 Task: Forward email with the signature Edward Wright with the subject Request for a pay raise from softage.1@softage.net to softage.2@softage.net with the message Could you provide me with a list of the projects constraints and assumptions?, select first word, change the font color from current to blue and background color to purple Send the email
Action: Mouse moved to (983, 85)
Screenshot: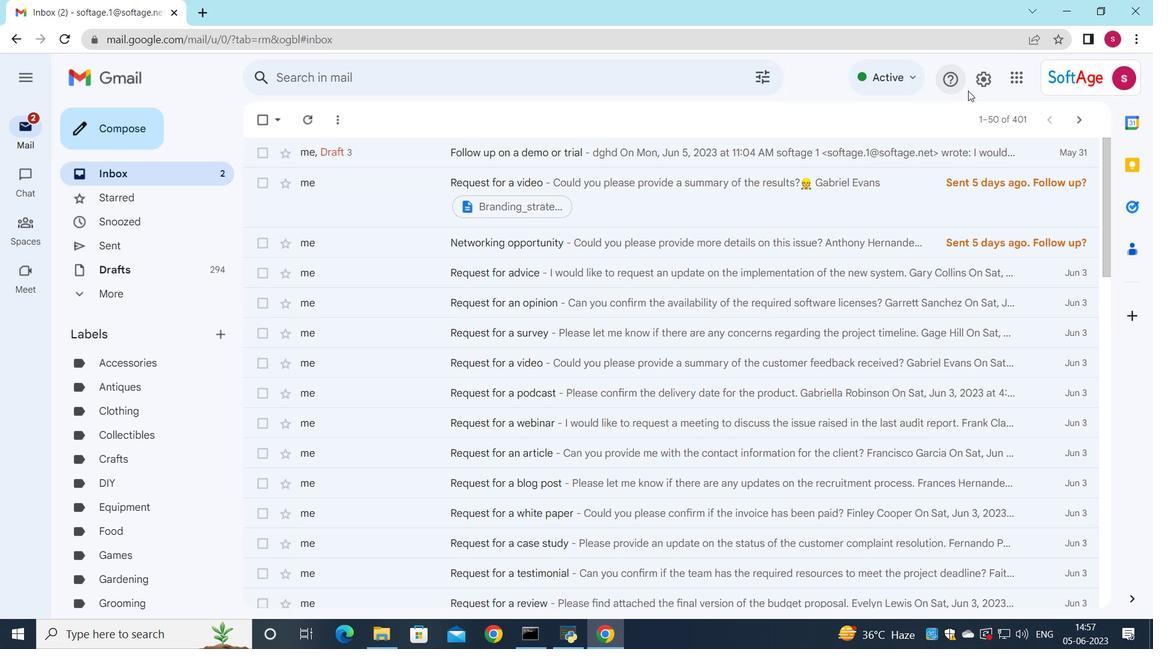 
Action: Mouse pressed left at (983, 85)
Screenshot: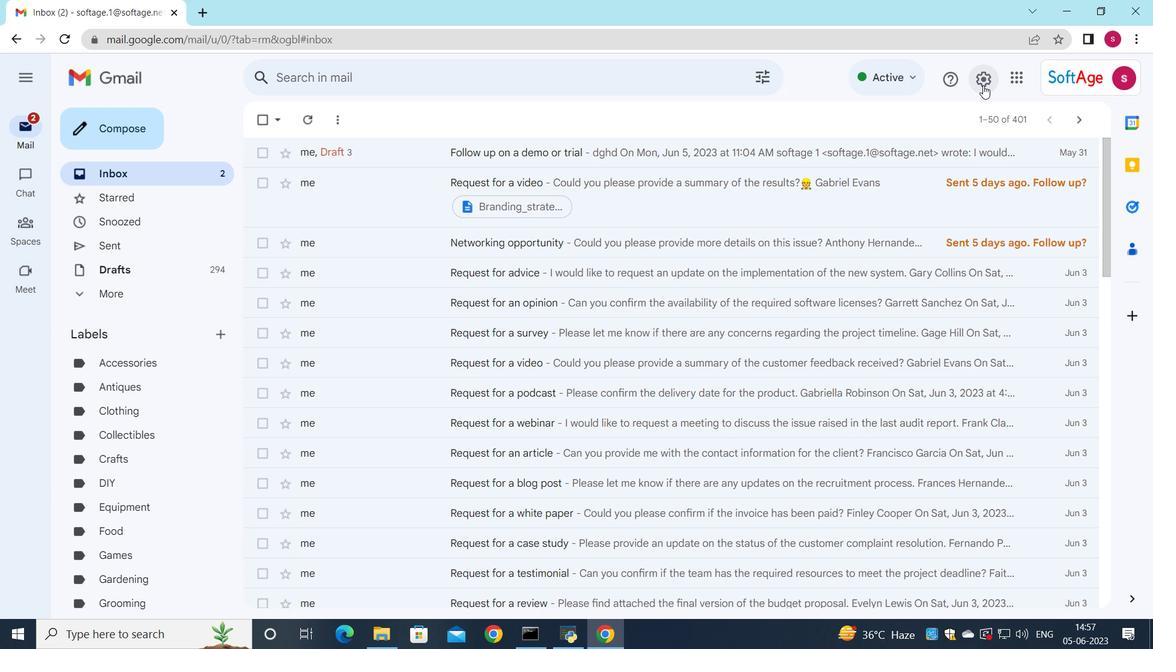 
Action: Mouse moved to (1001, 150)
Screenshot: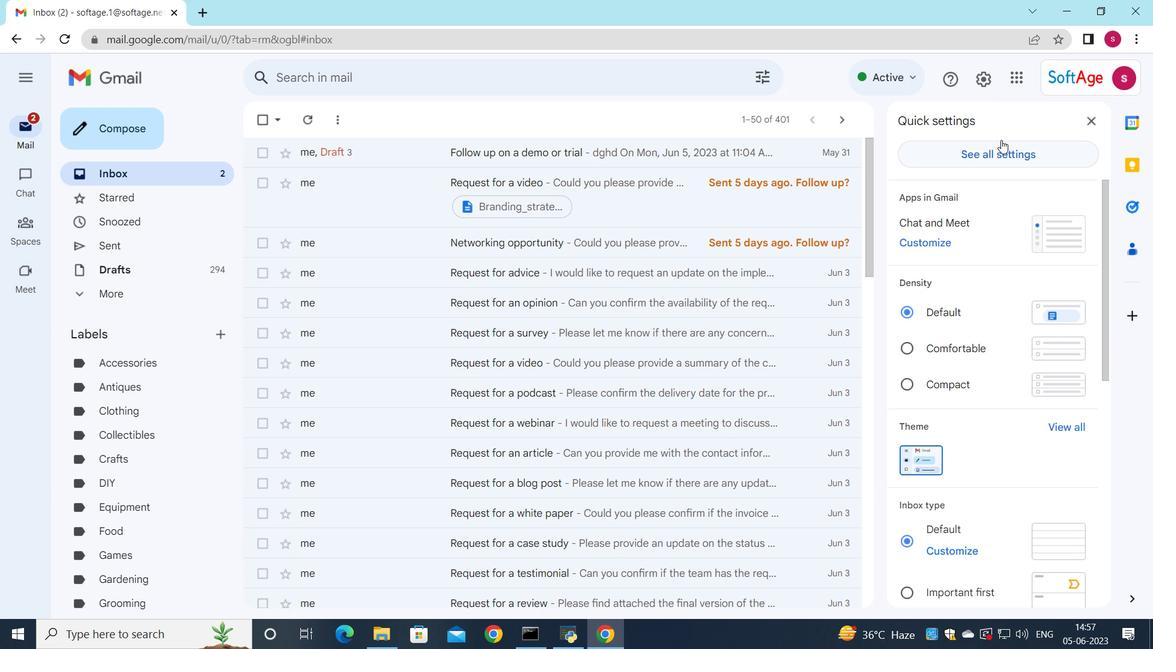 
Action: Mouse pressed left at (1001, 150)
Screenshot: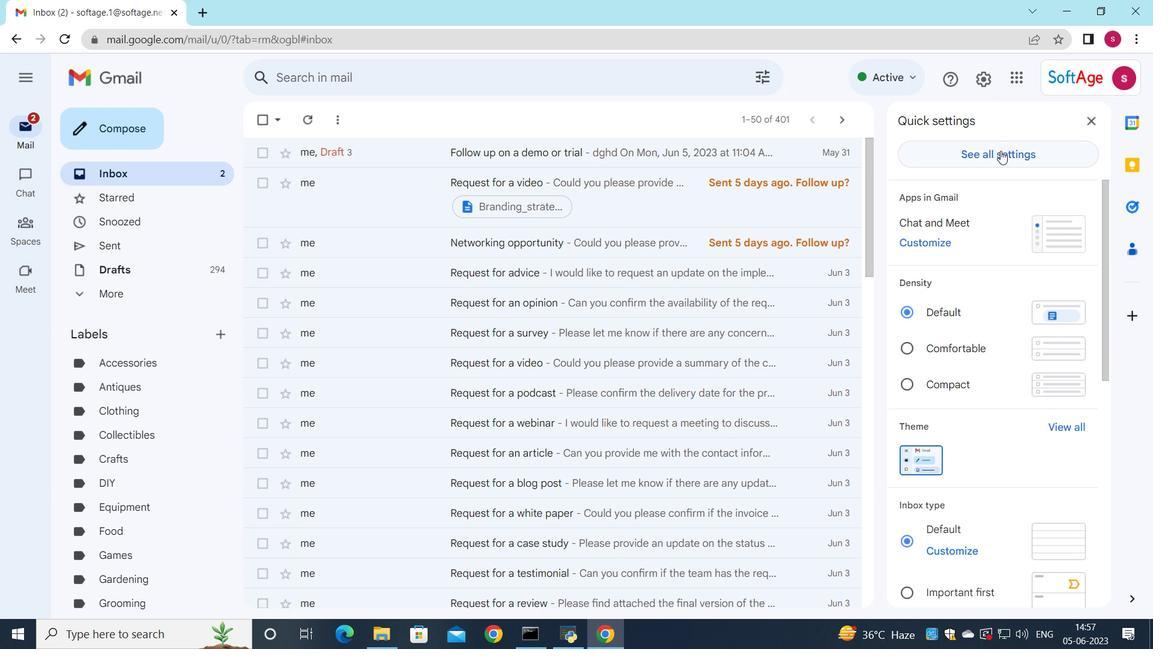 
Action: Mouse moved to (881, 308)
Screenshot: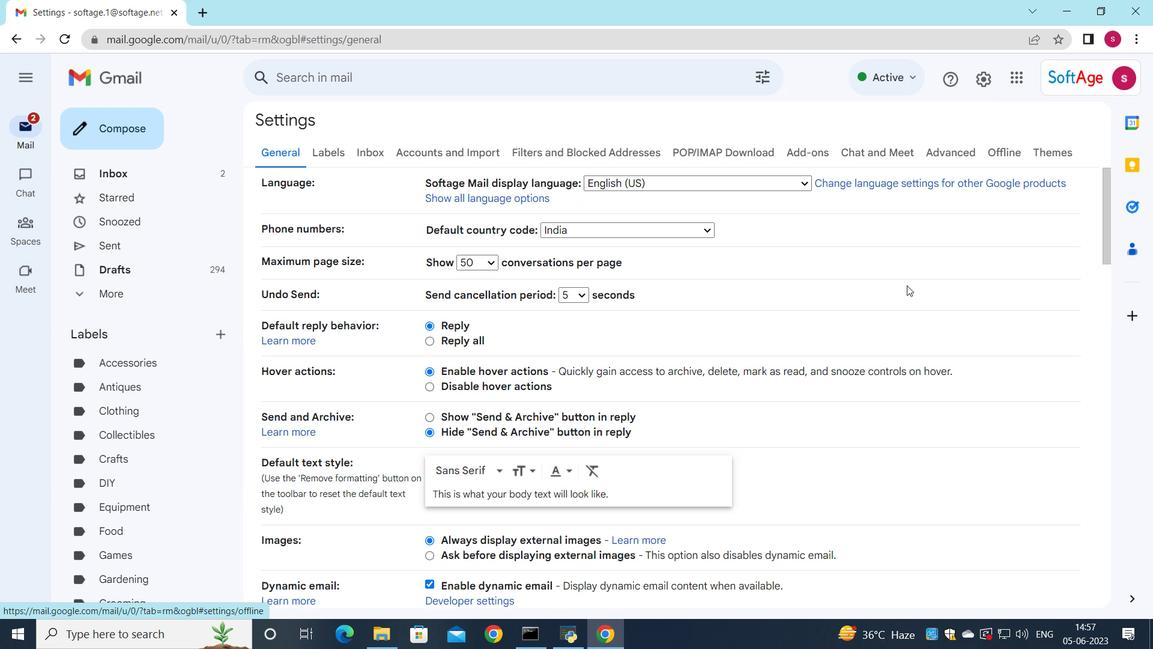 
Action: Mouse scrolled (881, 307) with delta (0, 0)
Screenshot: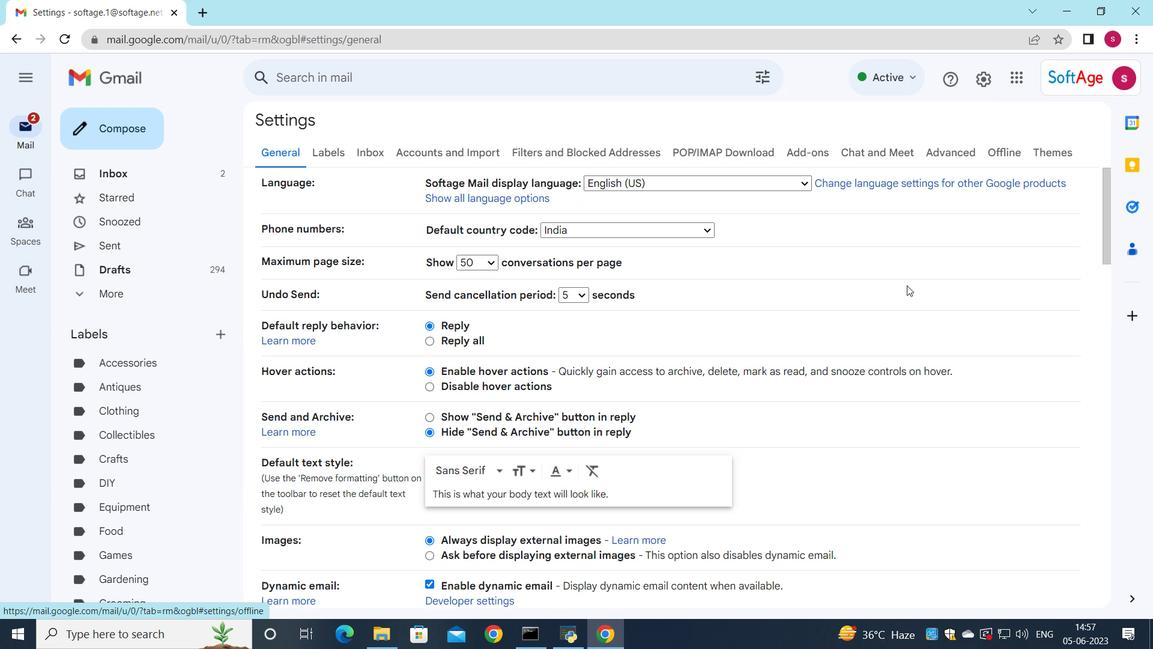 
Action: Mouse moved to (878, 309)
Screenshot: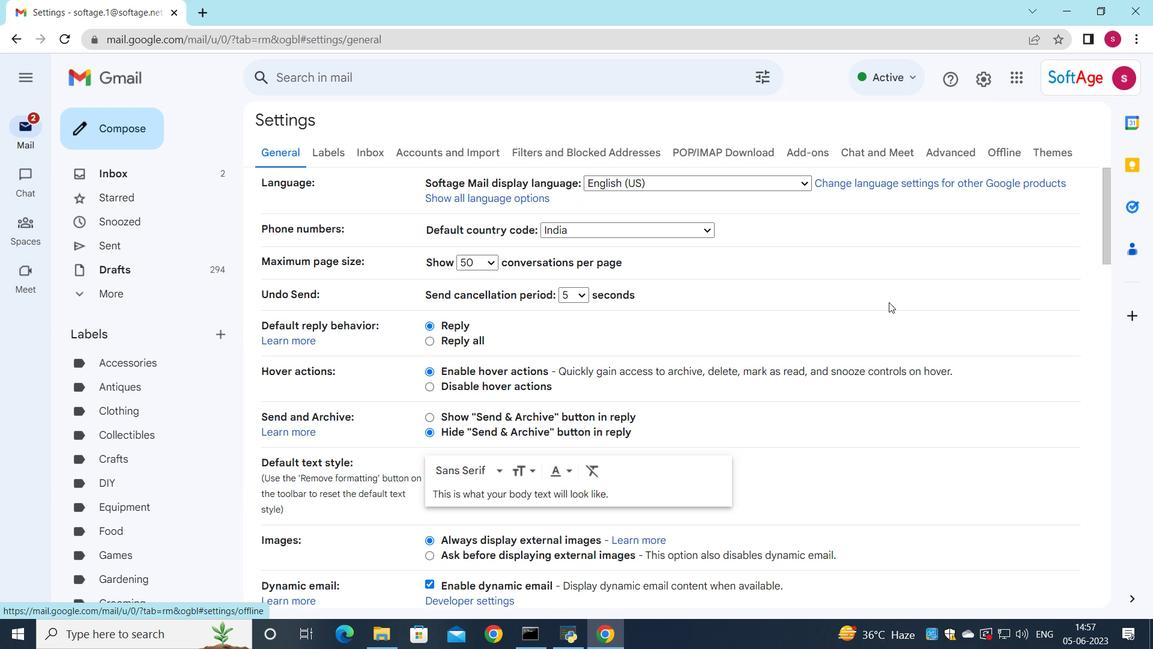 
Action: Mouse scrolled (878, 308) with delta (0, 0)
Screenshot: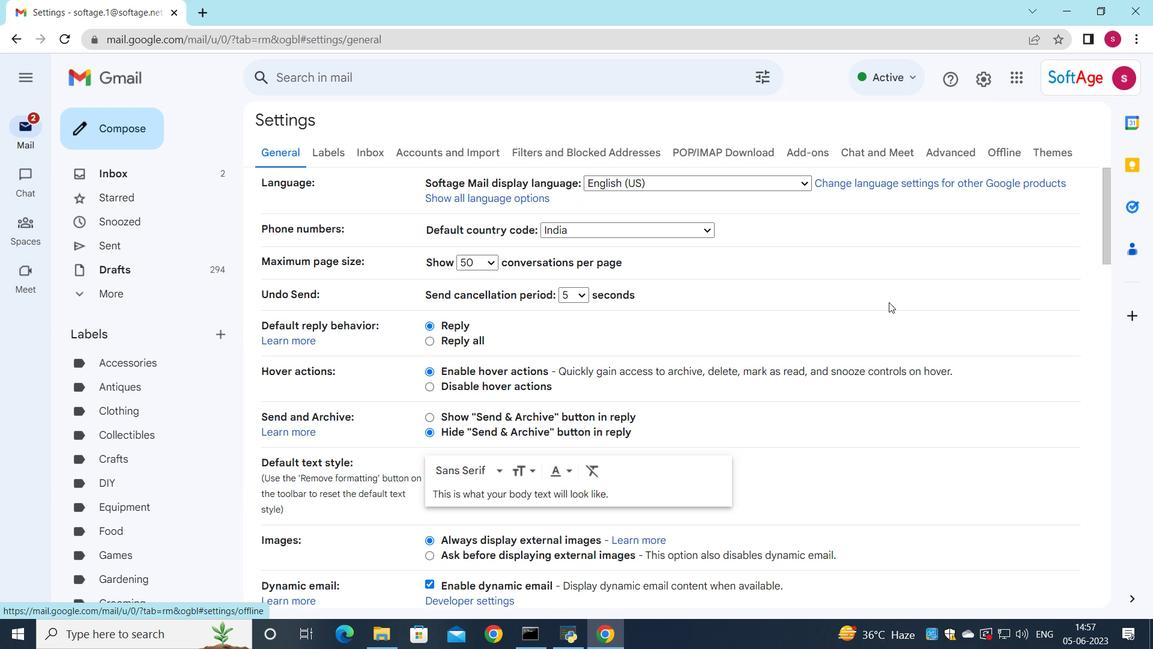 
Action: Mouse moved to (875, 312)
Screenshot: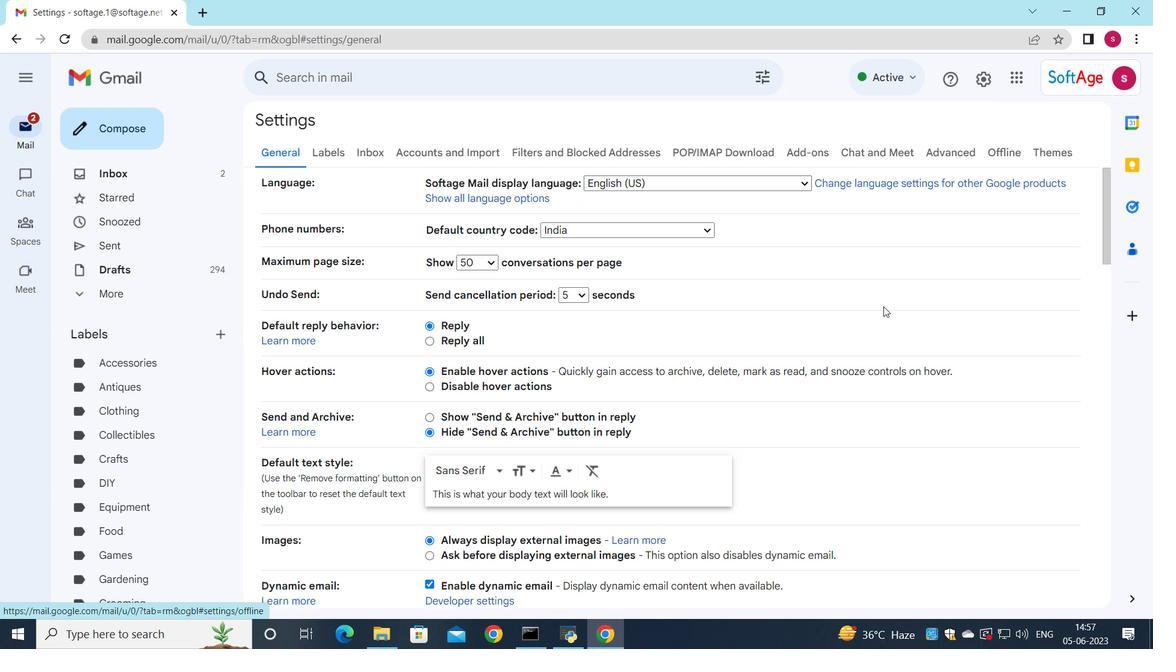 
Action: Mouse scrolled (875, 311) with delta (0, 0)
Screenshot: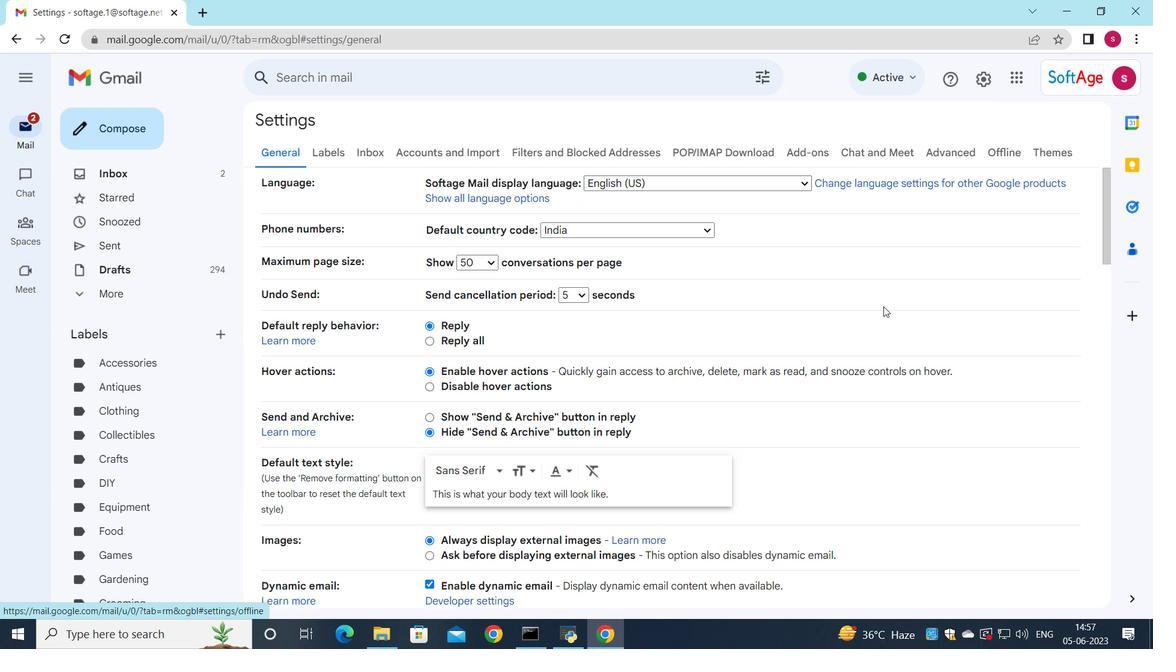 
Action: Mouse moved to (858, 305)
Screenshot: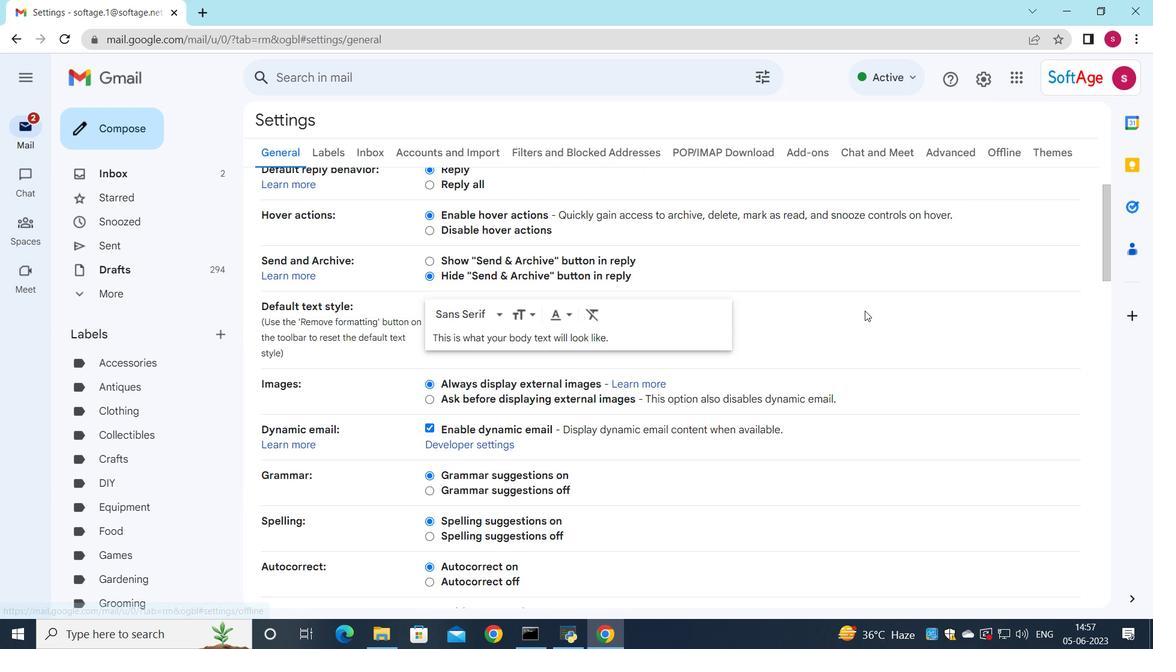 
Action: Mouse scrolled (858, 305) with delta (0, 0)
Screenshot: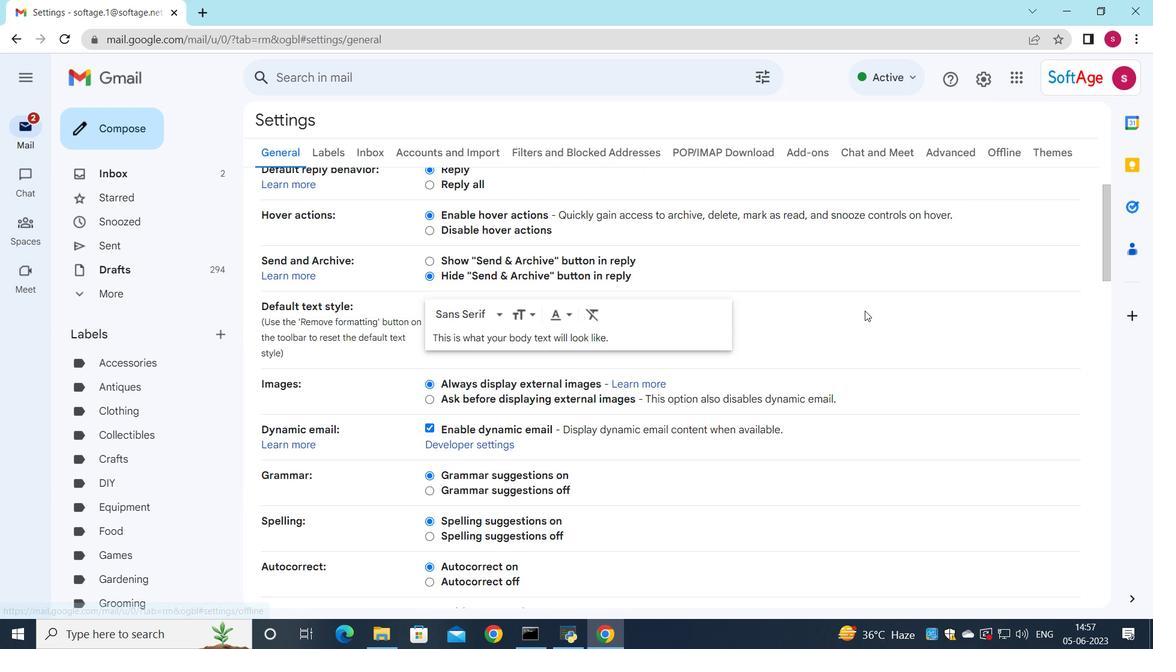 
Action: Mouse moved to (857, 305)
Screenshot: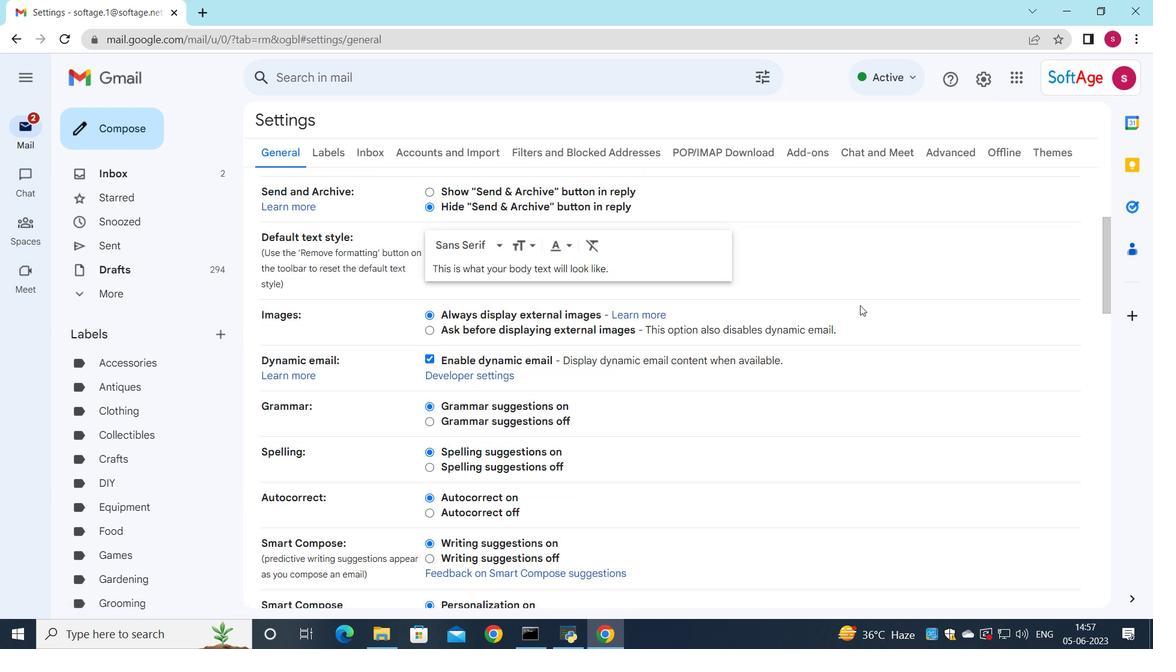 
Action: Mouse scrolled (857, 305) with delta (0, 0)
Screenshot: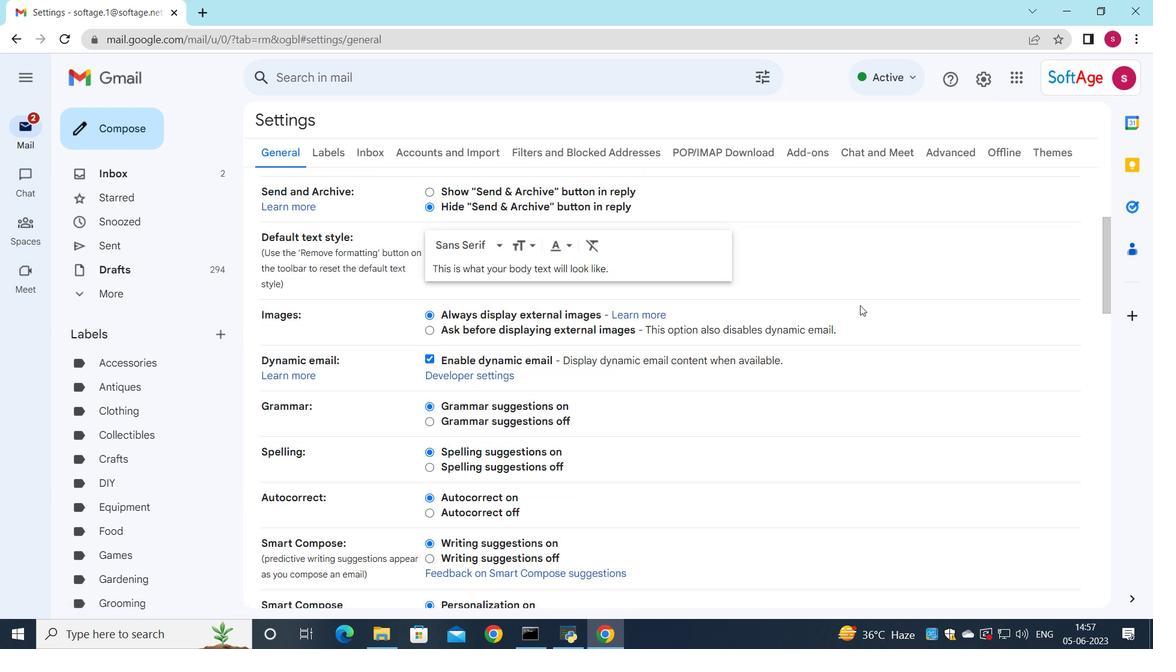 
Action: Mouse moved to (741, 285)
Screenshot: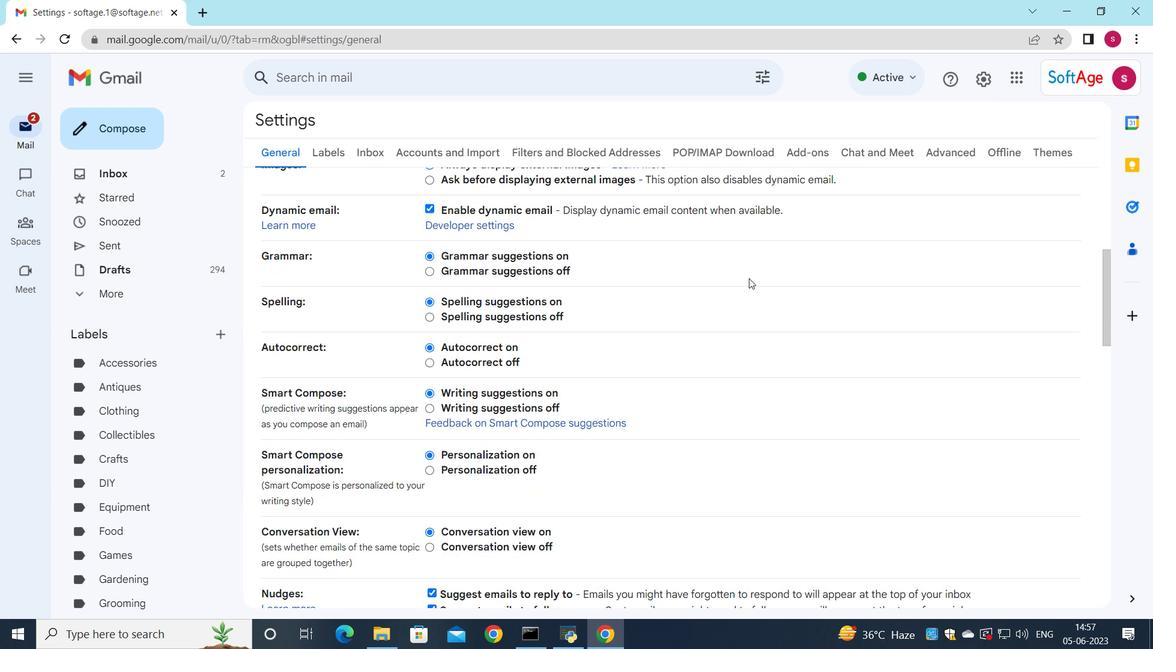 
Action: Mouse scrolled (741, 284) with delta (0, 0)
Screenshot: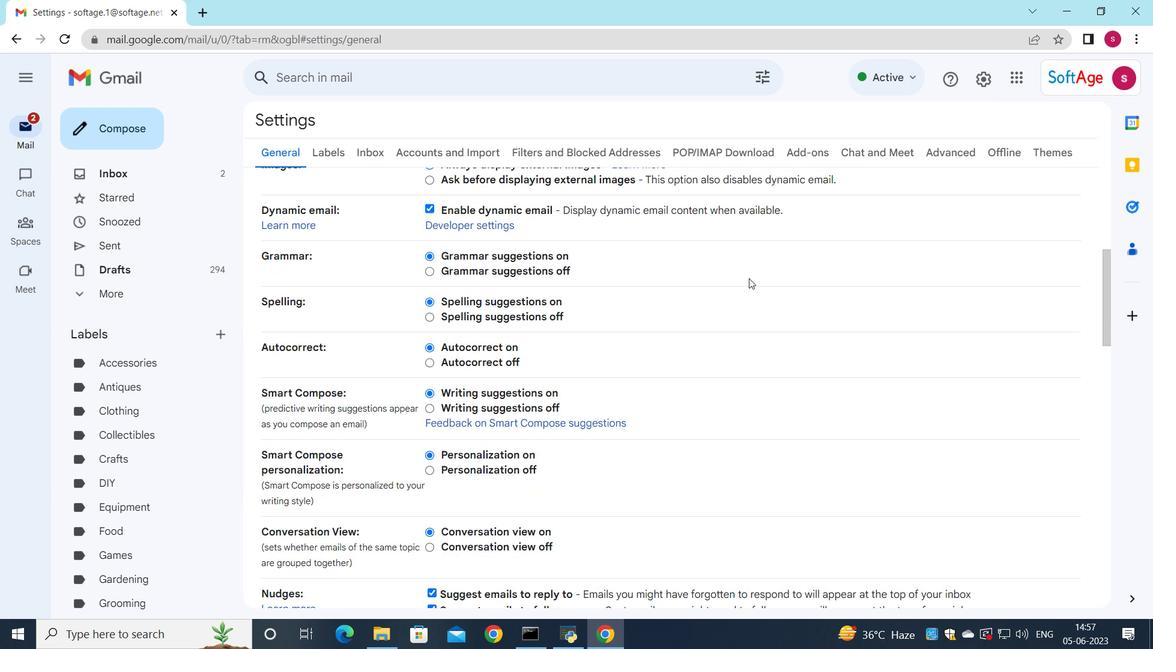 
Action: Mouse moved to (739, 288)
Screenshot: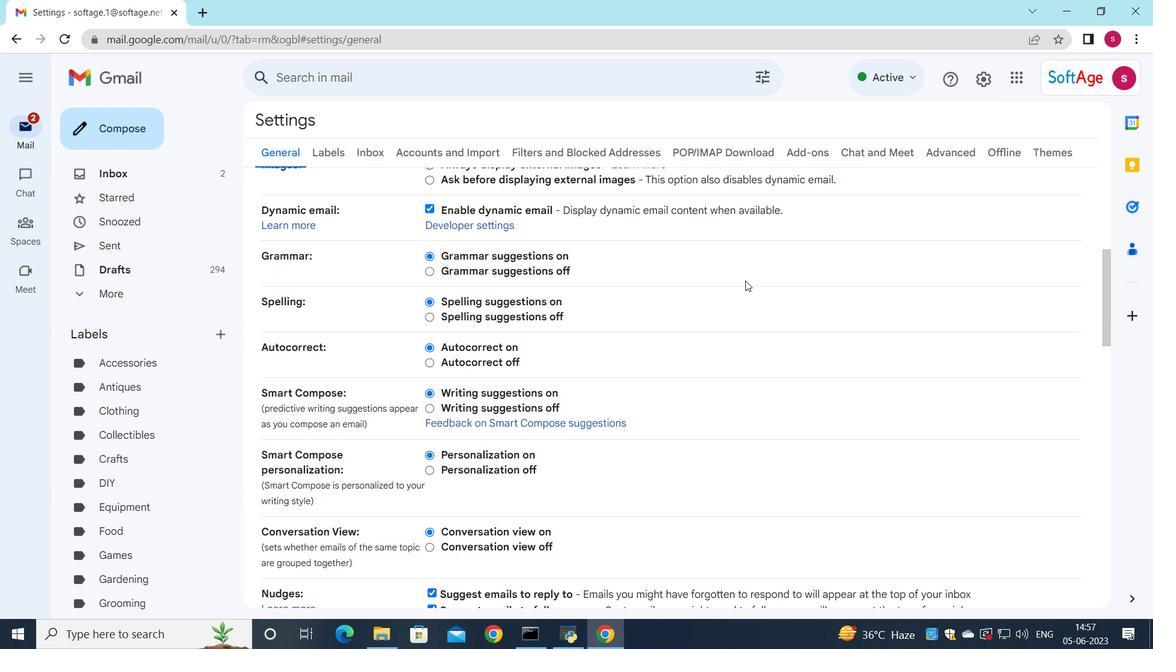 
Action: Mouse scrolled (739, 287) with delta (0, 0)
Screenshot: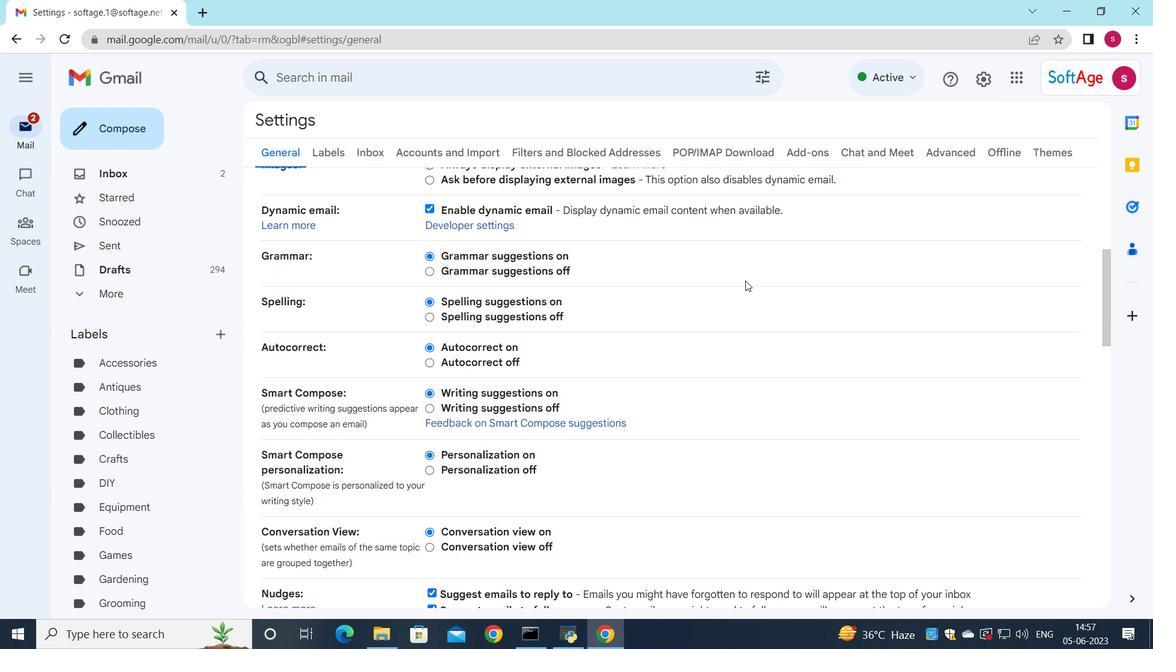 
Action: Mouse moved to (697, 272)
Screenshot: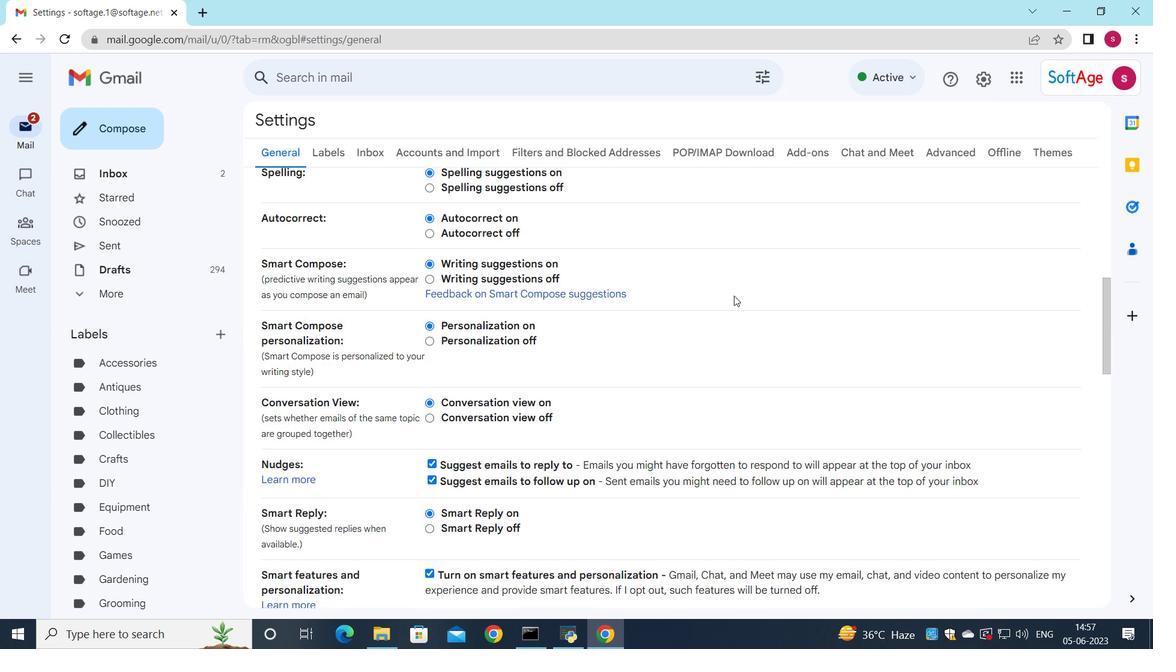 
Action: Mouse scrolled (697, 272) with delta (0, 0)
Screenshot: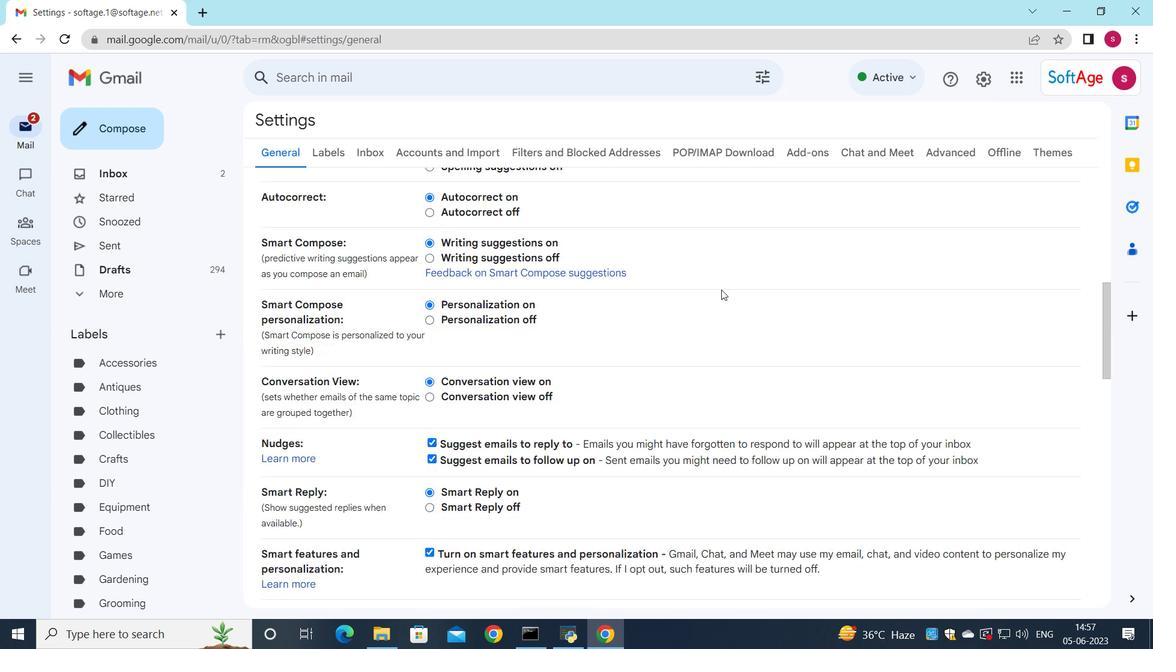 
Action: Mouse moved to (622, 397)
Screenshot: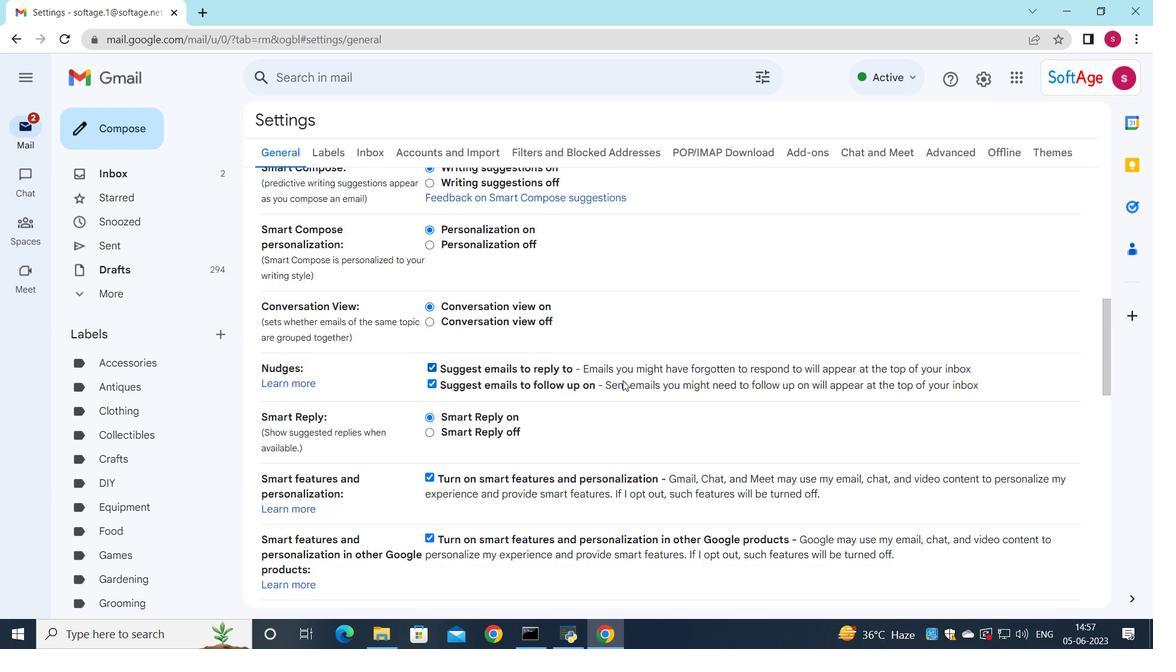 
Action: Mouse scrolled (622, 397) with delta (0, 0)
Screenshot: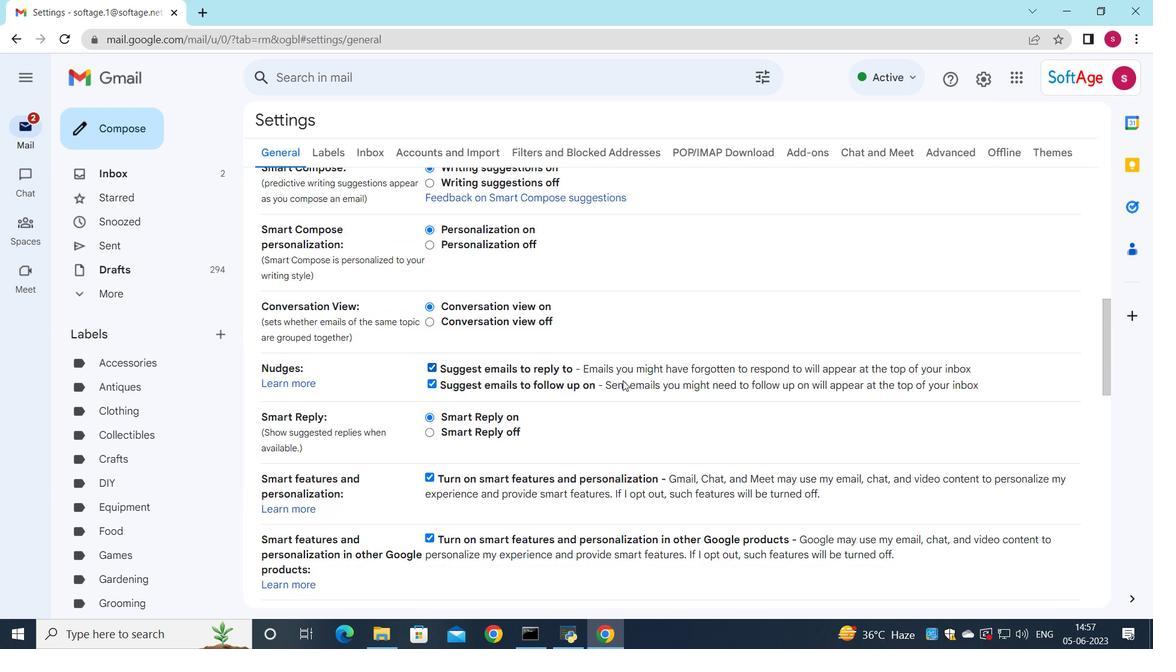 
Action: Mouse scrolled (622, 397) with delta (0, 0)
Screenshot: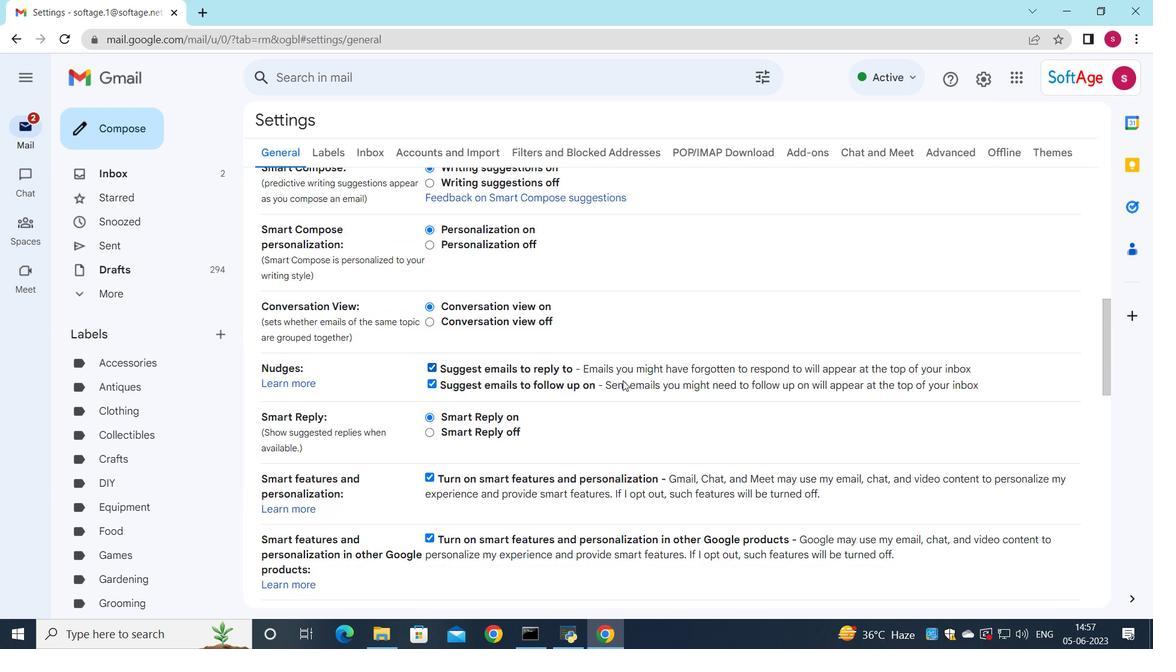 
Action: Mouse scrolled (622, 397) with delta (0, 0)
Screenshot: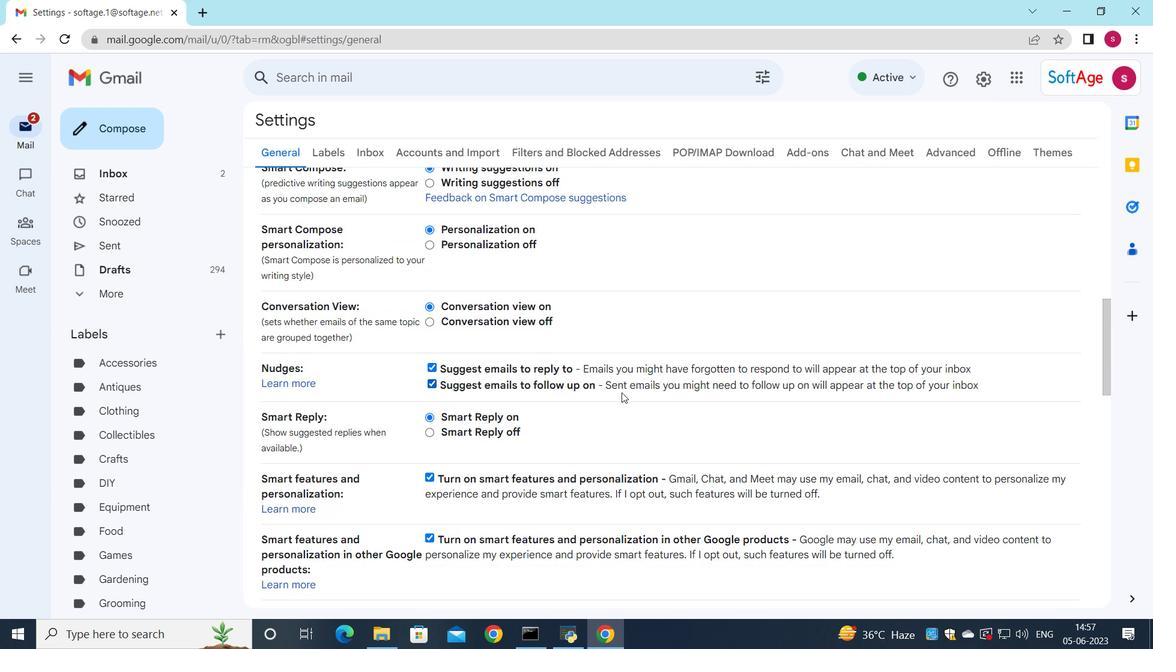 
Action: Mouse scrolled (622, 397) with delta (0, 0)
Screenshot: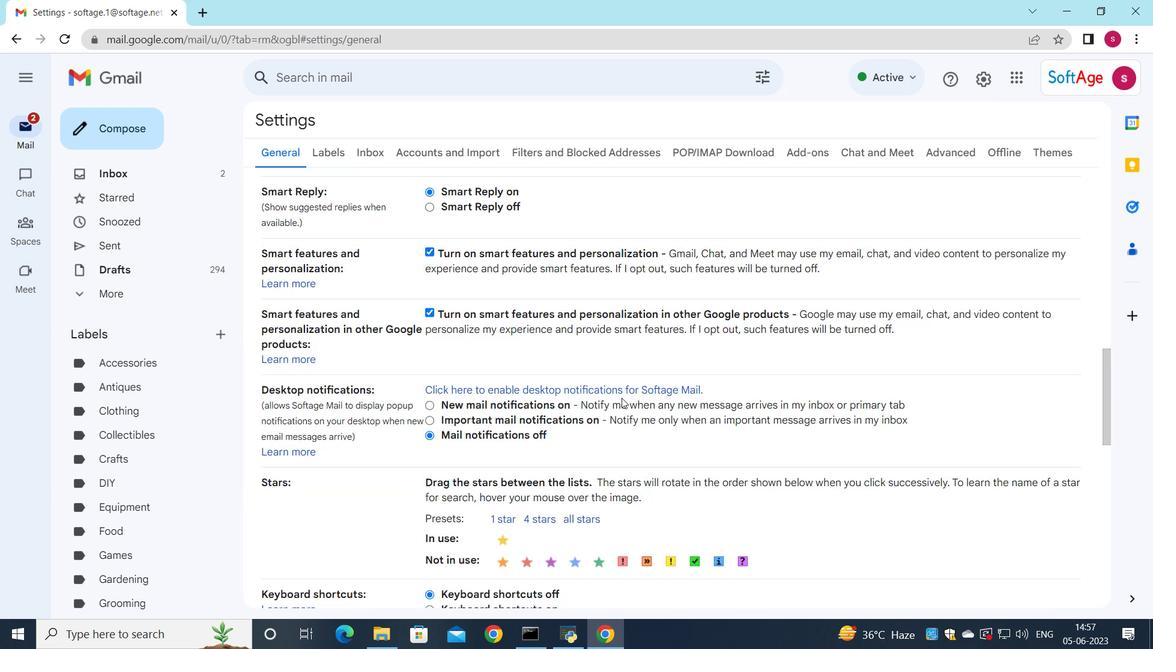 
Action: Mouse scrolled (622, 397) with delta (0, 0)
Screenshot: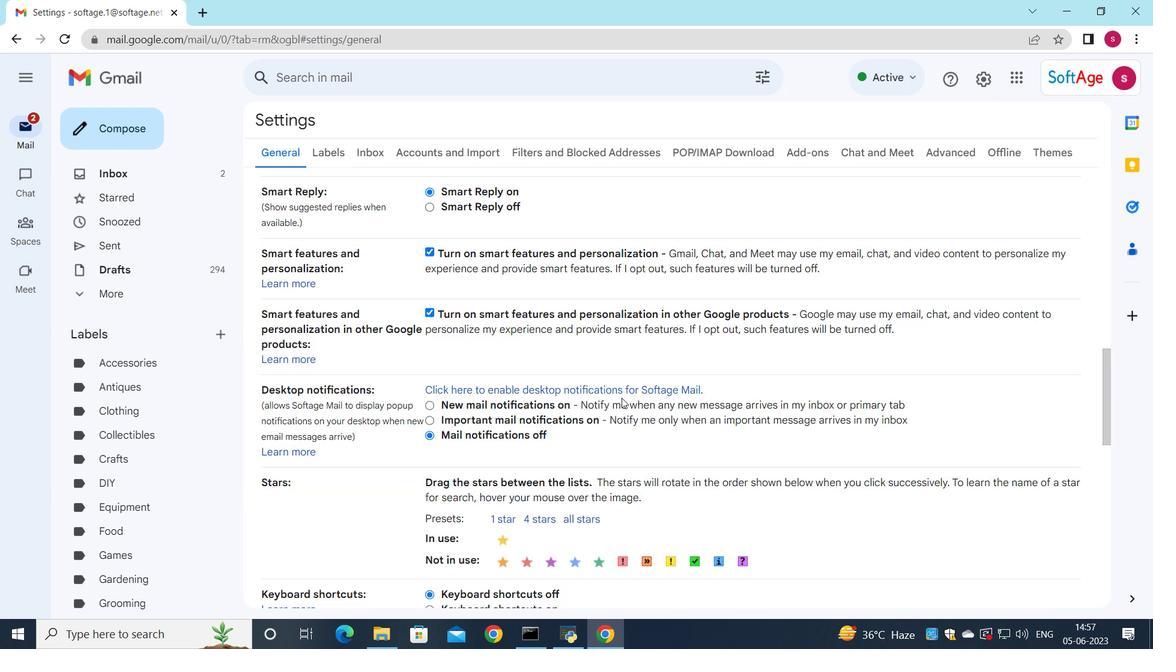 
Action: Mouse scrolled (622, 397) with delta (0, 0)
Screenshot: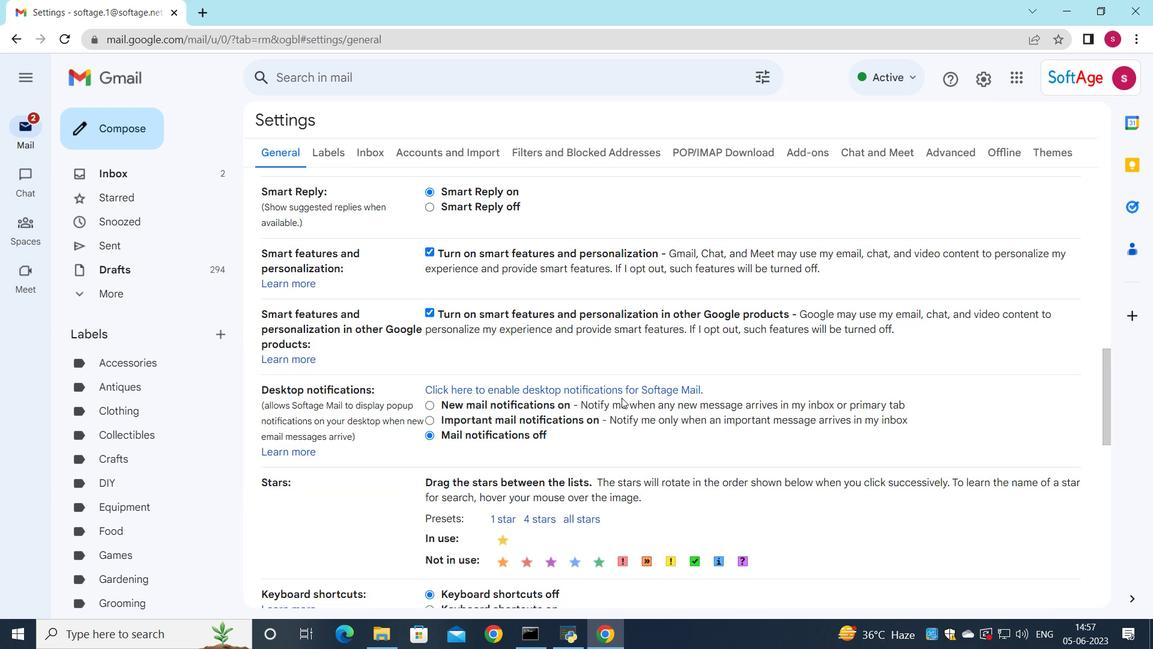 
Action: Mouse scrolled (622, 397) with delta (0, 0)
Screenshot: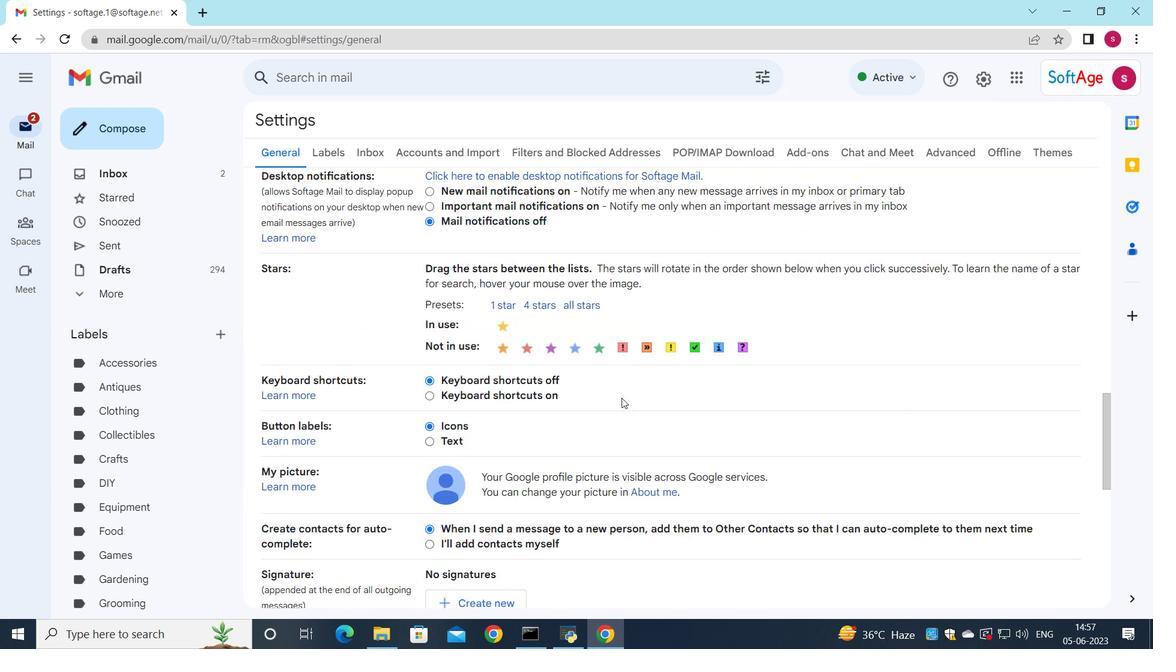 
Action: Mouse scrolled (622, 397) with delta (0, 0)
Screenshot: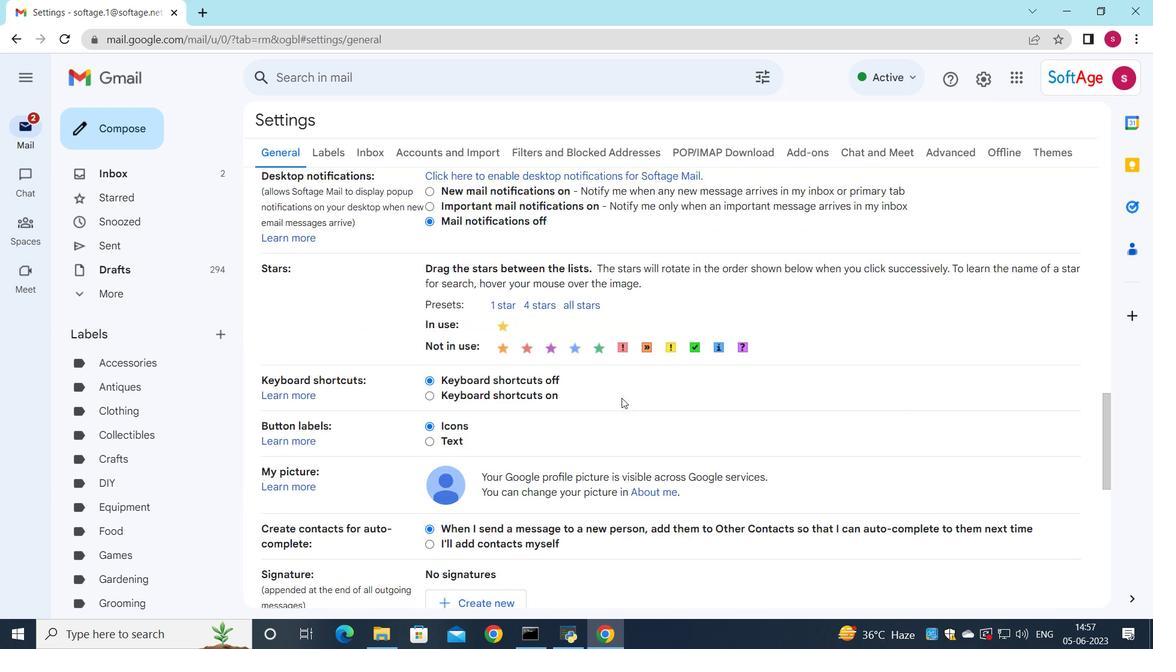 
Action: Mouse scrolled (622, 397) with delta (0, 0)
Screenshot: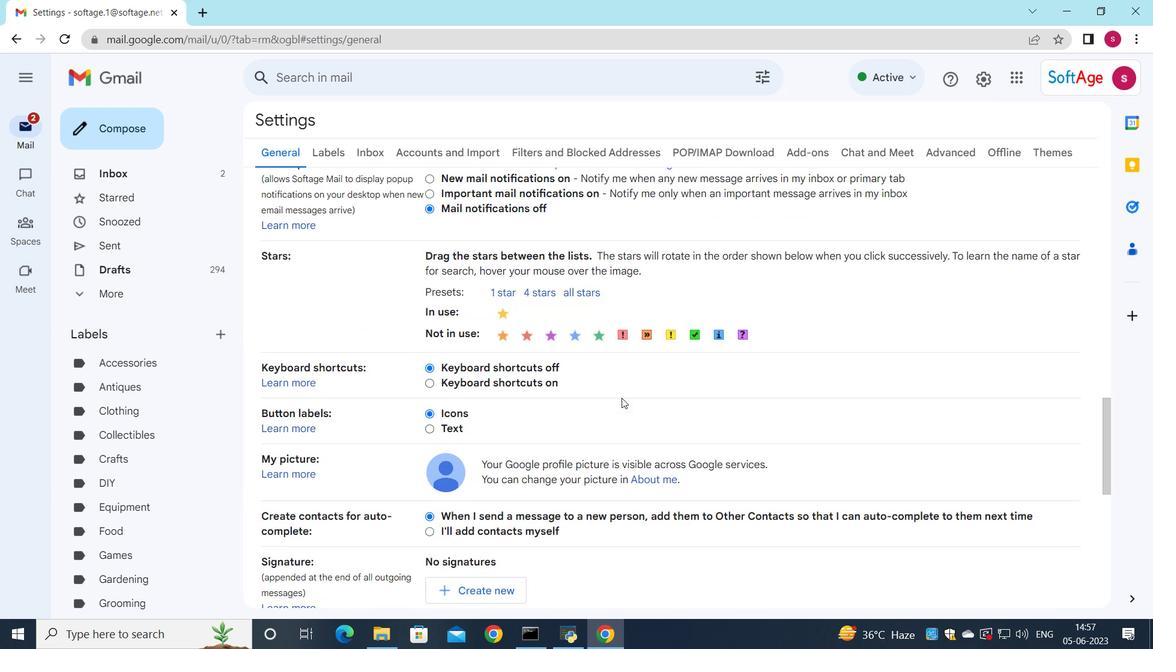 
Action: Mouse moved to (491, 360)
Screenshot: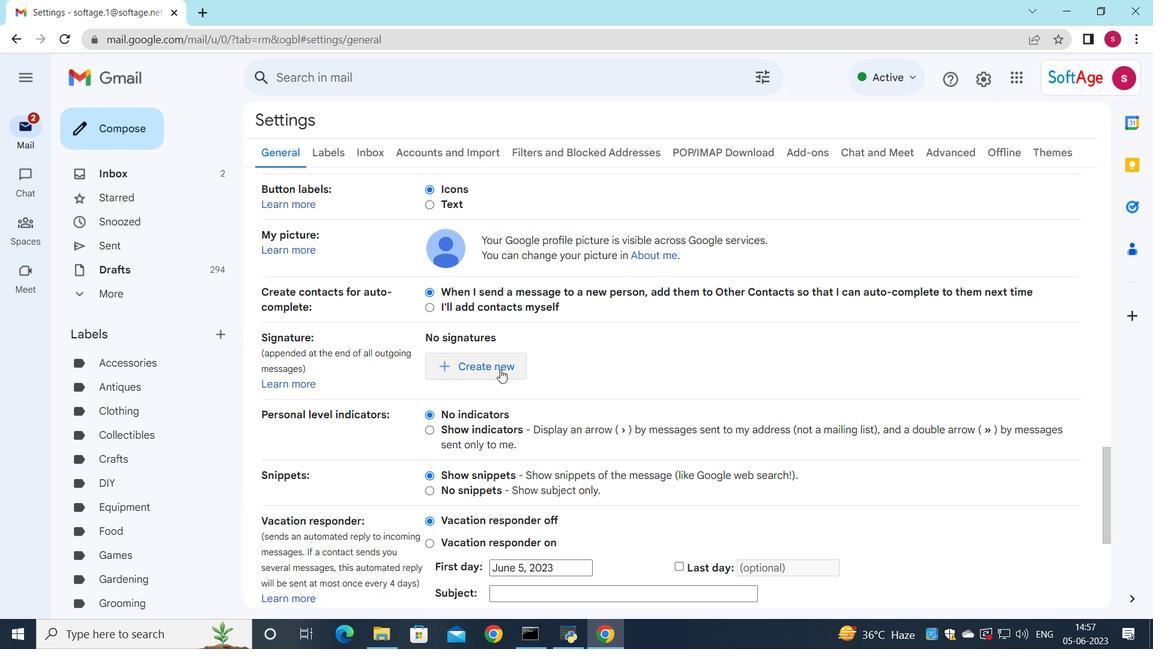 
Action: Mouse pressed left at (491, 360)
Screenshot: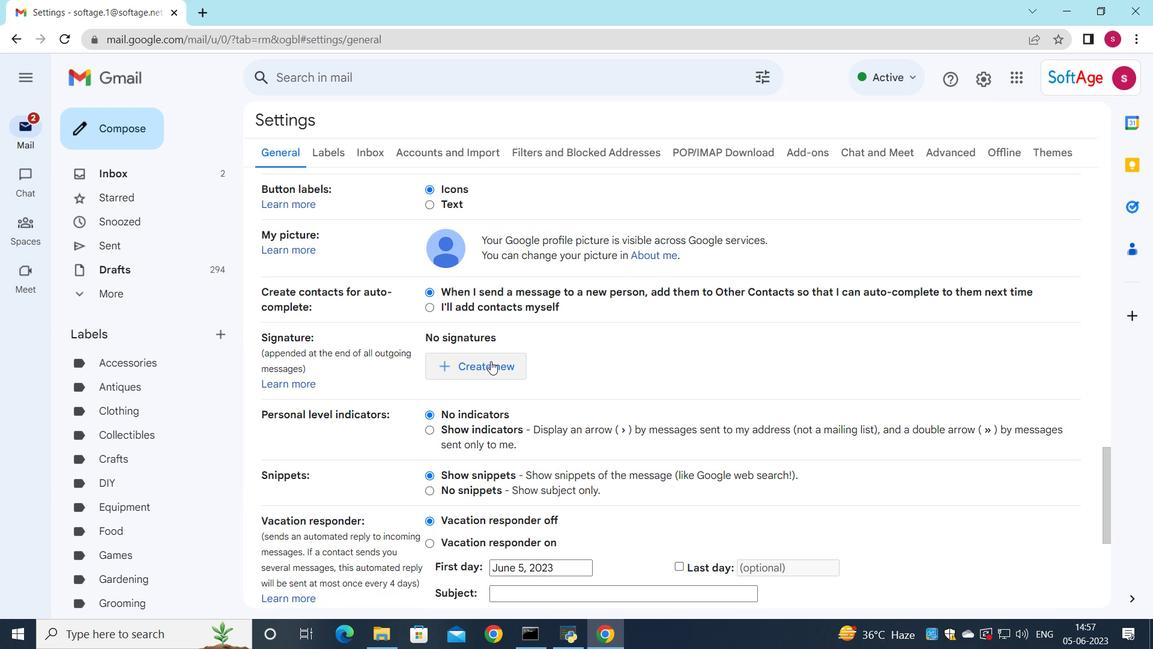 
Action: Mouse moved to (596, 294)
Screenshot: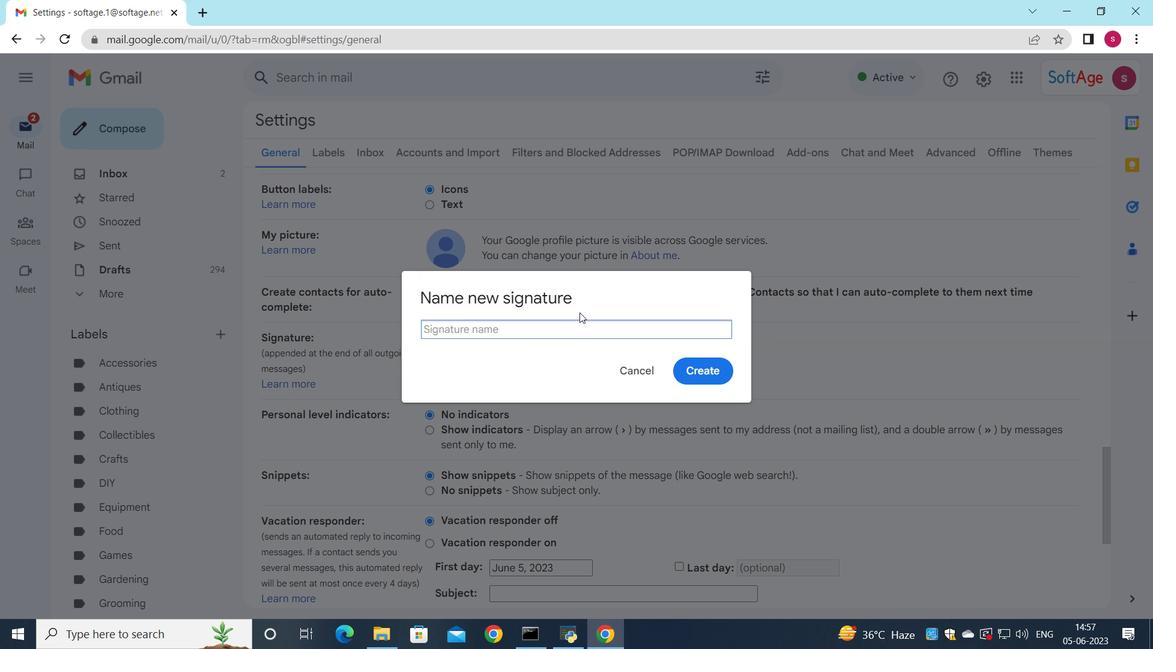 
Action: Key pressed <Key.shift><Key.shift><Key.shift><Key.shift><Key.shift>Edward<Key.space><Key.shift>Wright
Screenshot: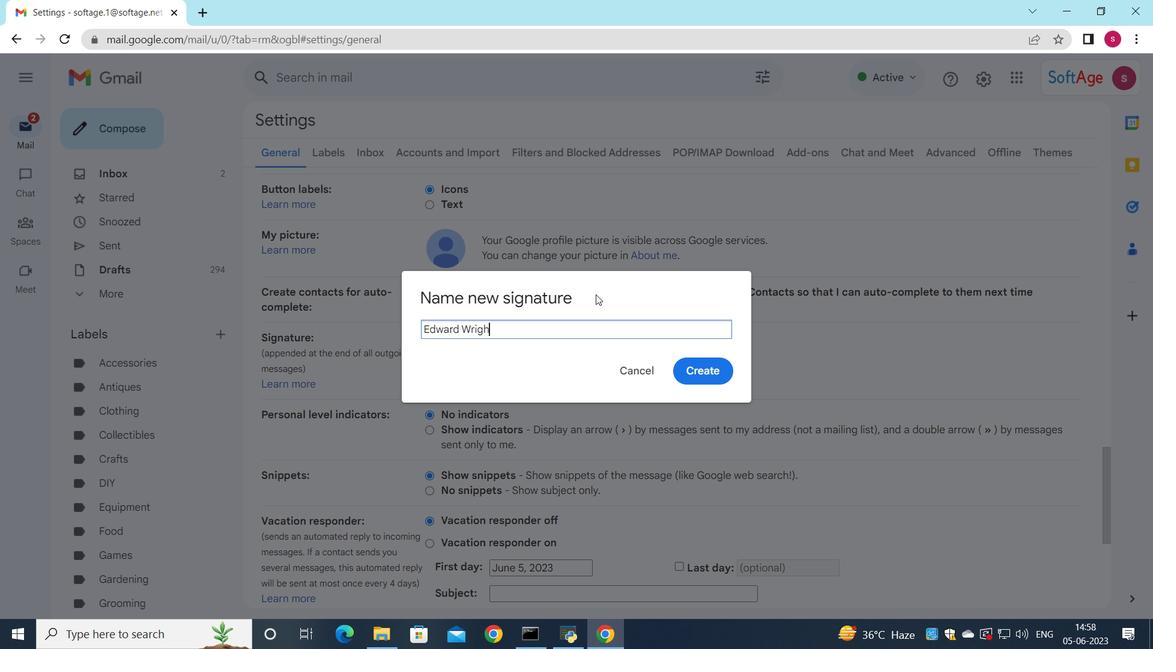 
Action: Mouse moved to (693, 381)
Screenshot: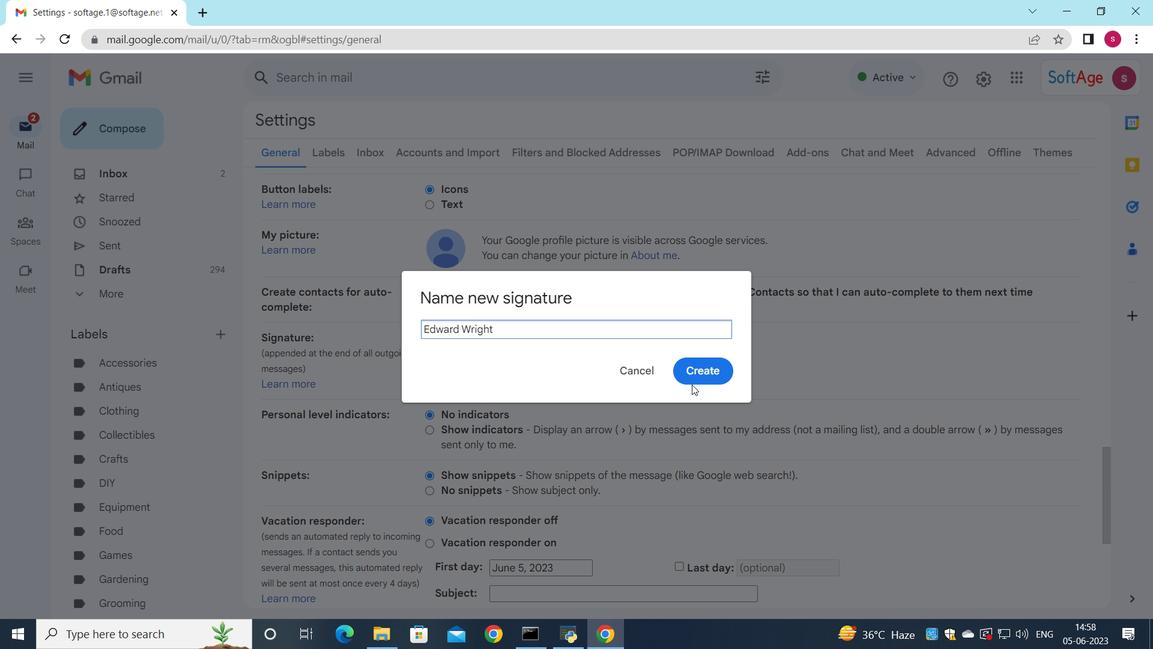 
Action: Mouse pressed left at (693, 381)
Screenshot: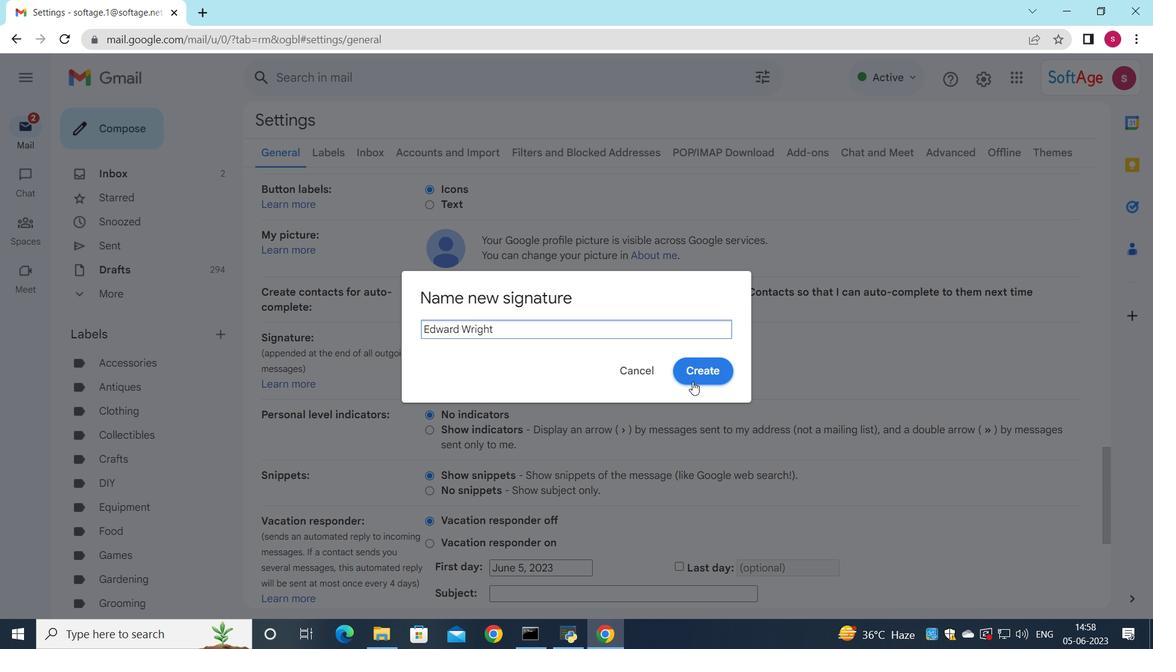 
Action: Mouse moved to (664, 378)
Screenshot: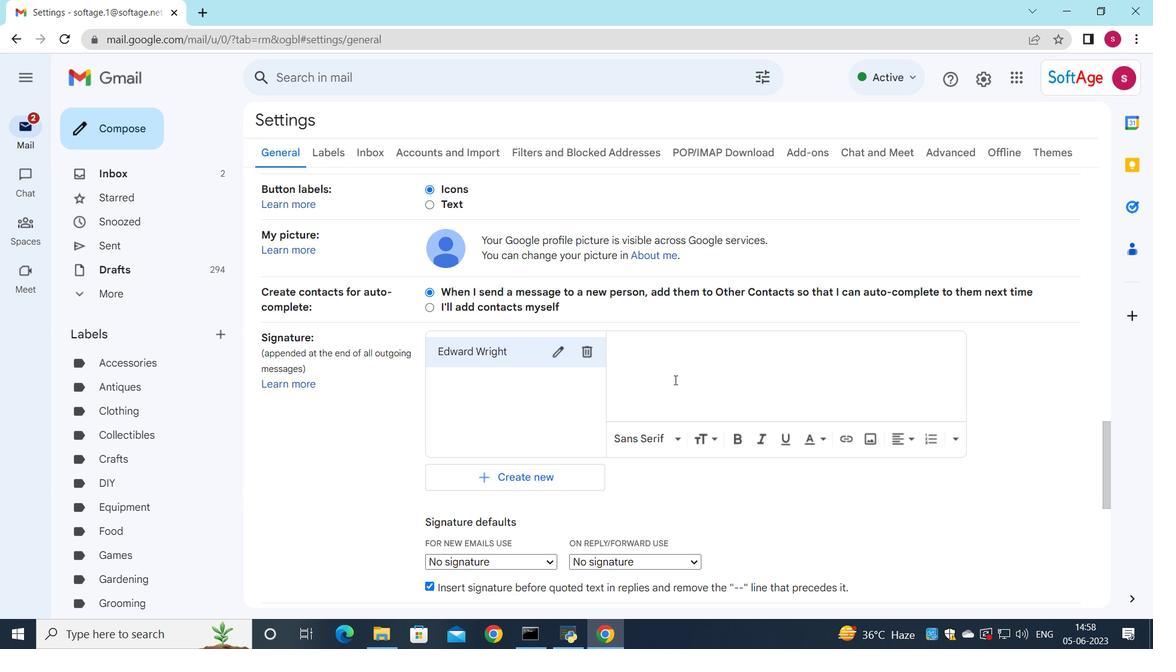
Action: Mouse pressed left at (664, 378)
Screenshot: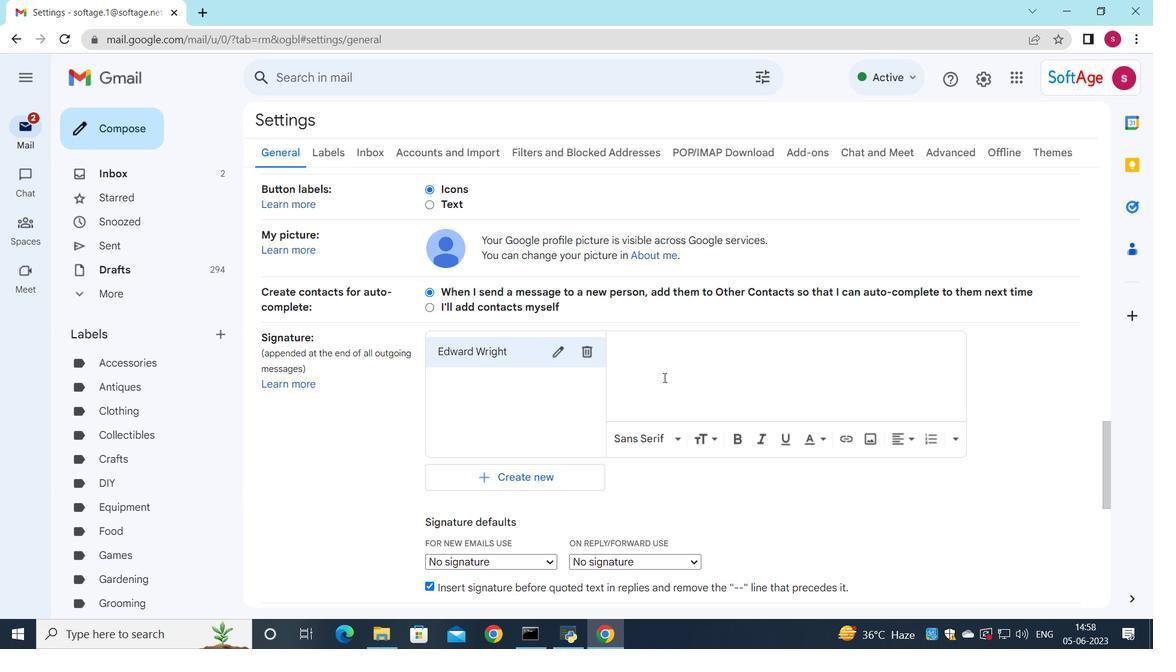 
Action: Key pressed <Key.shift>Edward<Key.space><Key.shift>Wright
Screenshot: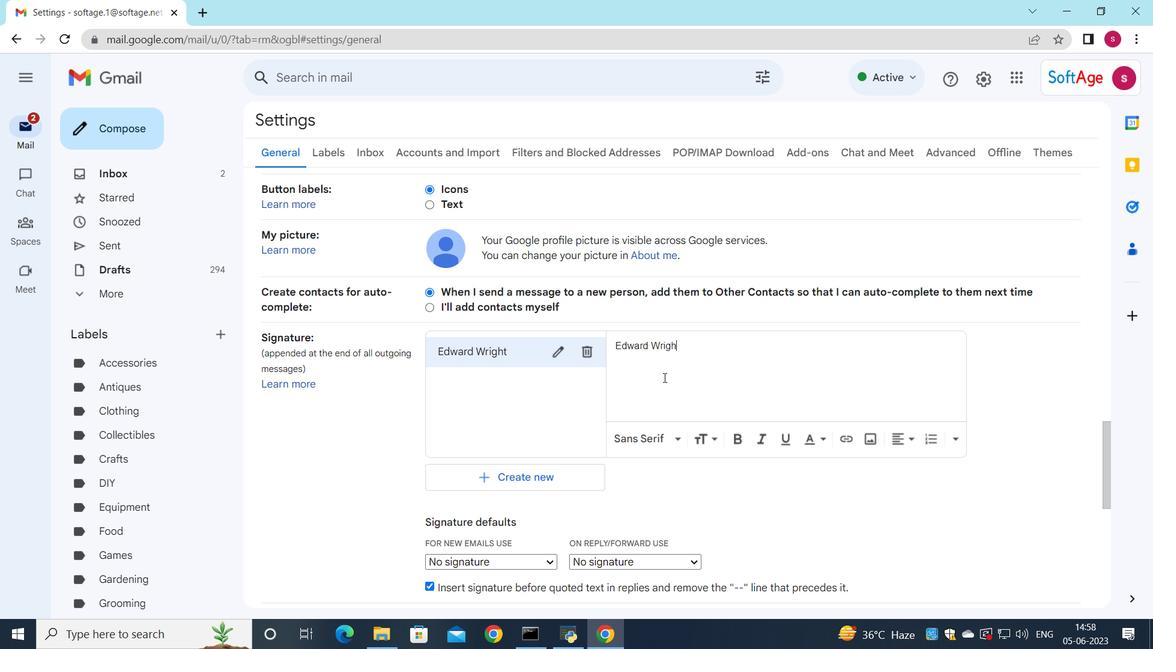 
Action: Mouse moved to (663, 375)
Screenshot: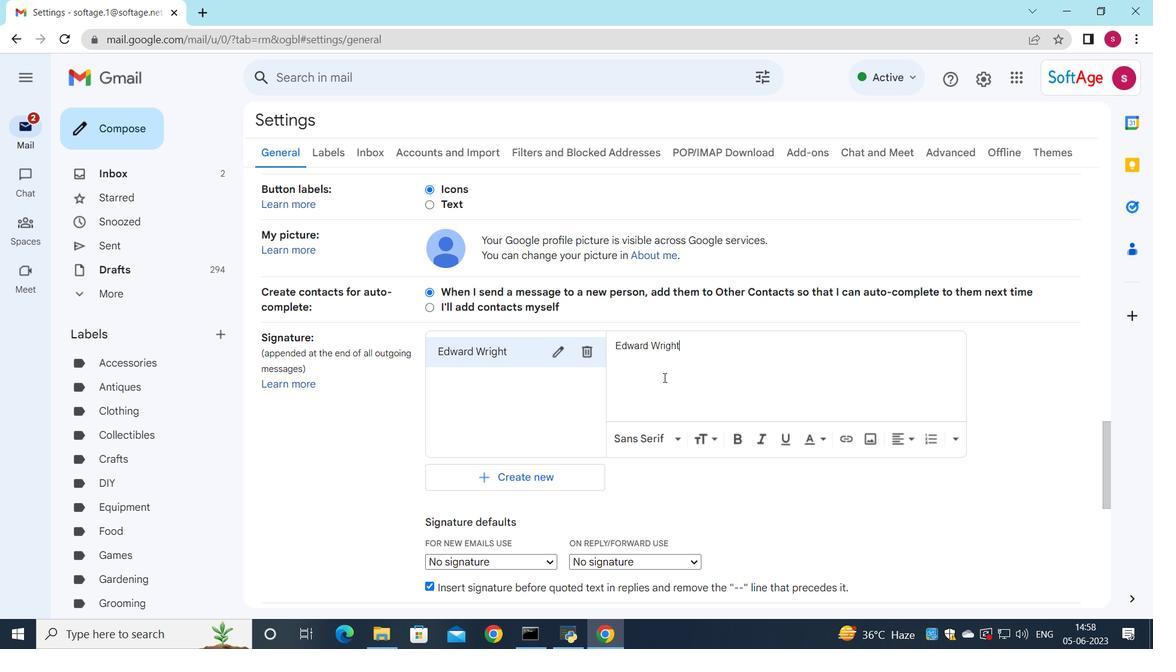 
Action: Mouse scrolled (663, 374) with delta (0, 0)
Screenshot: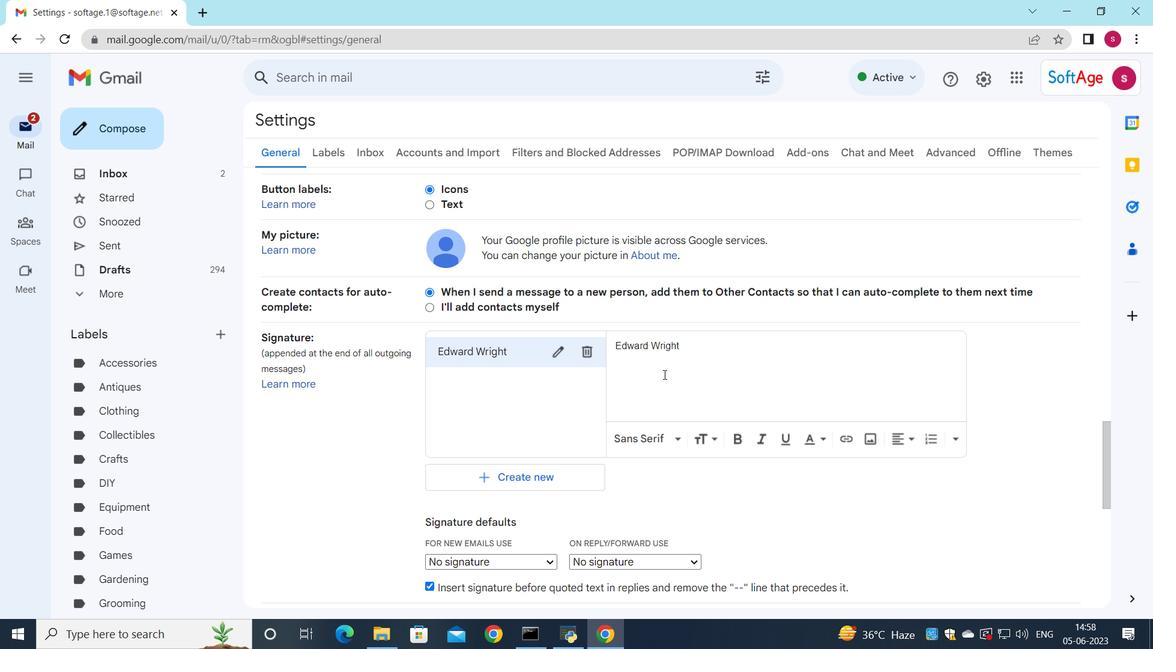 
Action: Mouse moved to (539, 488)
Screenshot: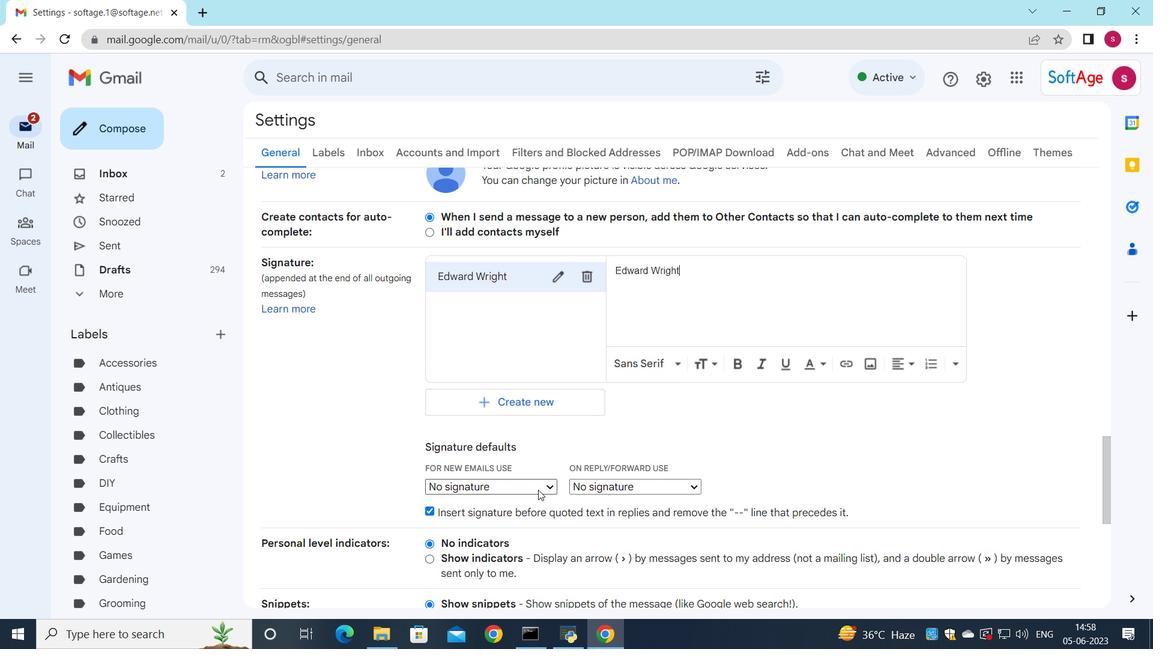 
Action: Mouse pressed left at (539, 488)
Screenshot: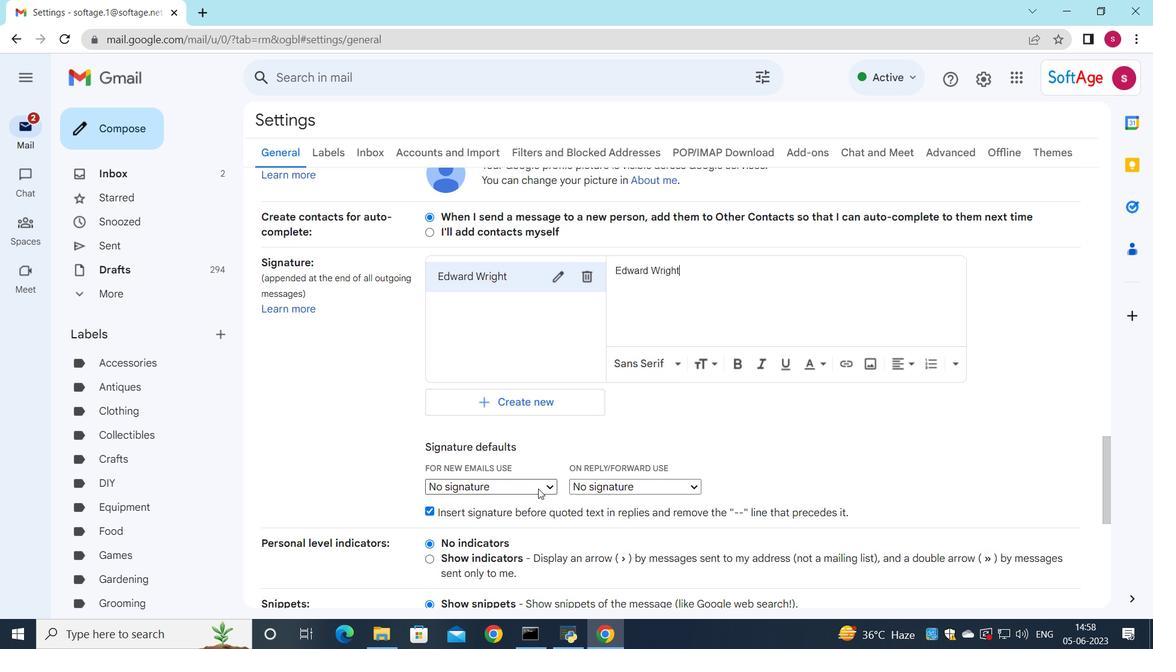 
Action: Mouse moved to (525, 512)
Screenshot: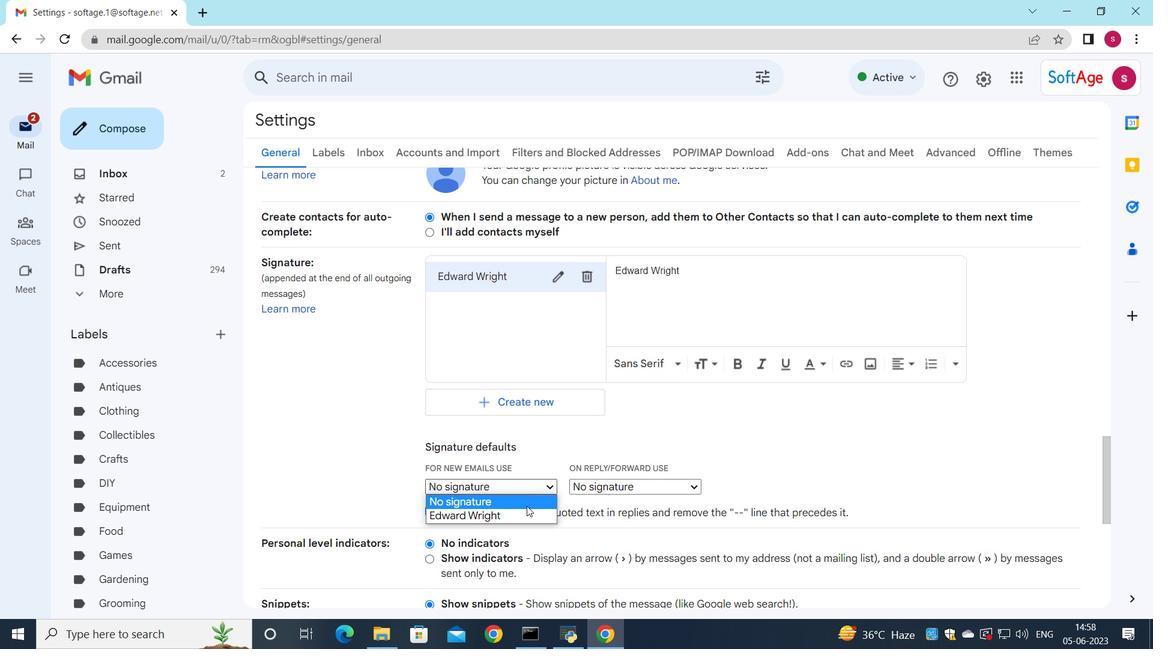 
Action: Mouse pressed left at (525, 512)
Screenshot: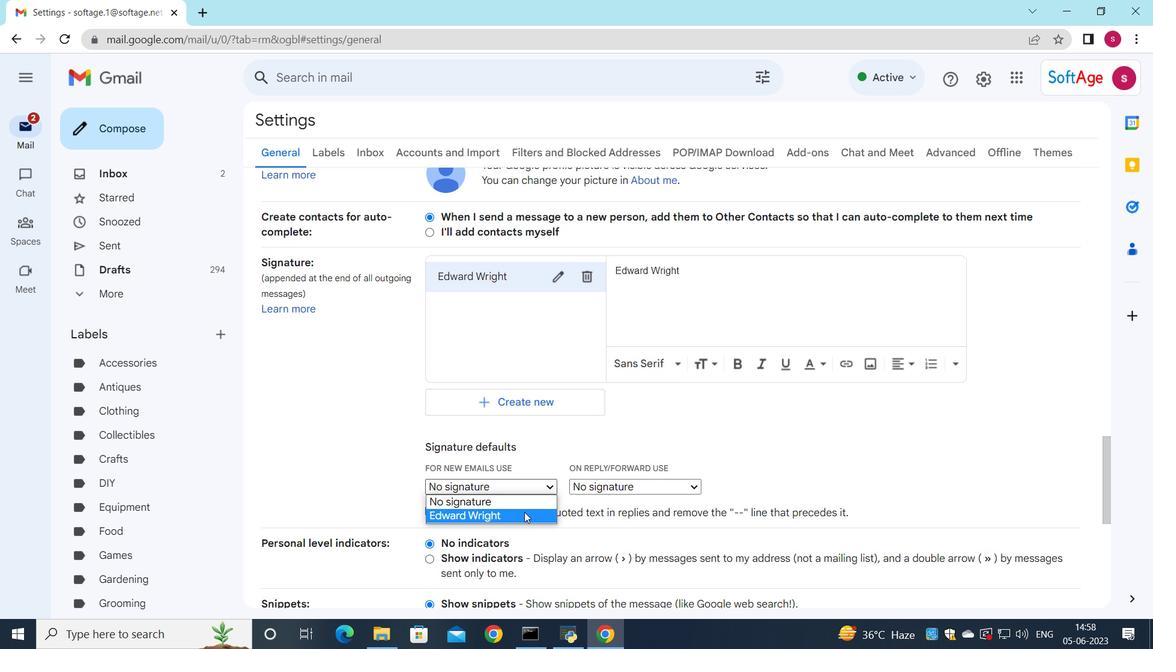 
Action: Mouse moved to (624, 493)
Screenshot: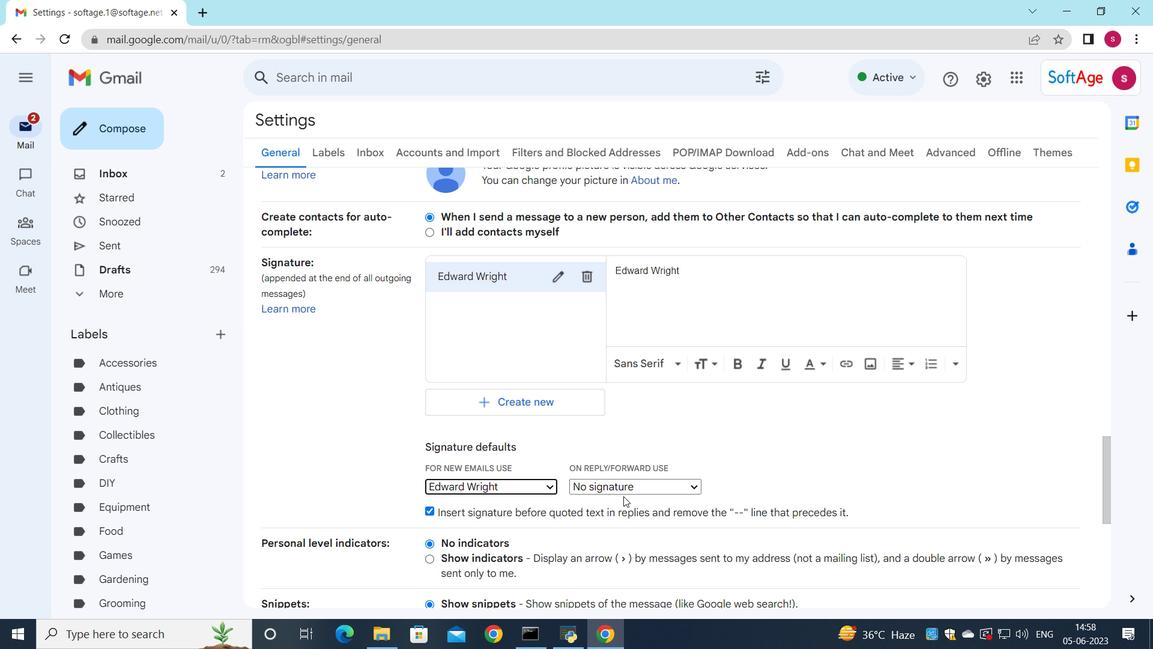 
Action: Mouse pressed left at (624, 493)
Screenshot: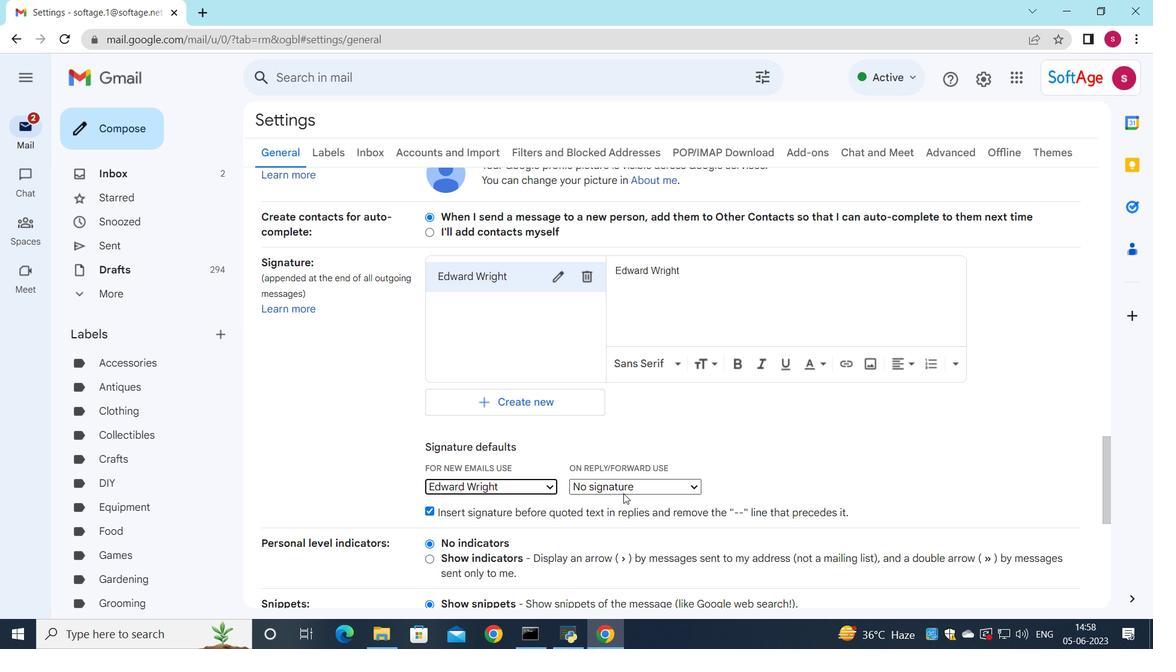 
Action: Mouse moved to (630, 513)
Screenshot: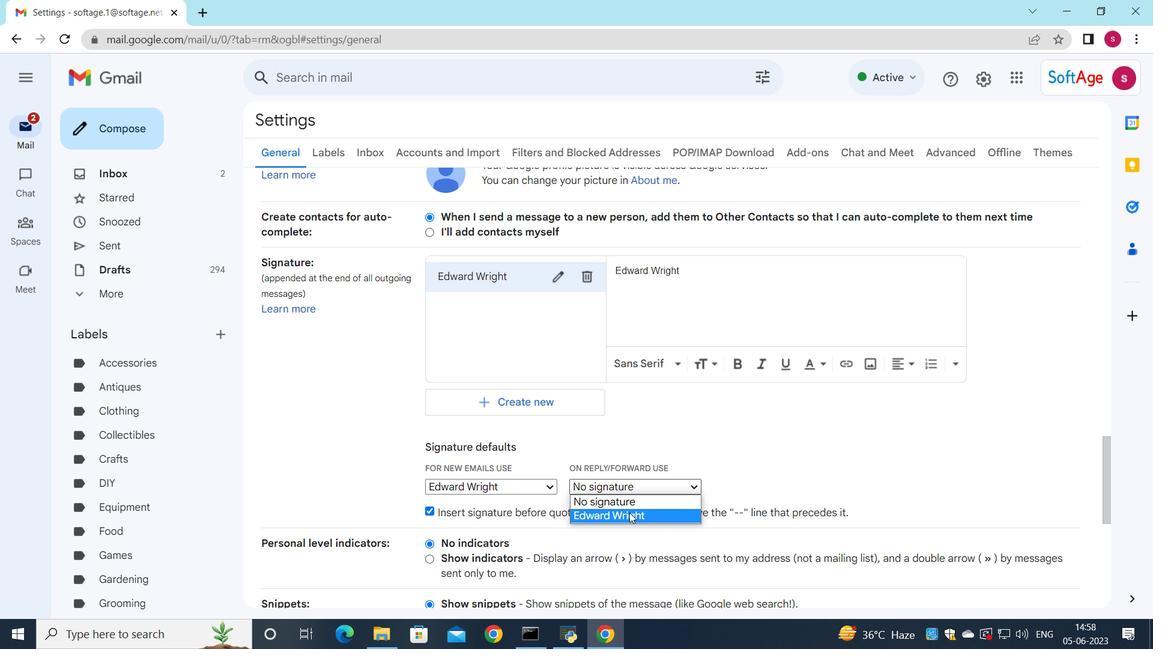 
Action: Mouse pressed left at (630, 513)
Screenshot: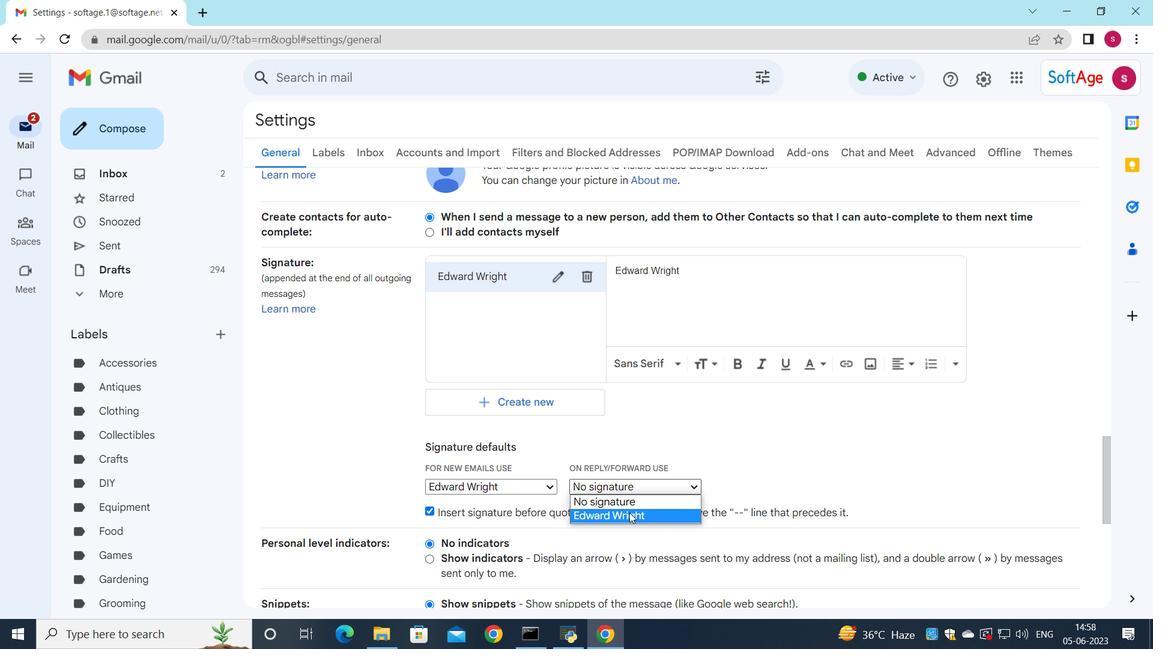 
Action: Mouse moved to (645, 497)
Screenshot: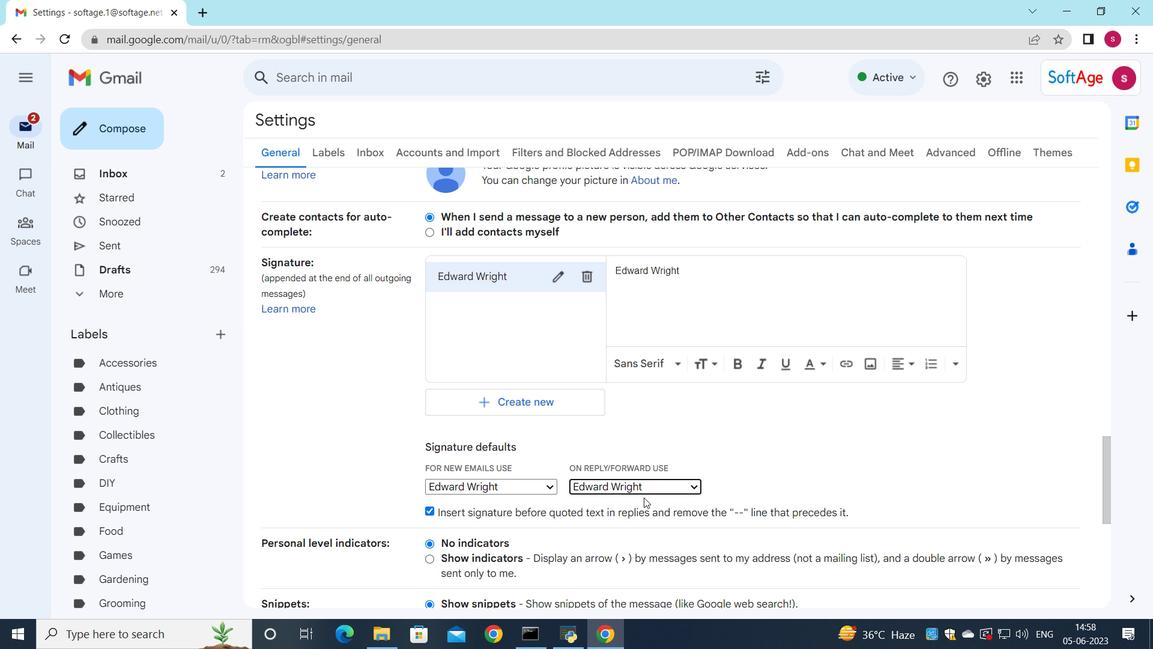 
Action: Mouse scrolled (645, 496) with delta (0, 0)
Screenshot: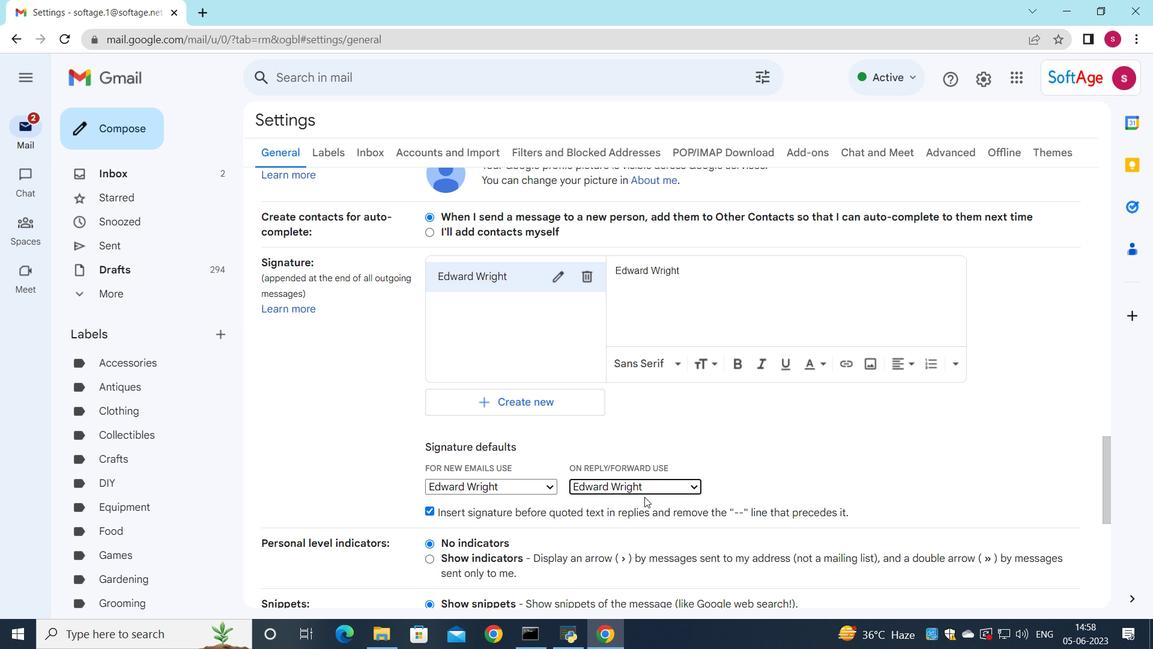 
Action: Mouse scrolled (645, 496) with delta (0, 0)
Screenshot: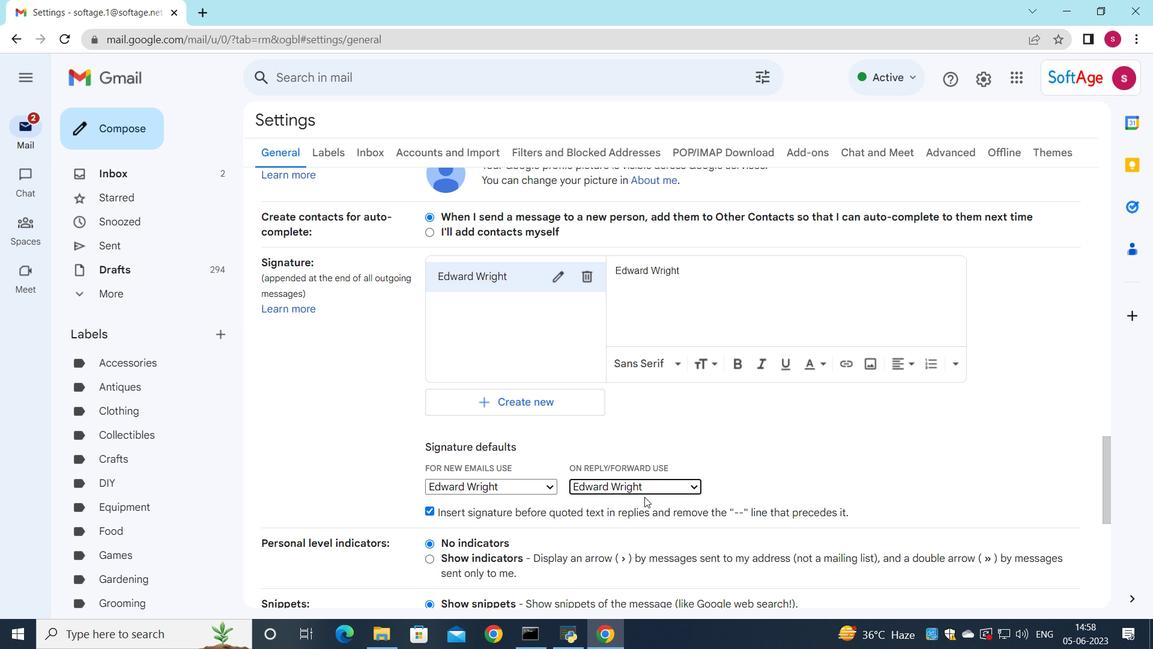 
Action: Mouse moved to (645, 497)
Screenshot: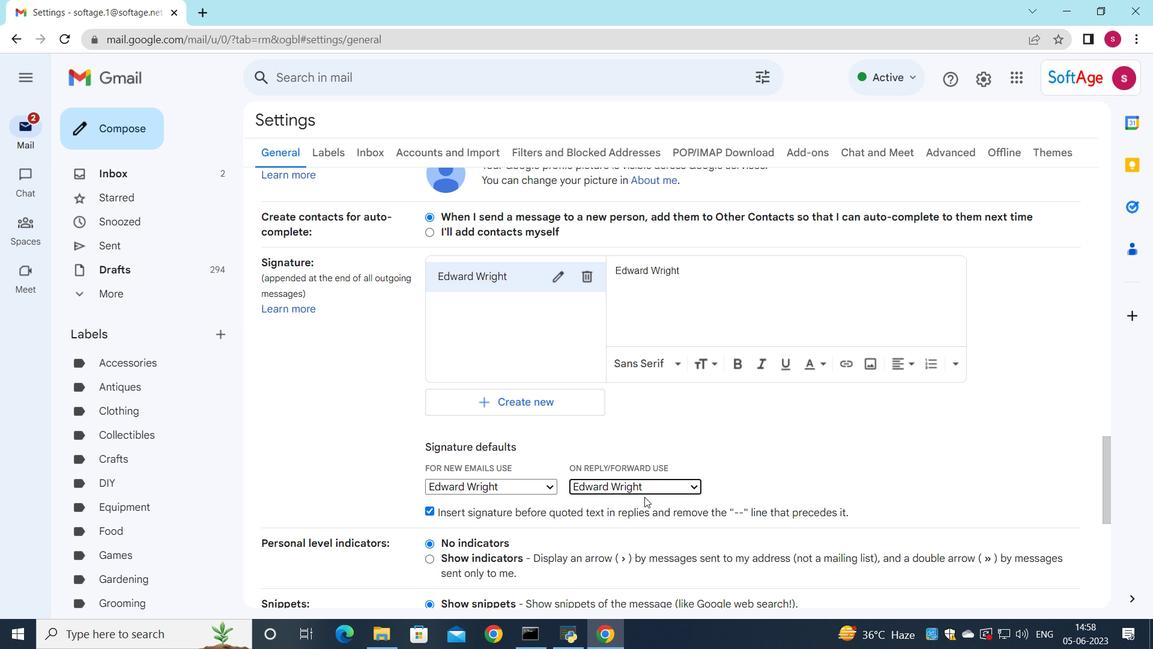 
Action: Mouse scrolled (645, 496) with delta (0, 0)
Screenshot: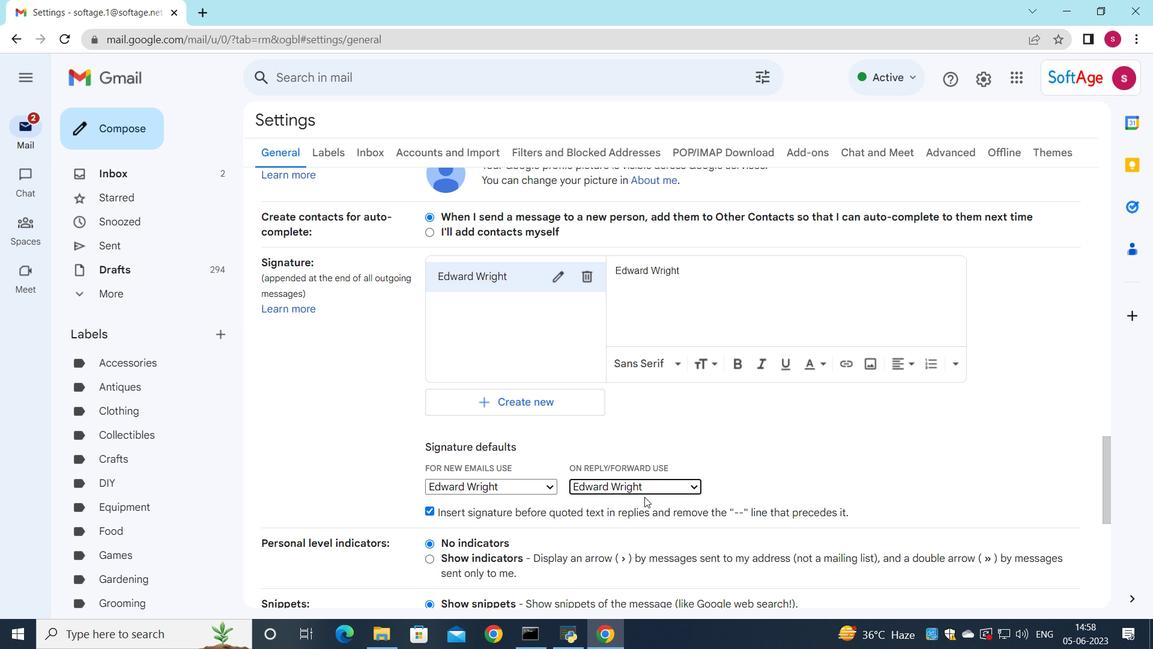 
Action: Mouse moved to (642, 498)
Screenshot: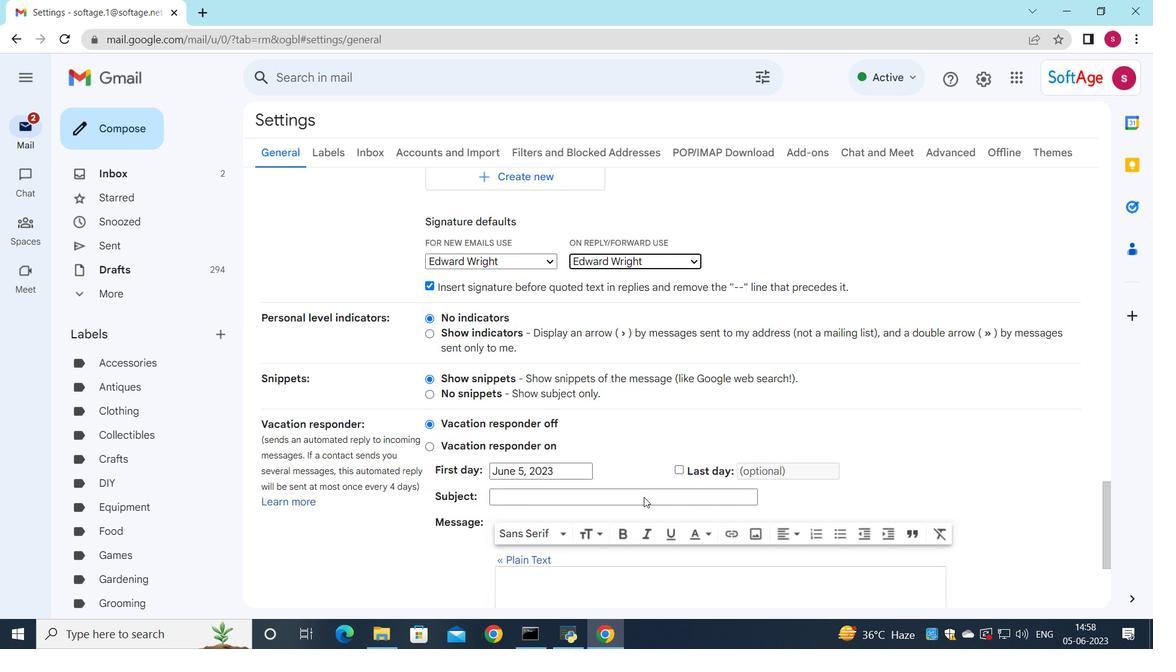 
Action: Mouse scrolled (642, 497) with delta (0, 0)
Screenshot: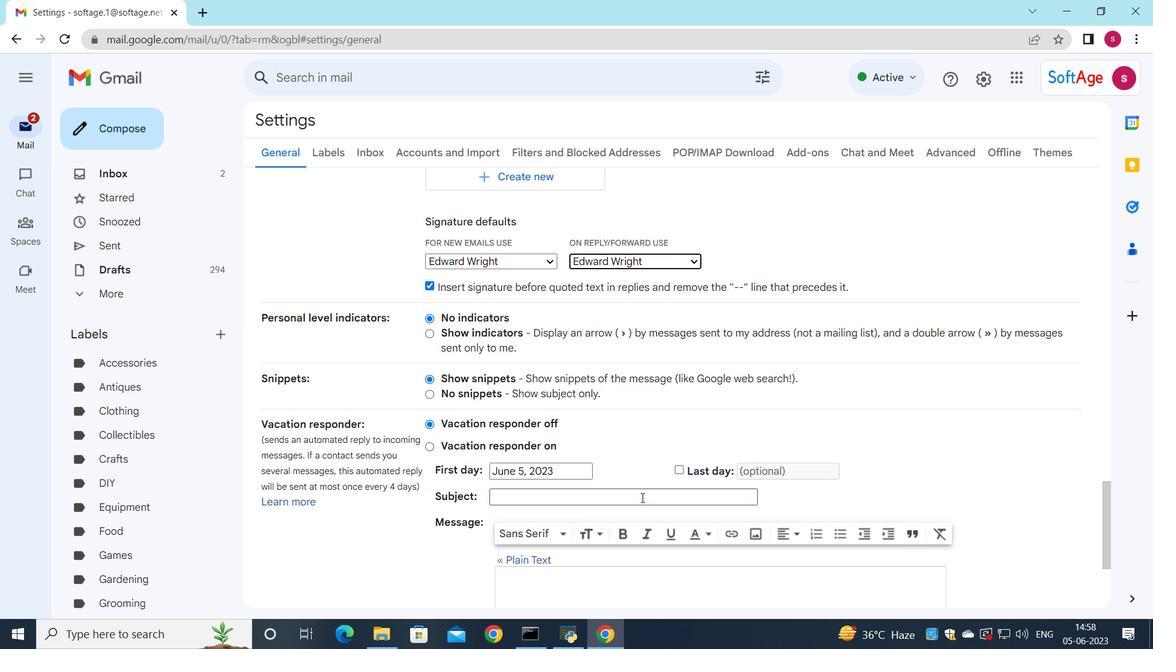 
Action: Mouse scrolled (642, 497) with delta (0, 0)
Screenshot: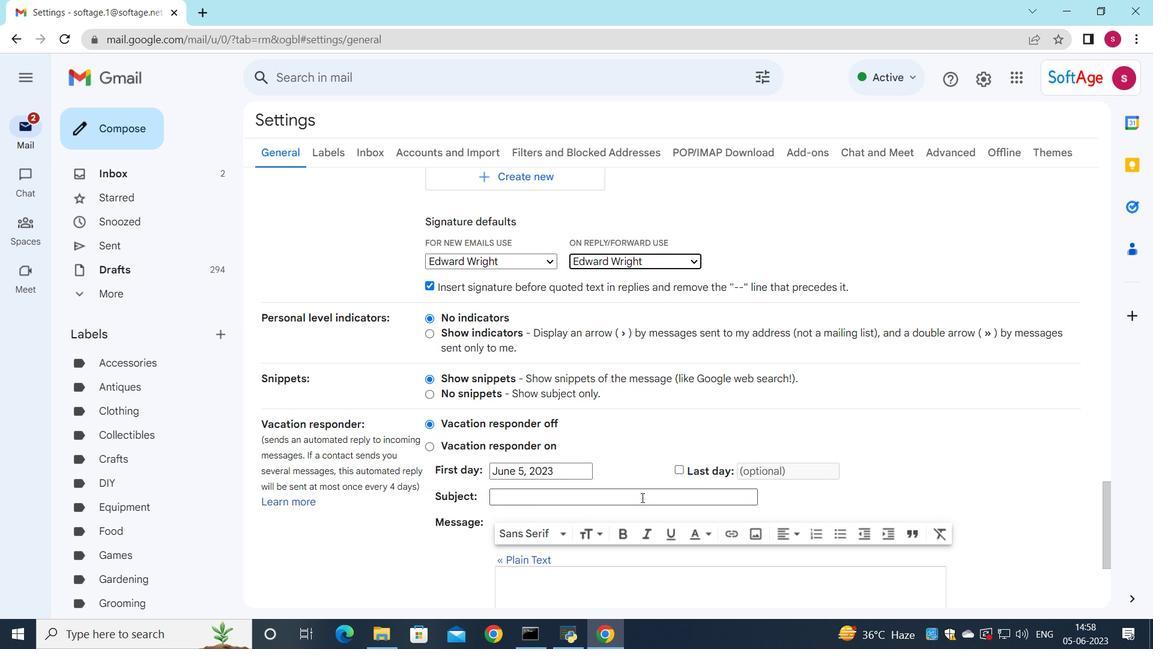 
Action: Mouse moved to (620, 566)
Screenshot: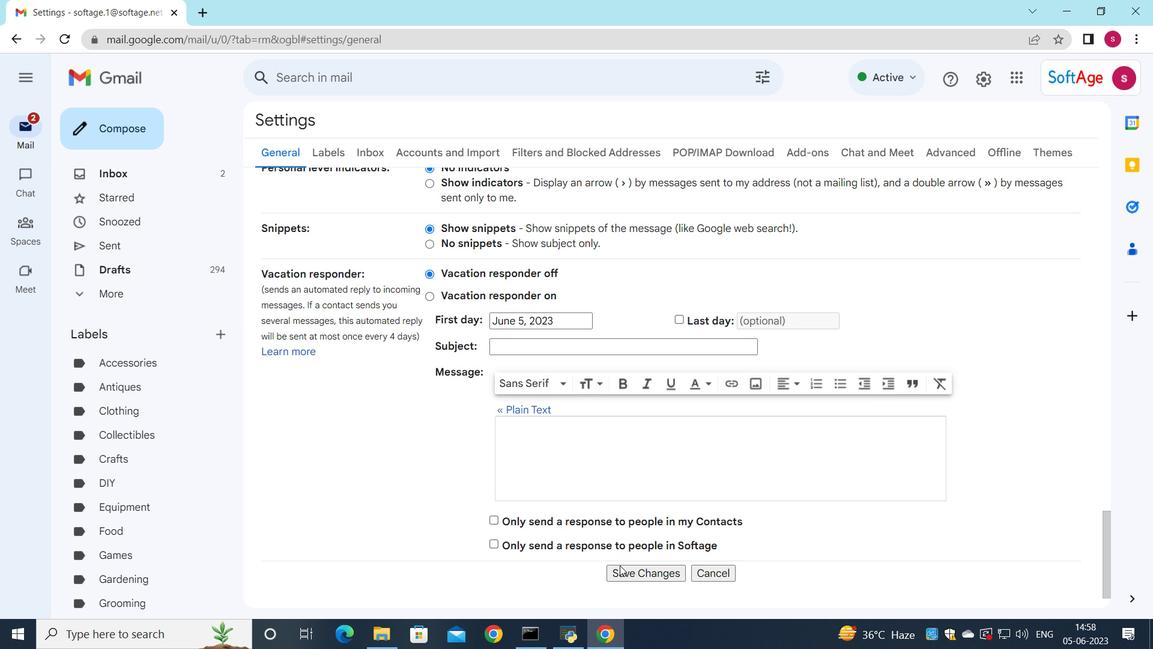 
Action: Mouse pressed left at (620, 566)
Screenshot: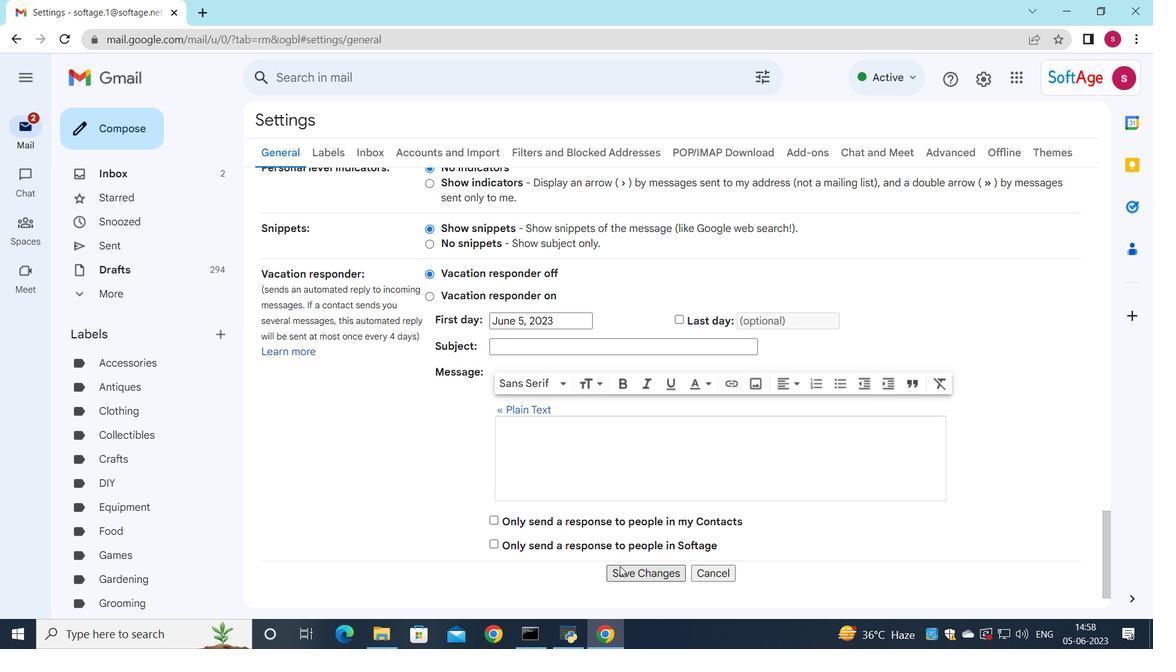 
Action: Mouse moved to (701, 206)
Screenshot: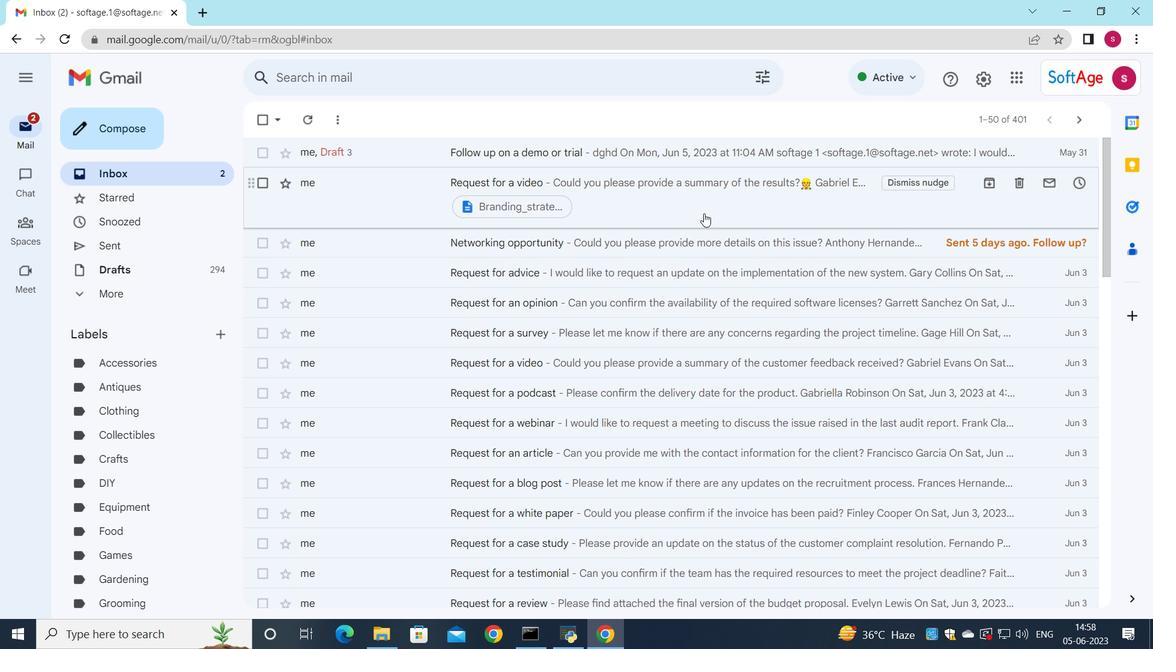 
Action: Mouse pressed left at (701, 206)
Screenshot: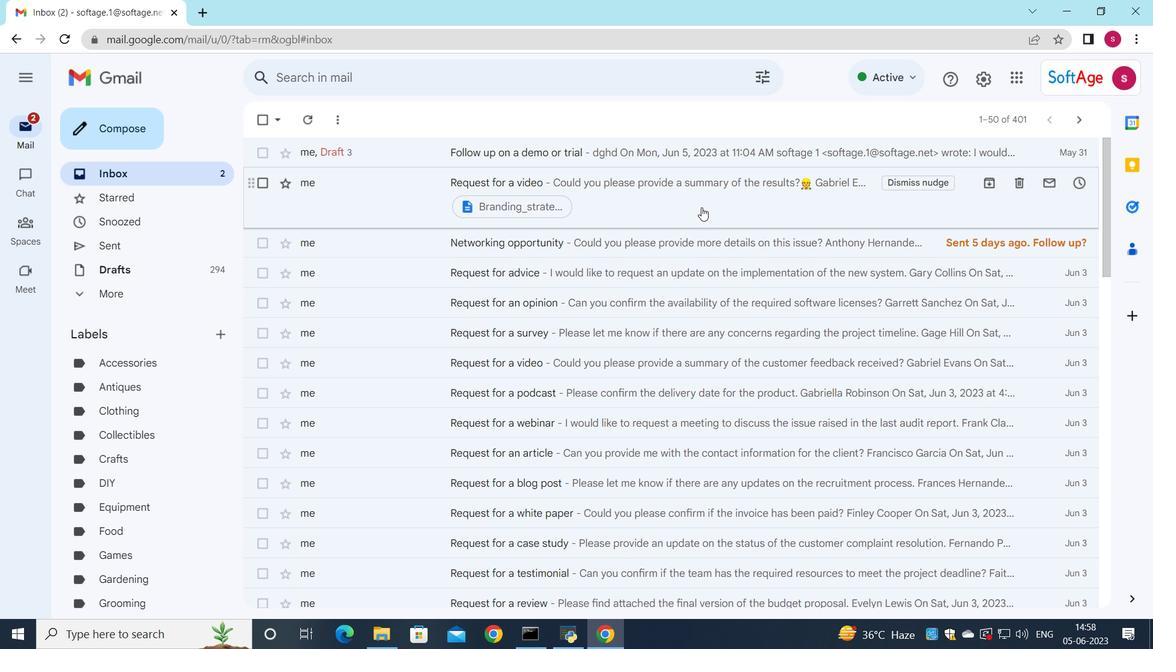 
Action: Mouse moved to (493, 482)
Screenshot: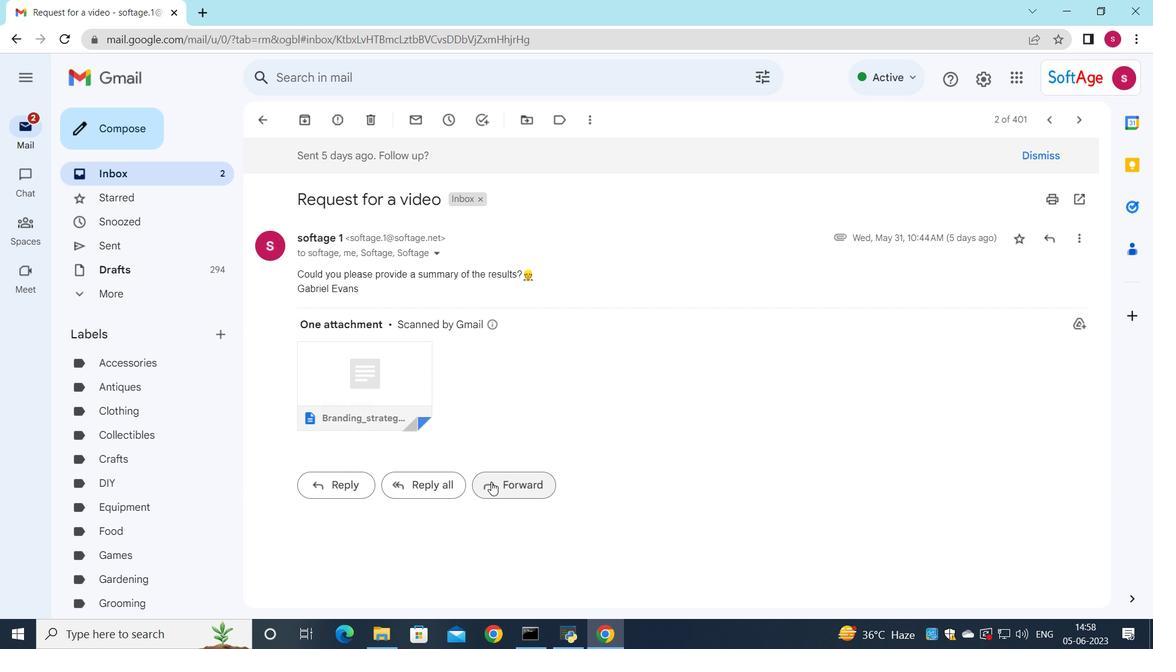 
Action: Mouse pressed left at (493, 482)
Screenshot: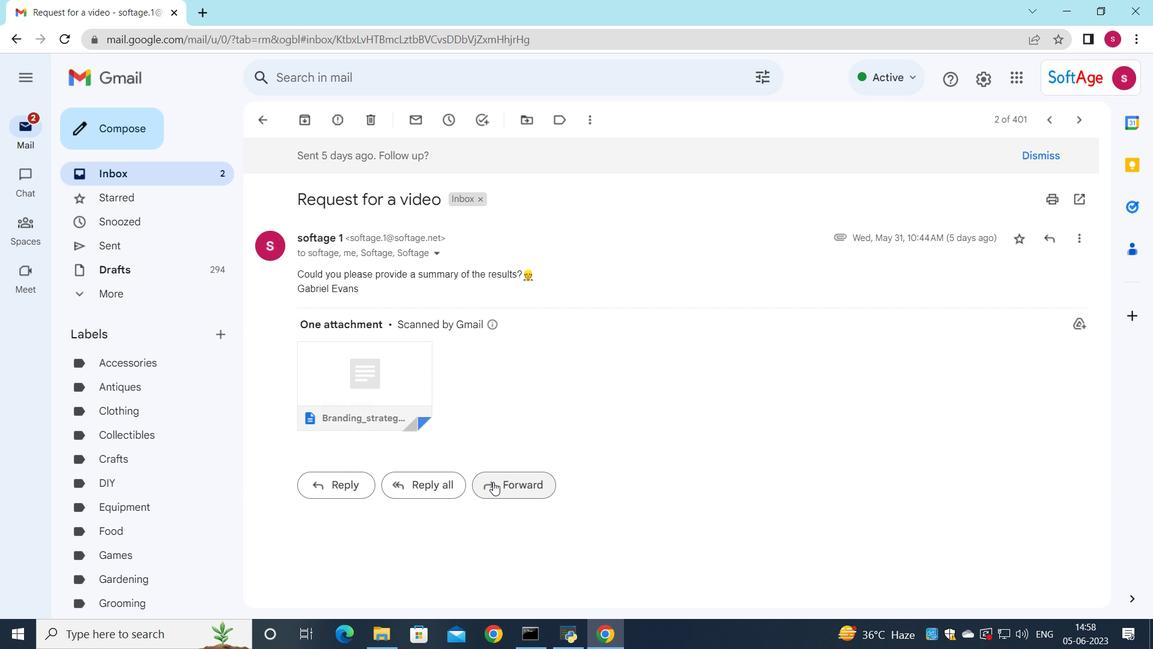 
Action: Mouse moved to (334, 455)
Screenshot: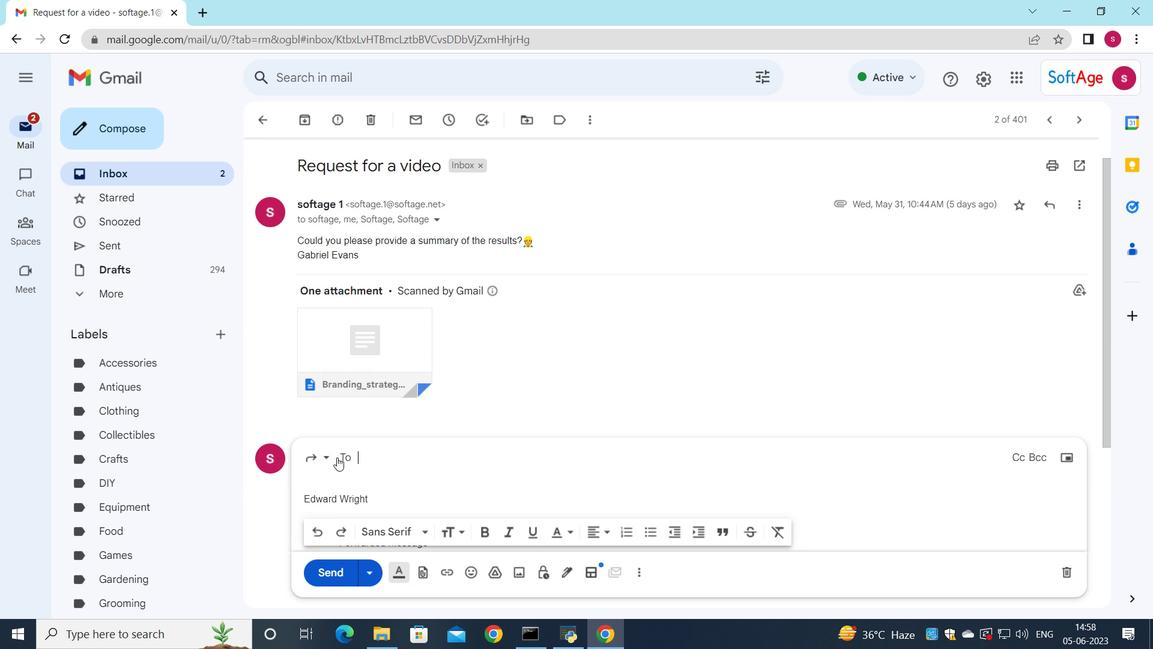
Action: Mouse pressed left at (334, 455)
Screenshot: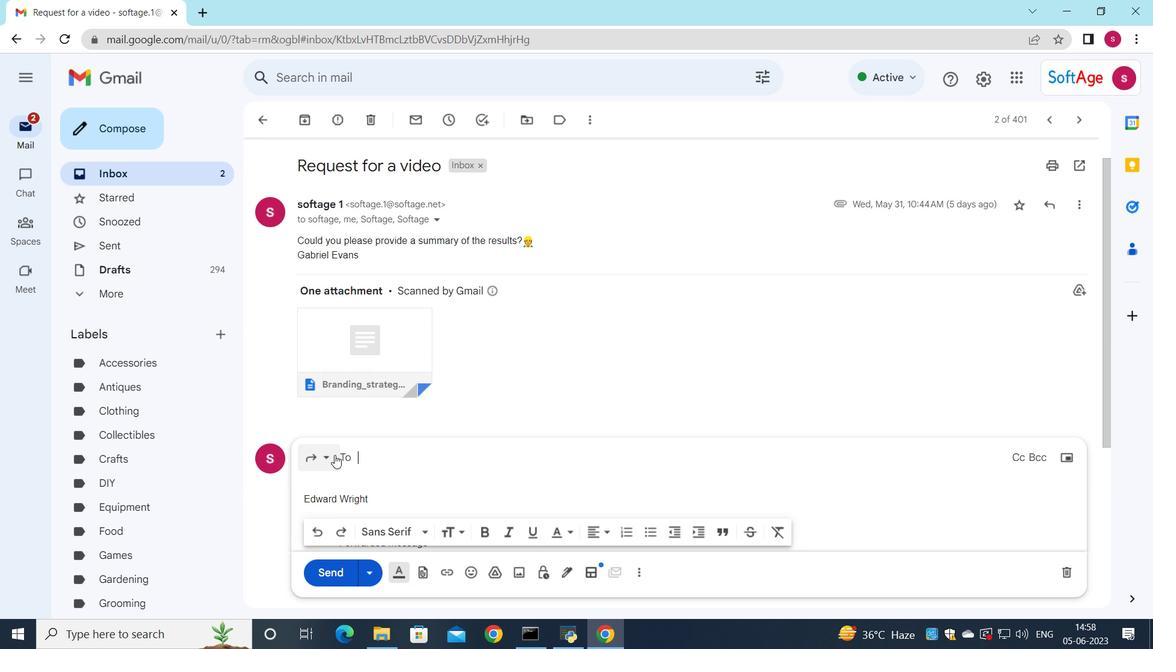
Action: Mouse moved to (377, 404)
Screenshot: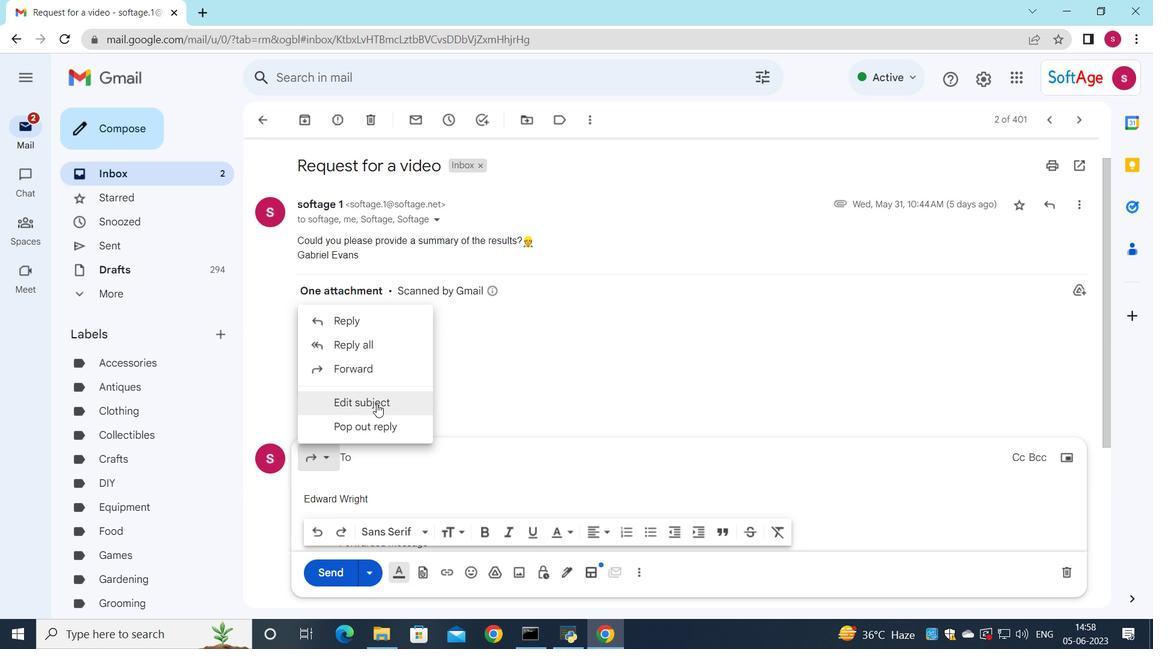 
Action: Mouse pressed left at (377, 404)
Screenshot: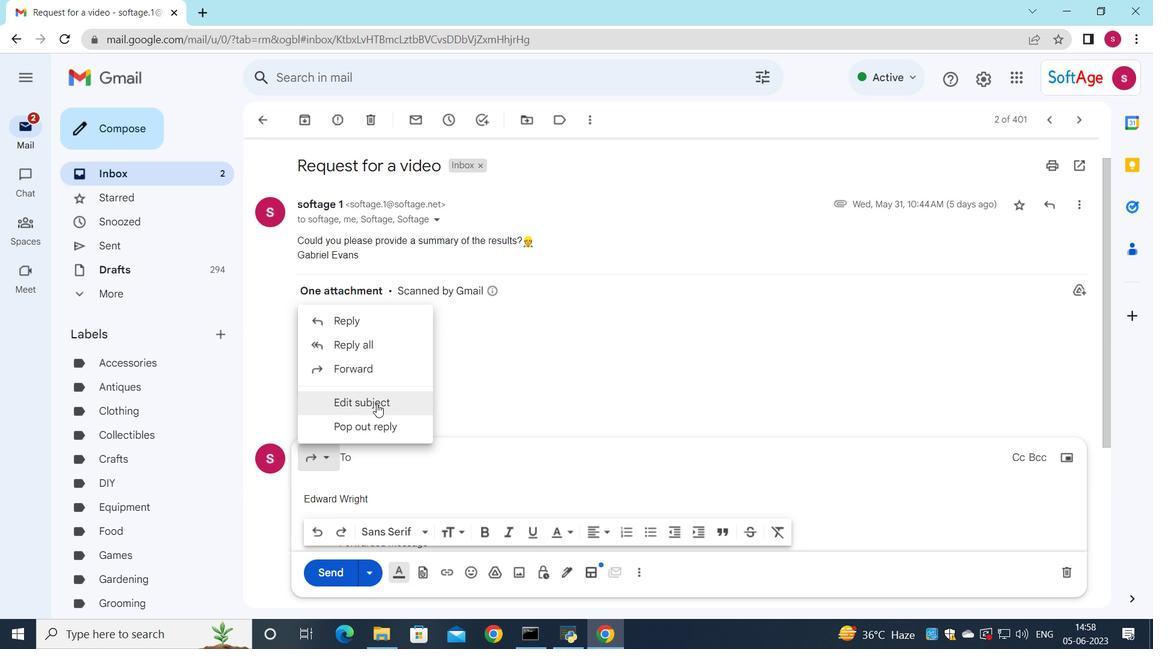 
Action: Mouse moved to (804, 317)
Screenshot: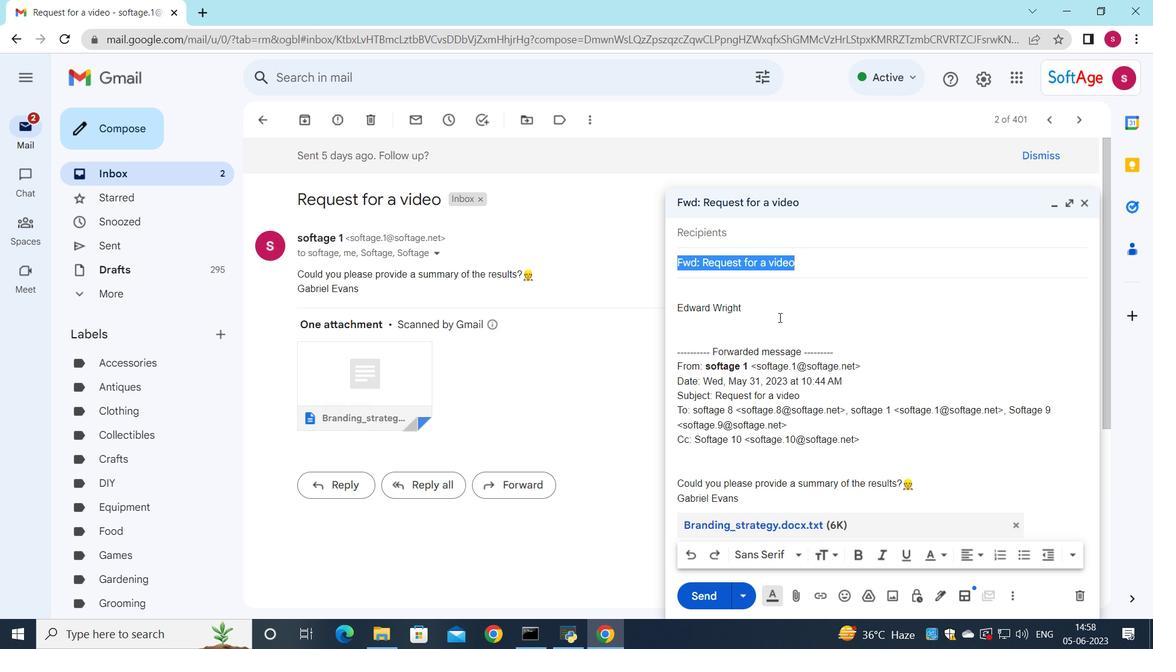
Action: Key pressed <Key.shift><Key.shift><Key.shift><Key.shift><Key.shift><Key.shift>Request<Key.space>for<Key.space>pay<Key.space>raise<Key.space>
Screenshot: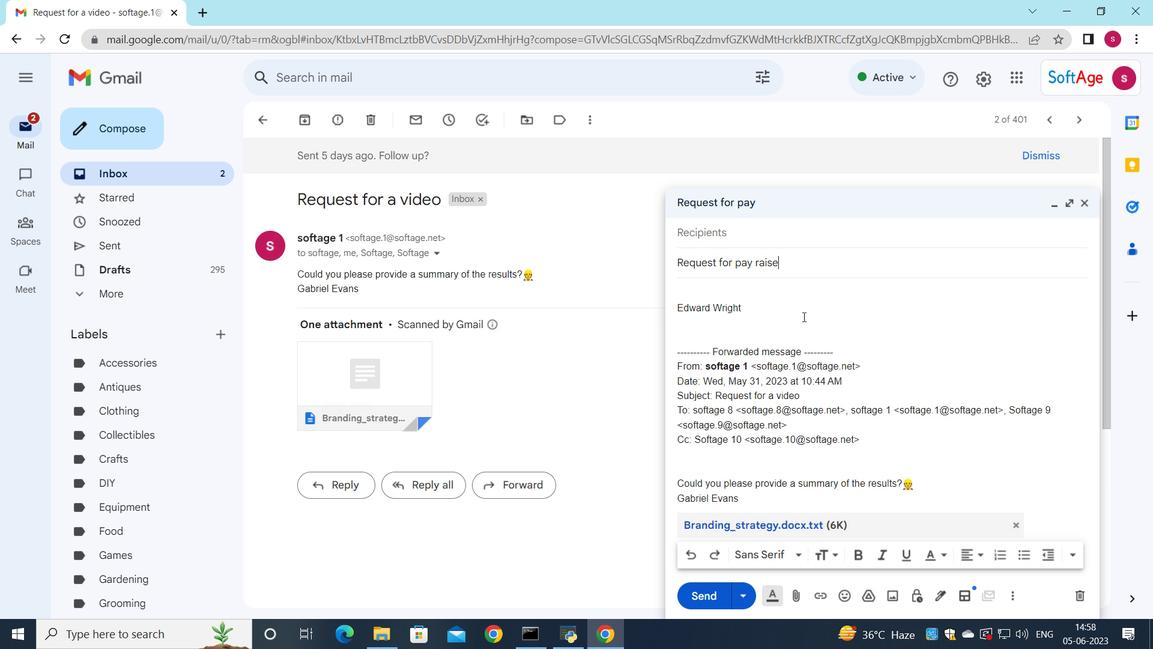 
Action: Mouse moved to (745, 239)
Screenshot: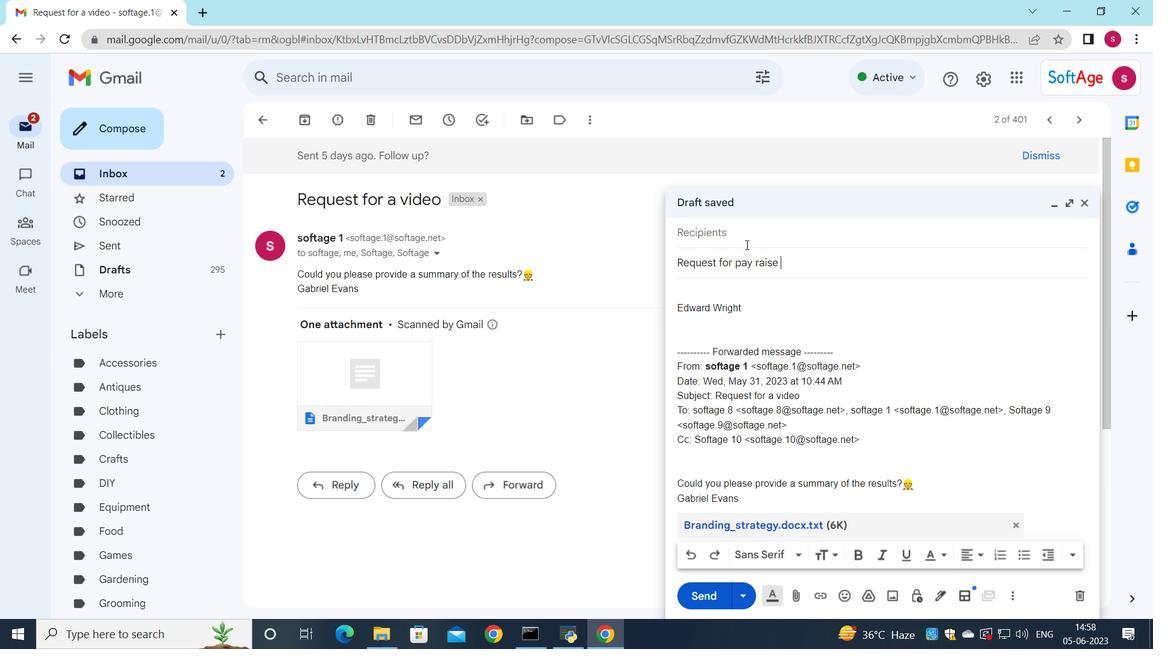 
Action: Mouse pressed left at (745, 239)
Screenshot: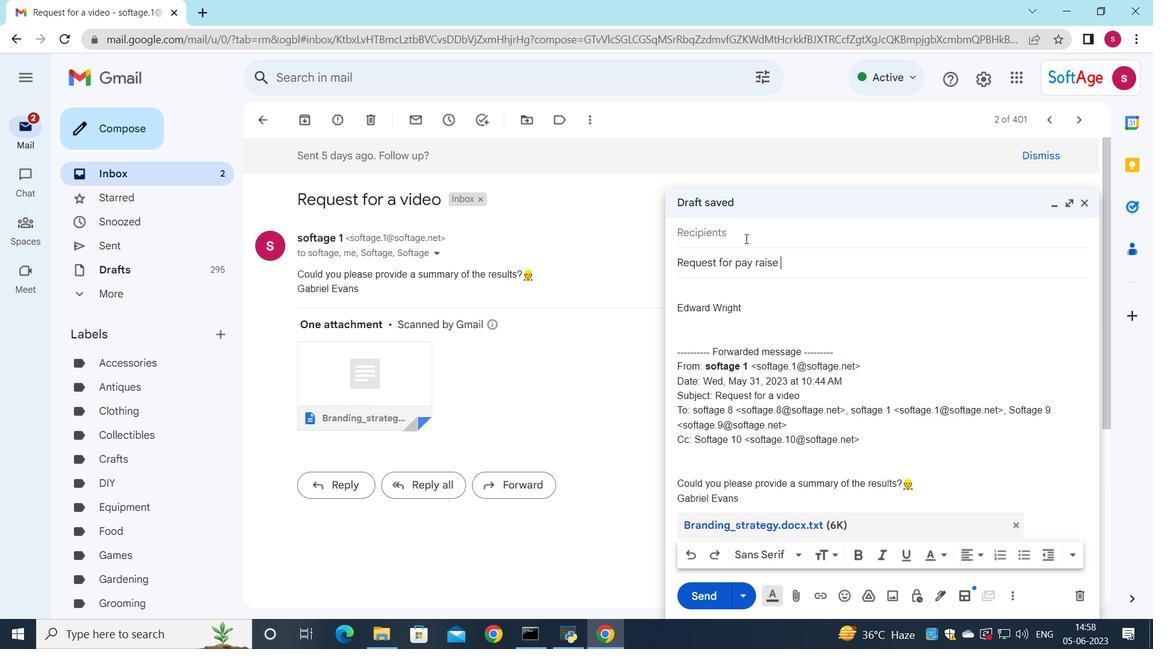 
Action: Key pressed <Key.down>
Screenshot: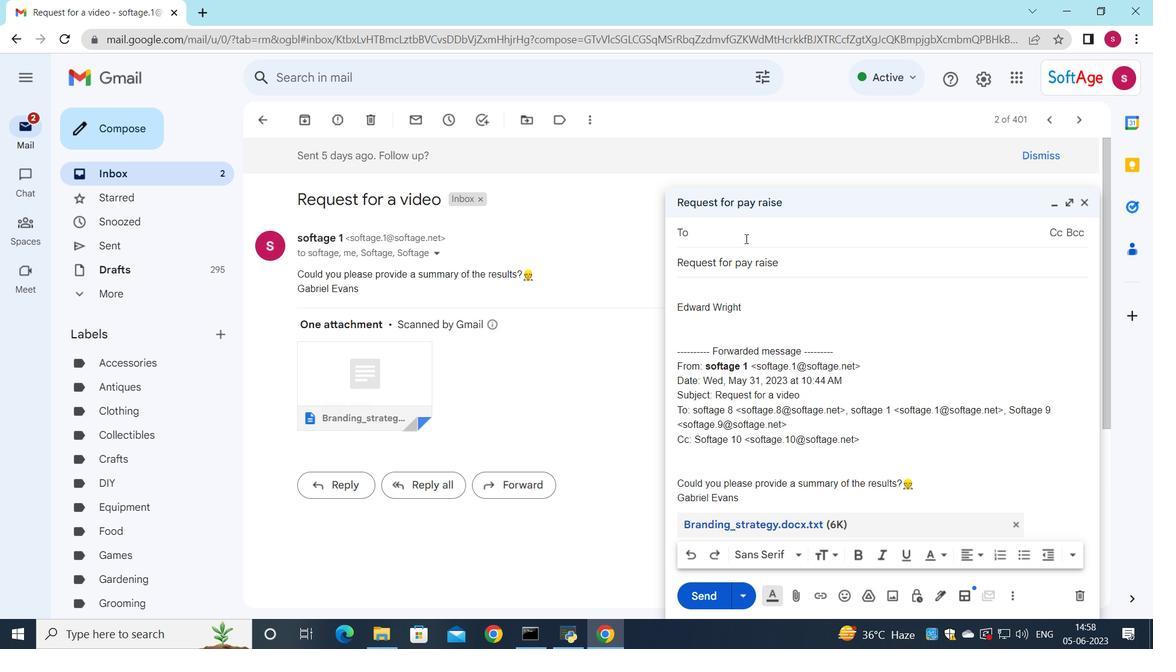 
Action: Mouse moved to (768, 510)
Screenshot: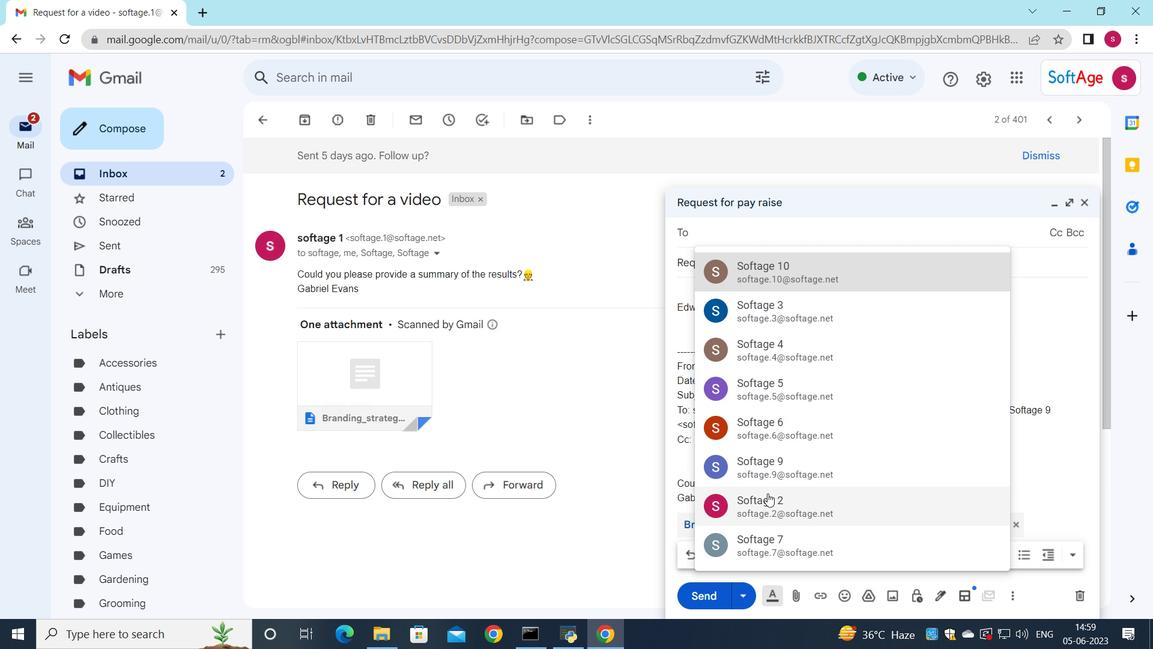 
Action: Mouse pressed left at (768, 510)
Screenshot: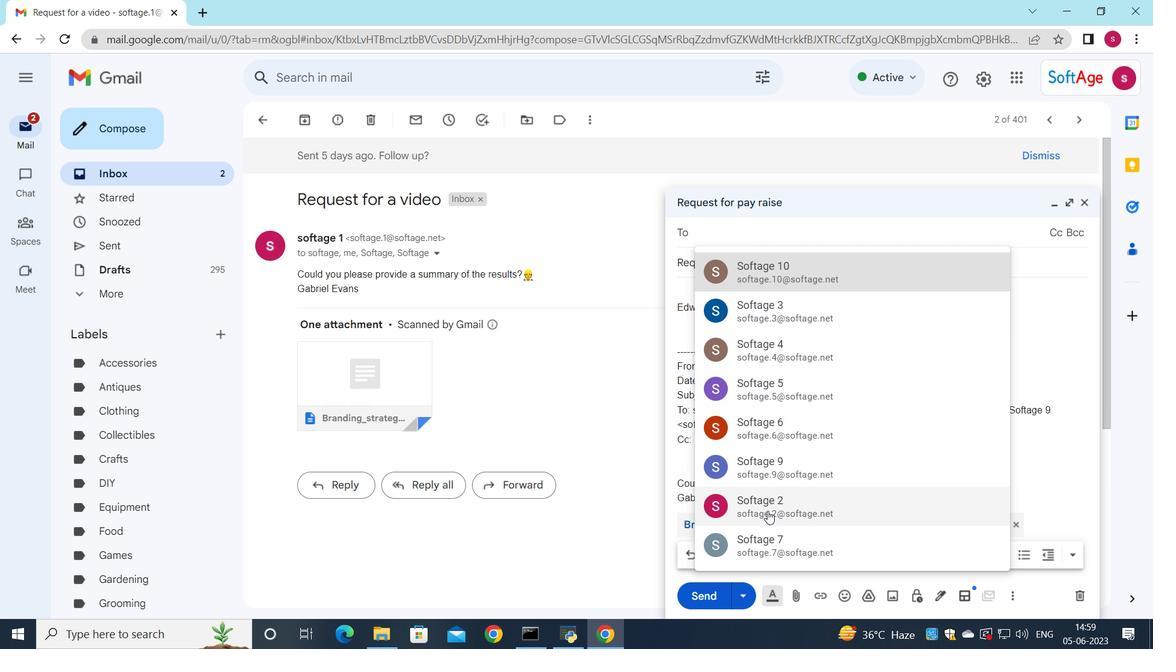 
Action: Mouse moved to (697, 308)
Screenshot: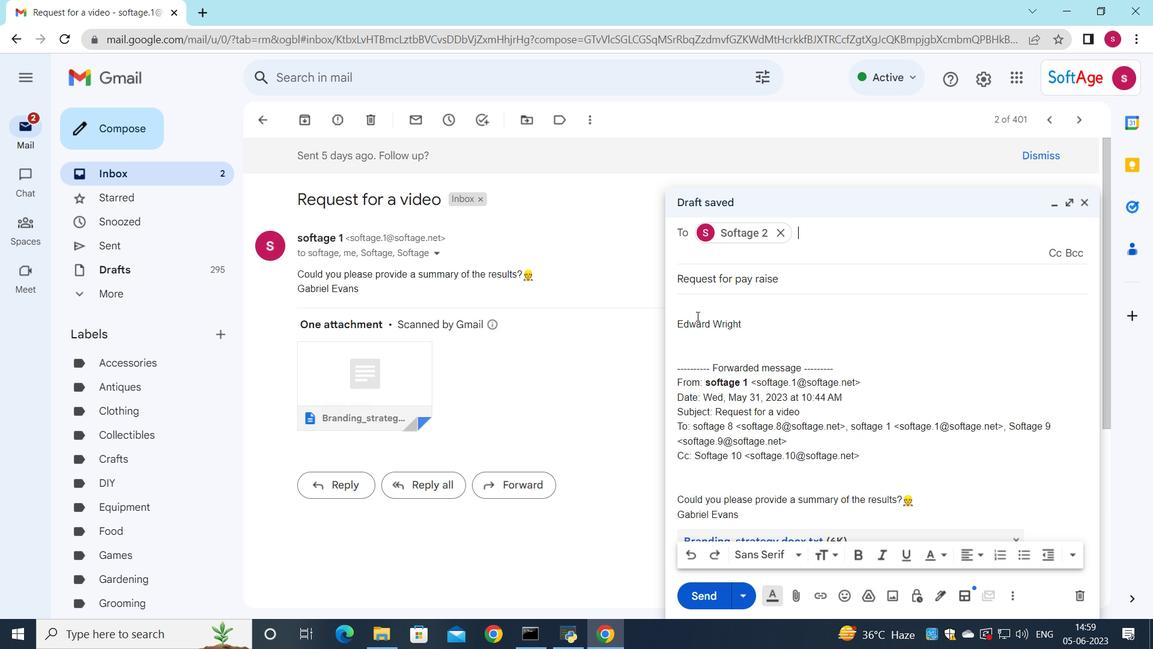 
Action: Mouse pressed left at (697, 308)
Screenshot: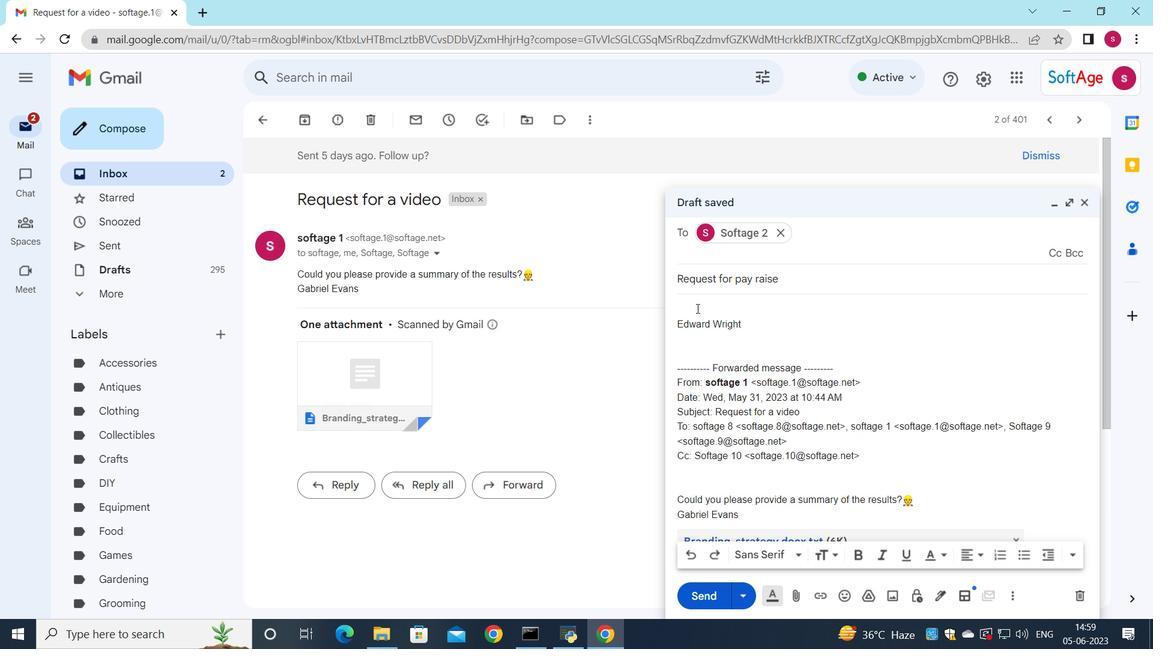 
Action: Key pressed <Key.shift>Could<Key.space>you<Key.space>provide<Key.space>me<Key.space>with<Key.space>a<Key.space>list<Key.space>of<Key.space>the<Key.space>projects<Key.space>constraints<Key.space>ans<Key.backspace>d<Key.space>assumotion
Screenshot: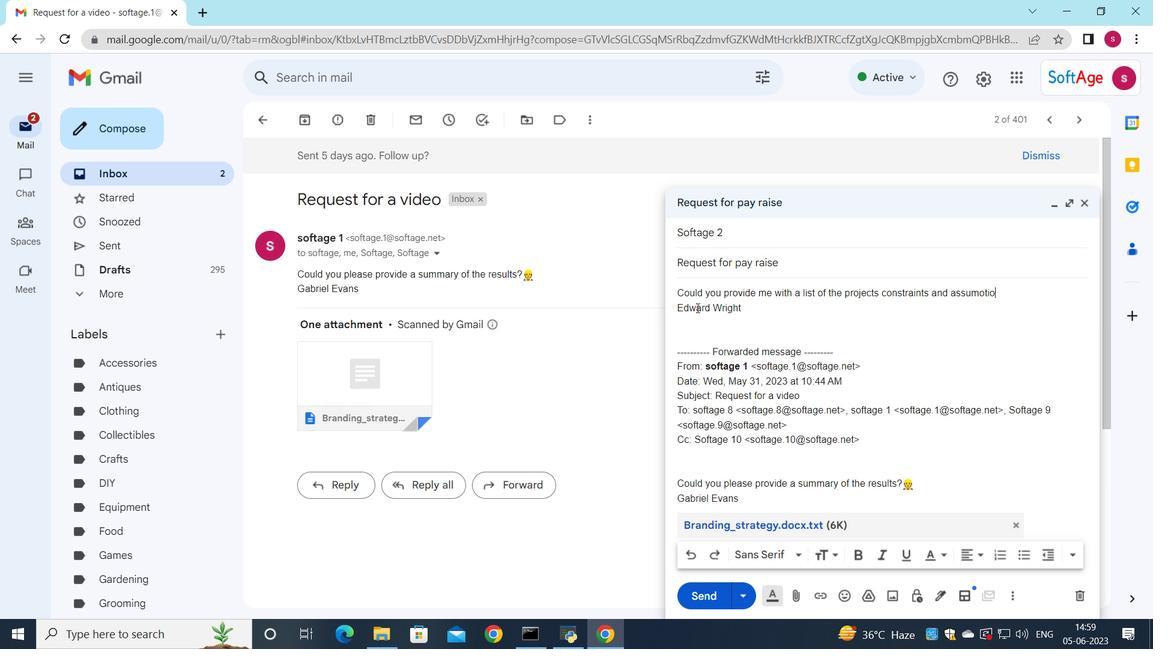 
Action: Mouse moved to (985, 293)
Screenshot: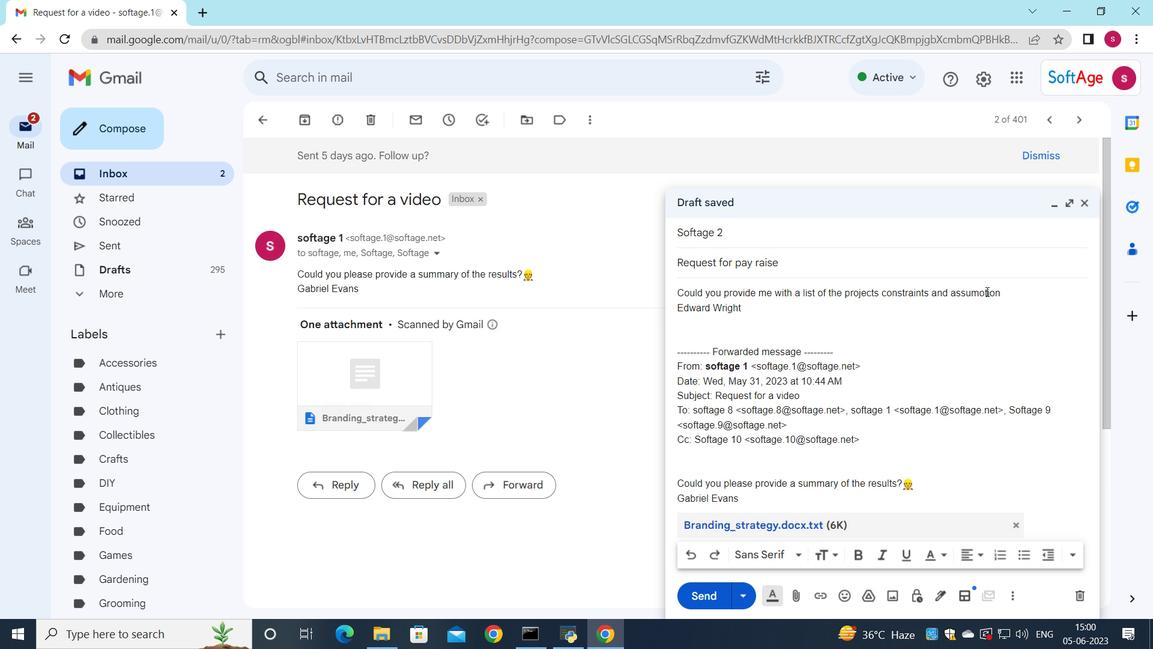 
Action: Mouse pressed left at (985, 293)
Screenshot: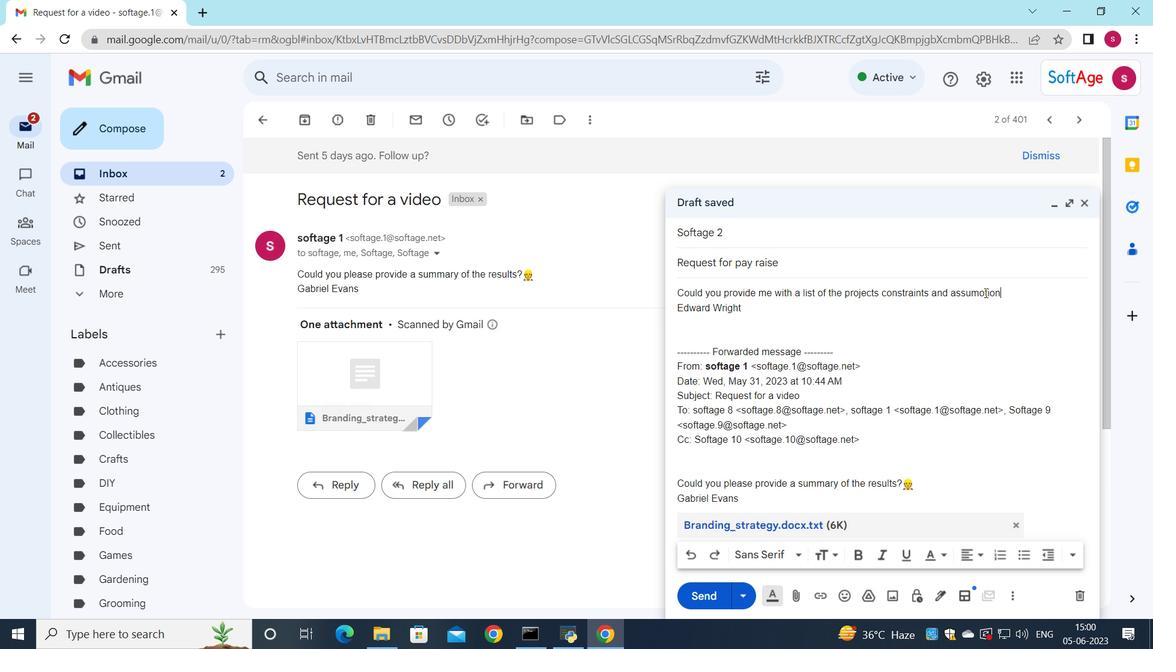 
Action: Mouse moved to (981, 290)
Screenshot: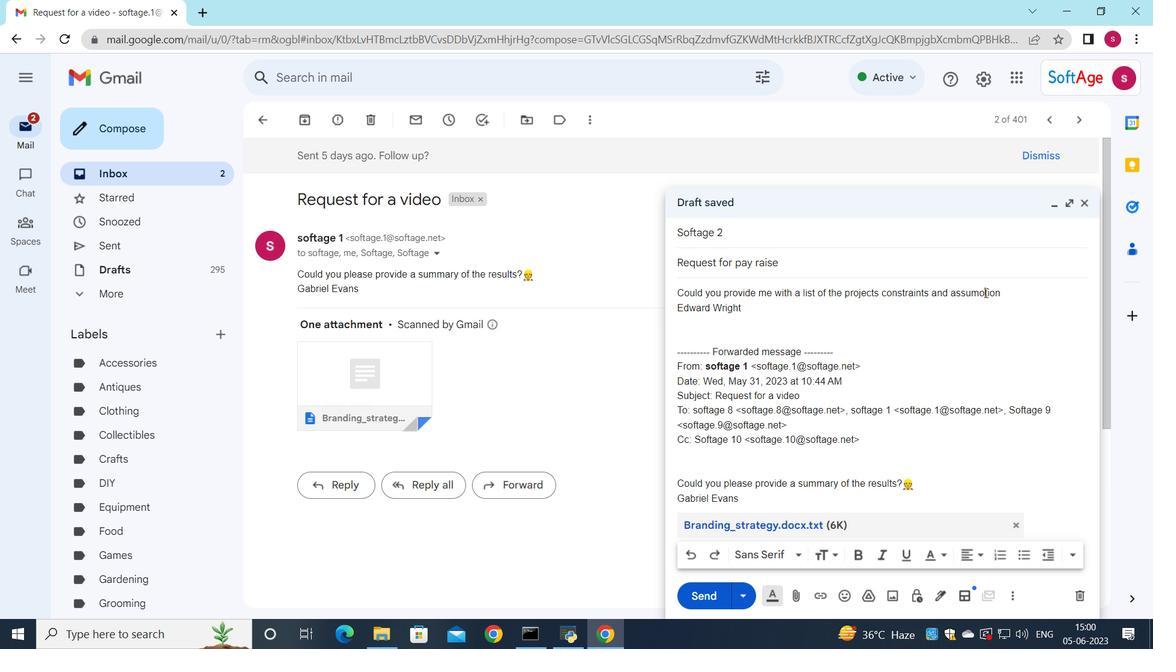 
Action: Key pressed <Key.backspace>
Screenshot: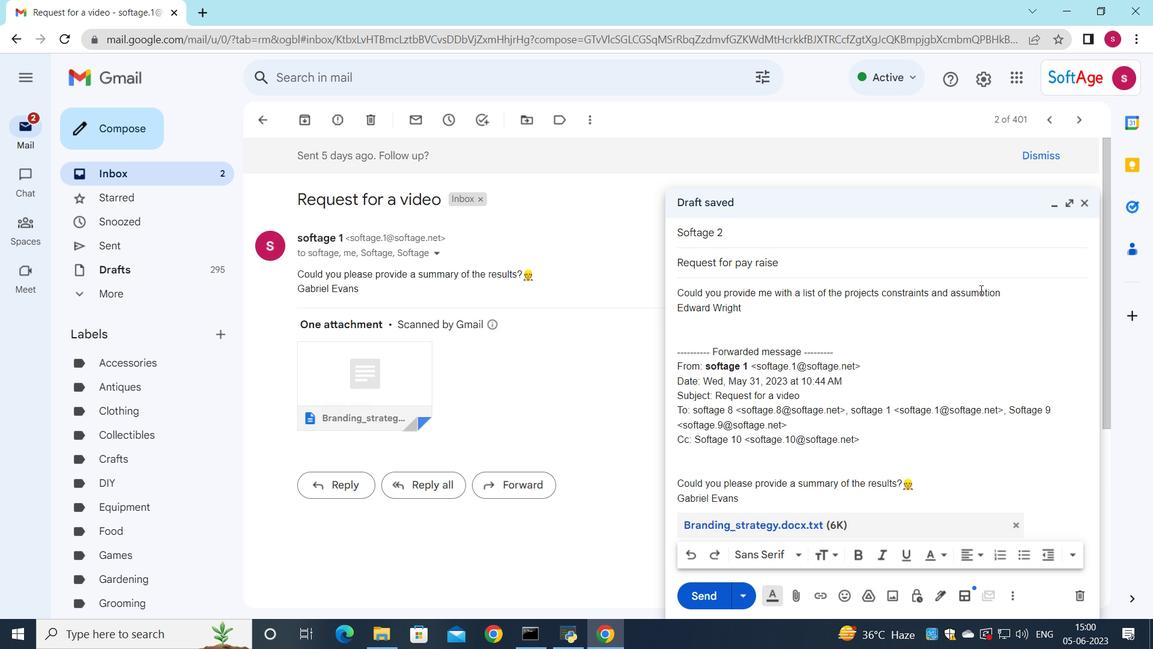 
Action: Mouse moved to (945, 350)
Screenshot: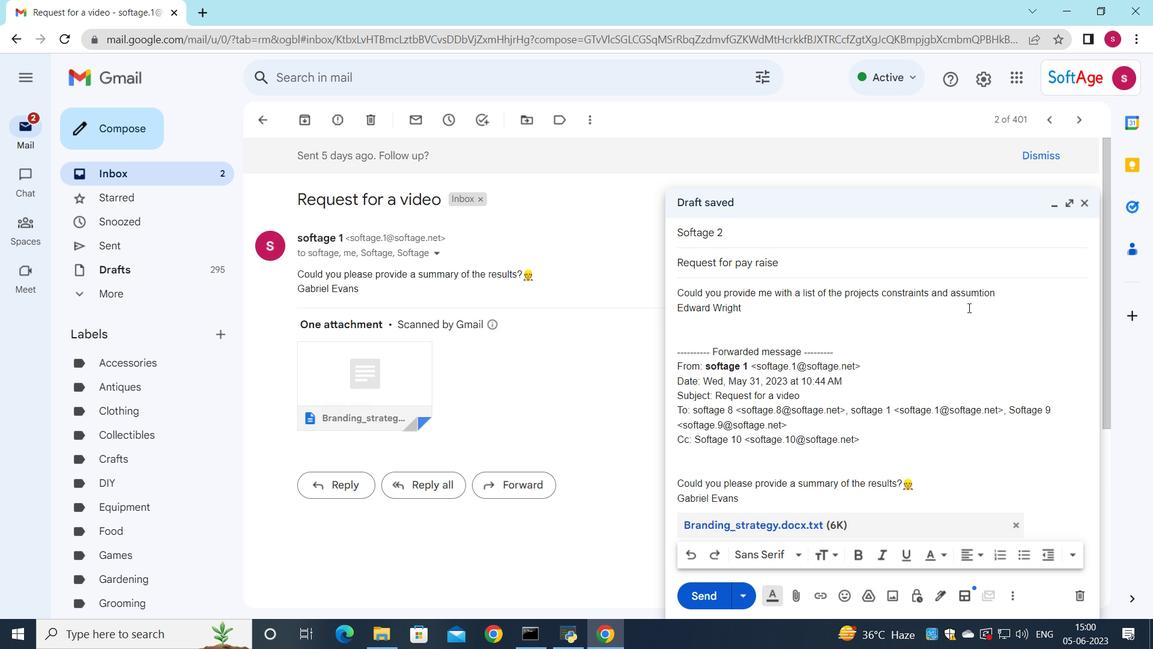 
Action: Key pressed p
Screenshot: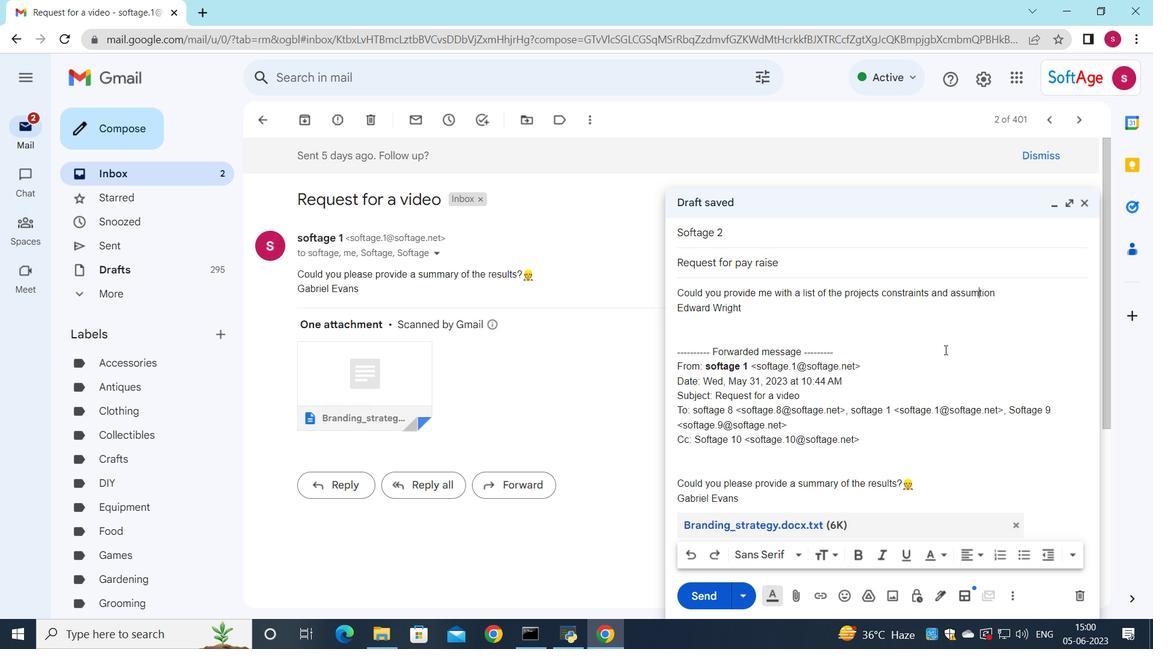 
Action: Mouse moved to (1011, 288)
Screenshot: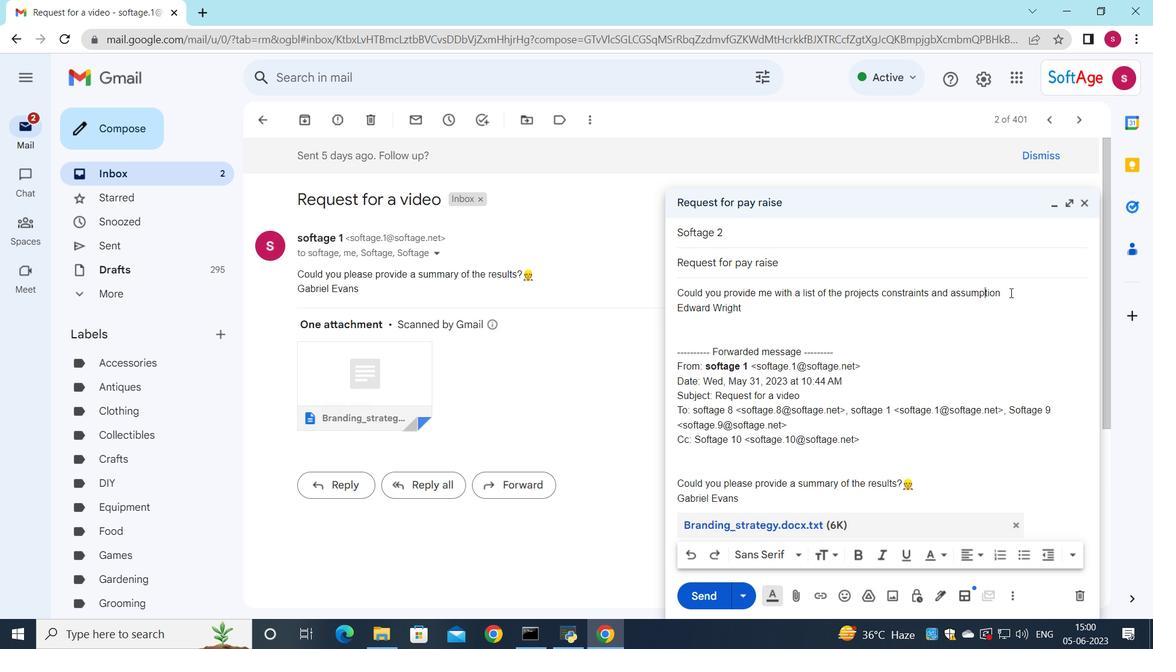
Action: Mouse pressed left at (1011, 288)
Screenshot: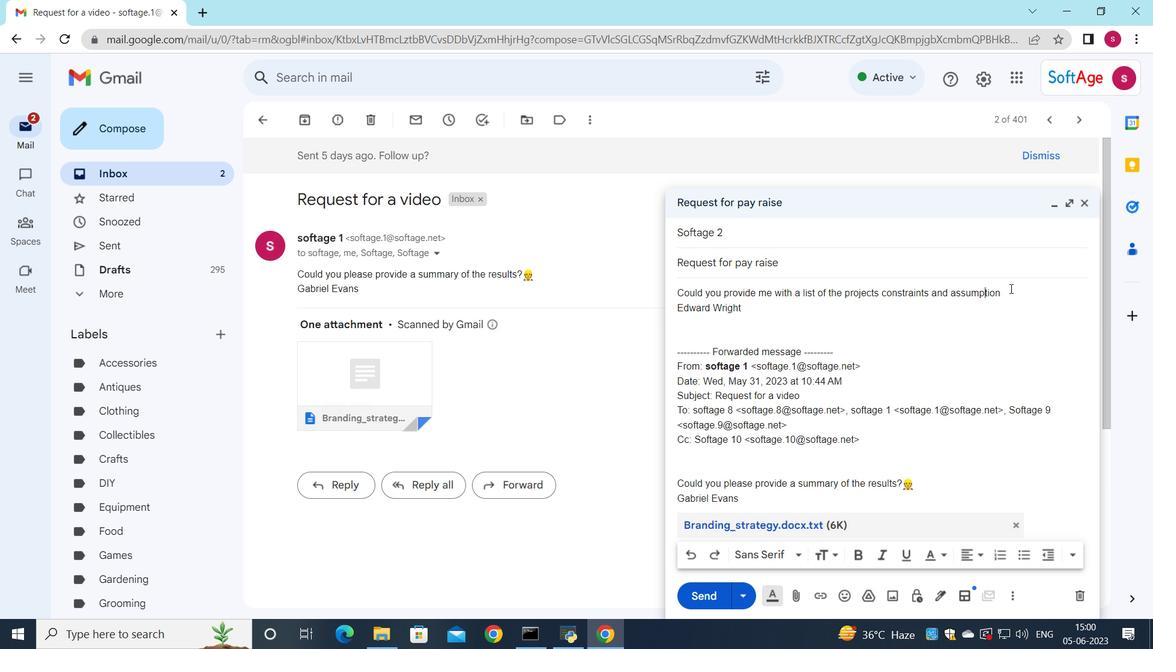 
Action: Mouse moved to (1009, 289)
Screenshot: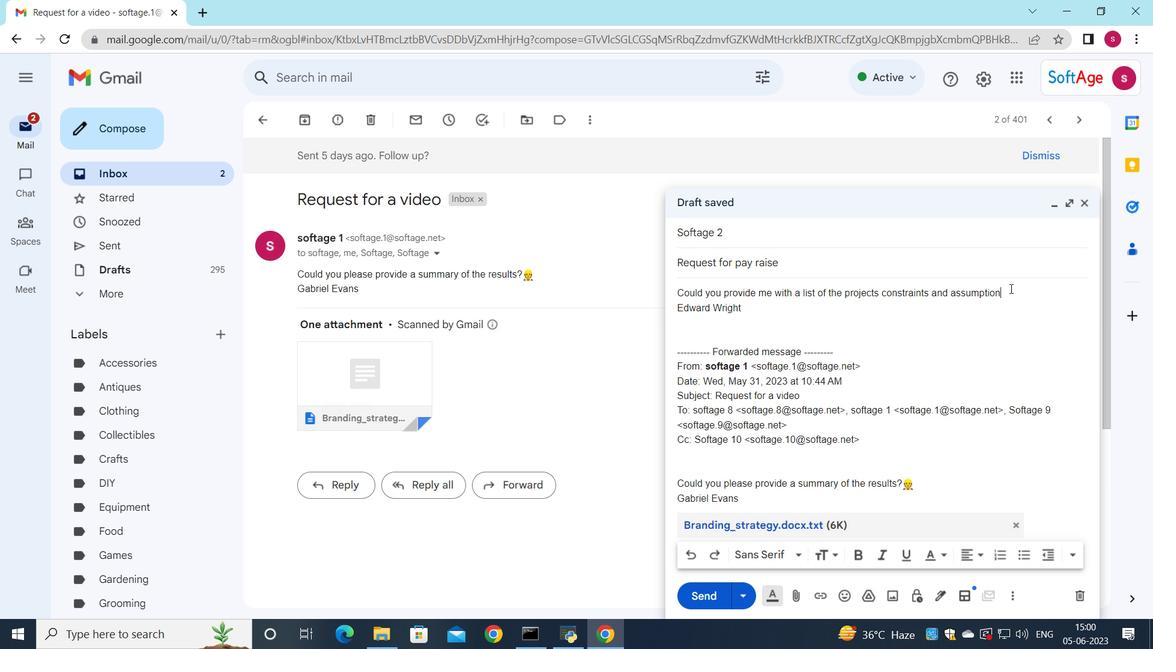 
Action: Key pressed s
Screenshot: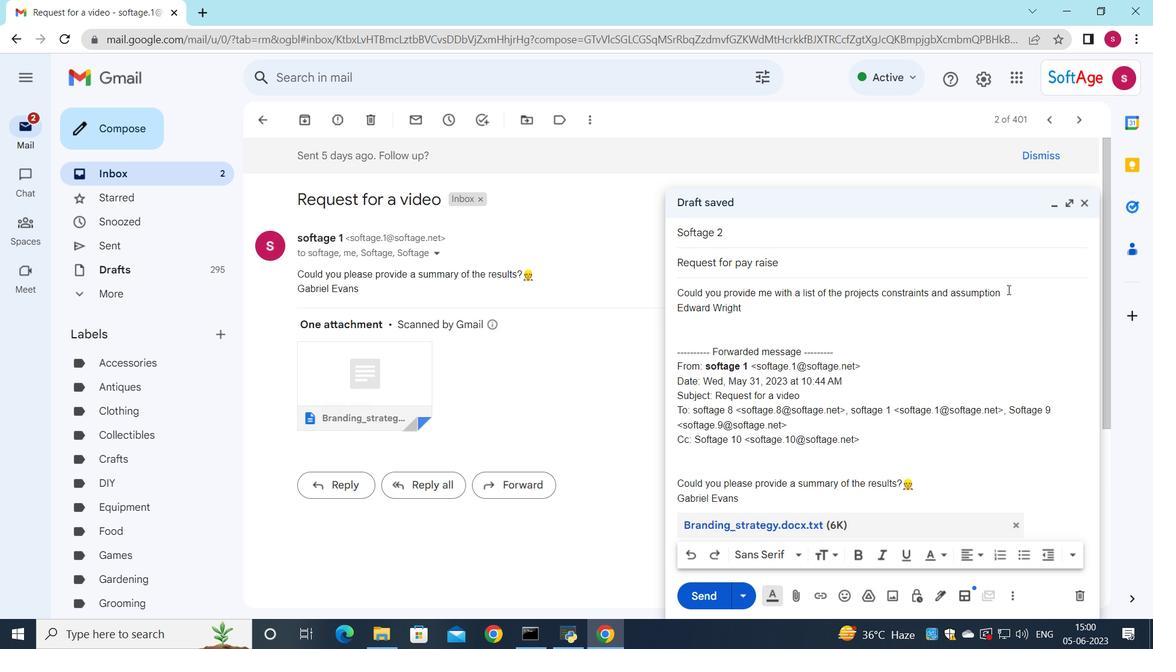 
Action: Mouse moved to (1001, 296)
Screenshot: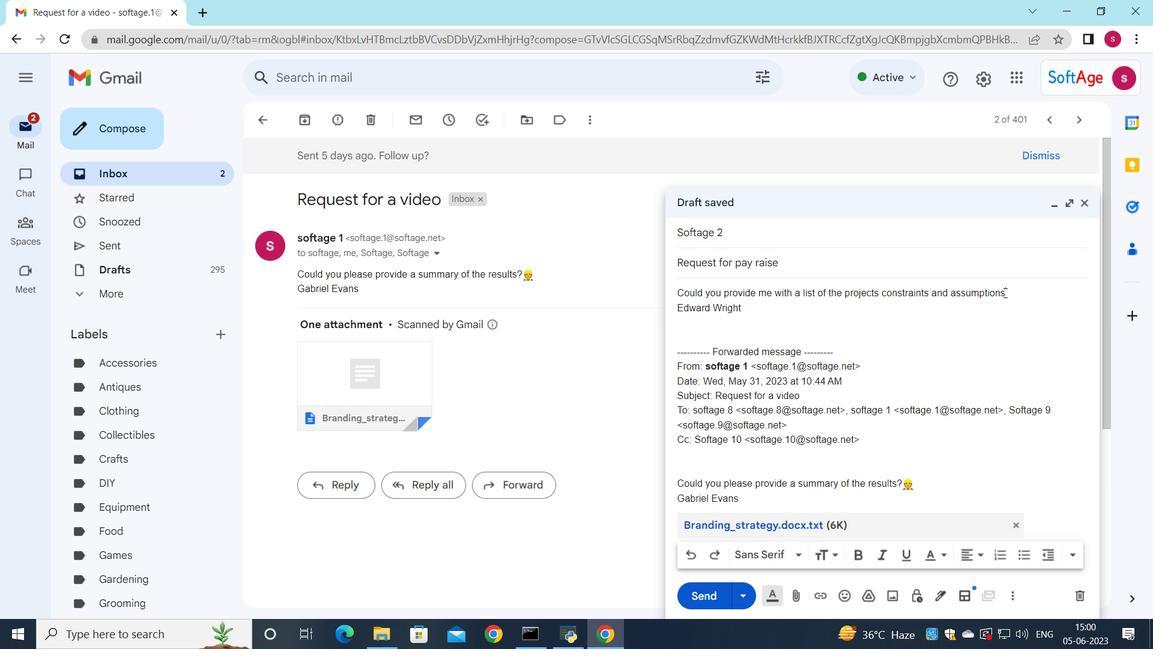 
Action: Key pressed <Key.shift_r>?
Screenshot: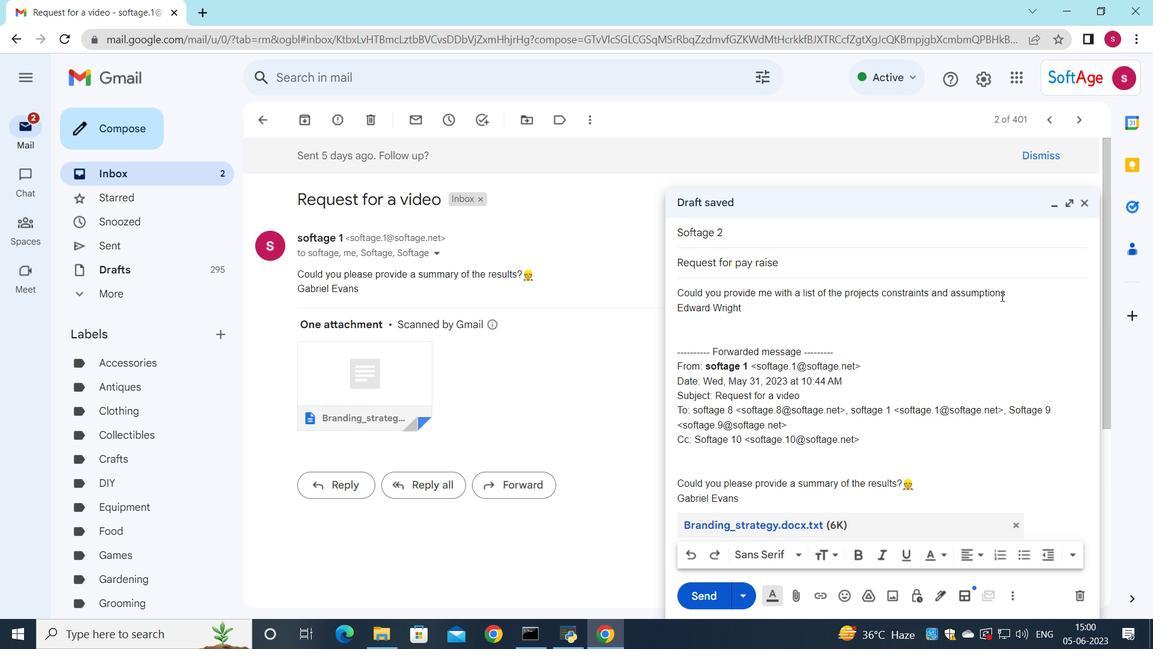 
Action: Mouse moved to (677, 294)
Screenshot: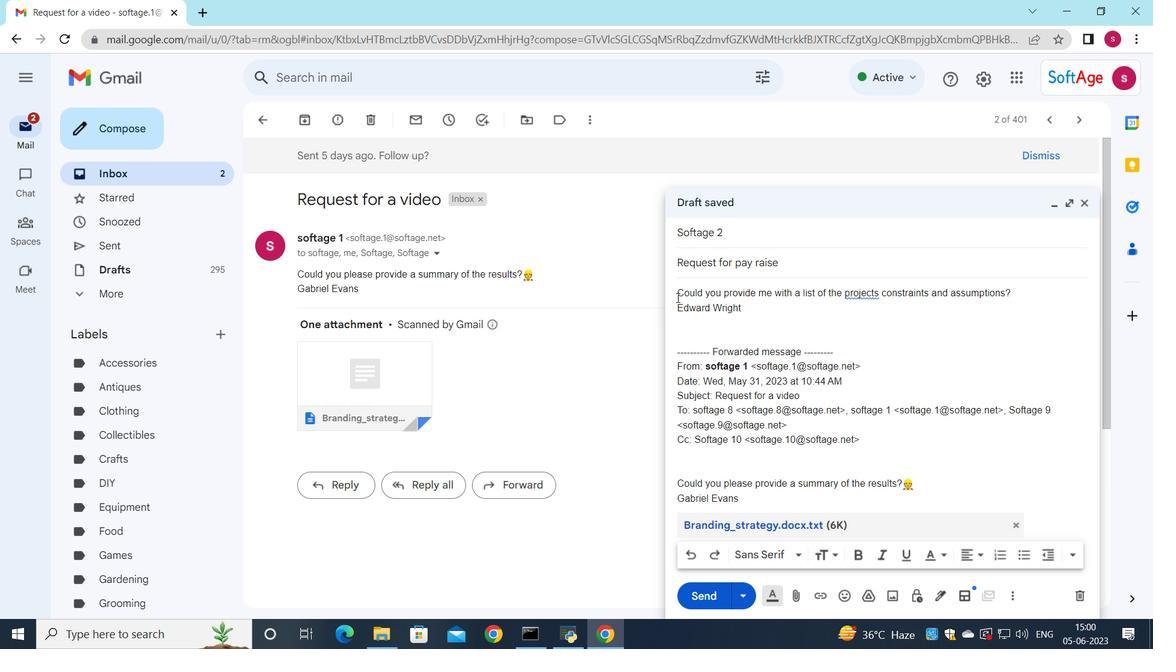 
Action: Mouse pressed left at (677, 294)
Screenshot: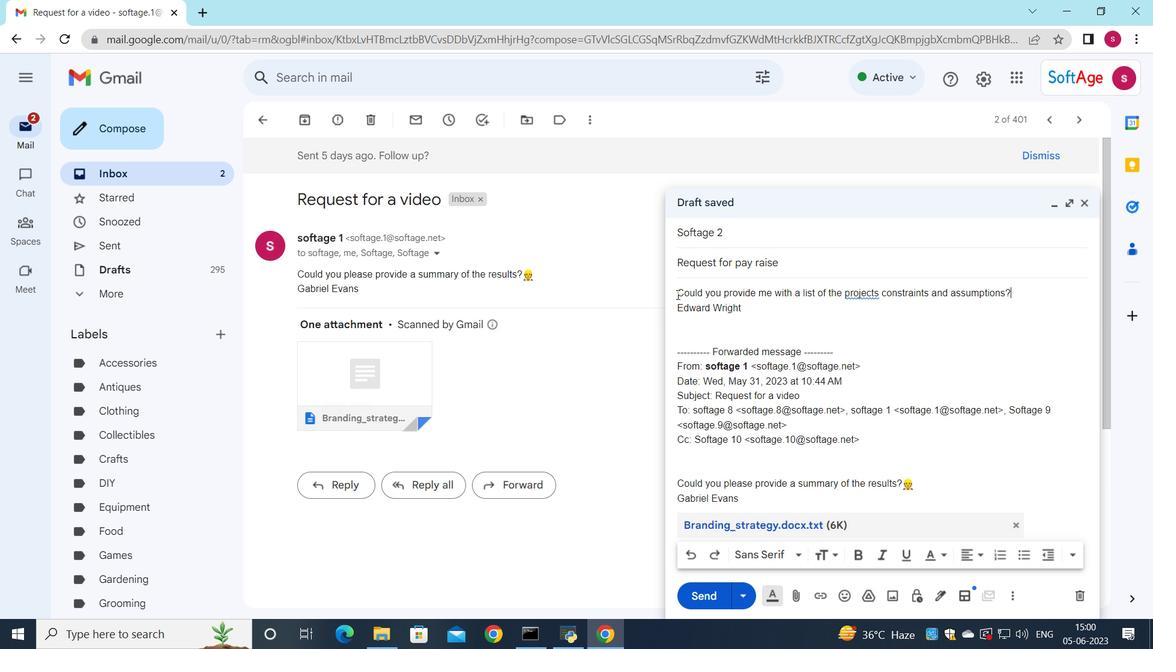 
Action: Mouse moved to (949, 552)
Screenshot: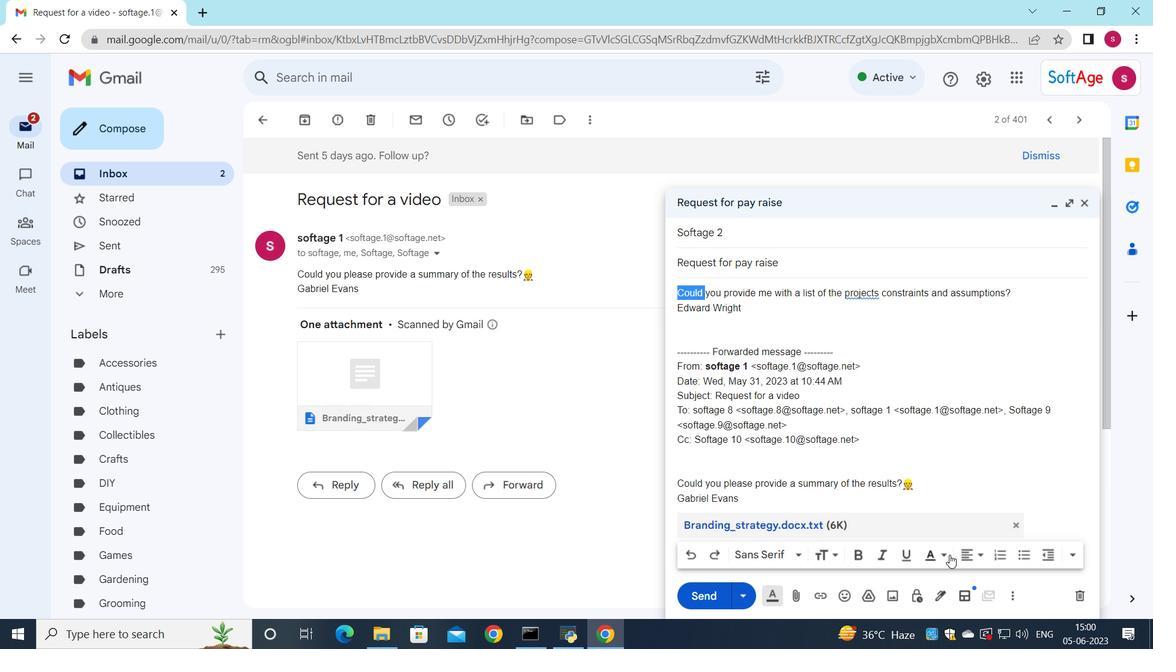 
Action: Mouse pressed left at (949, 552)
Screenshot: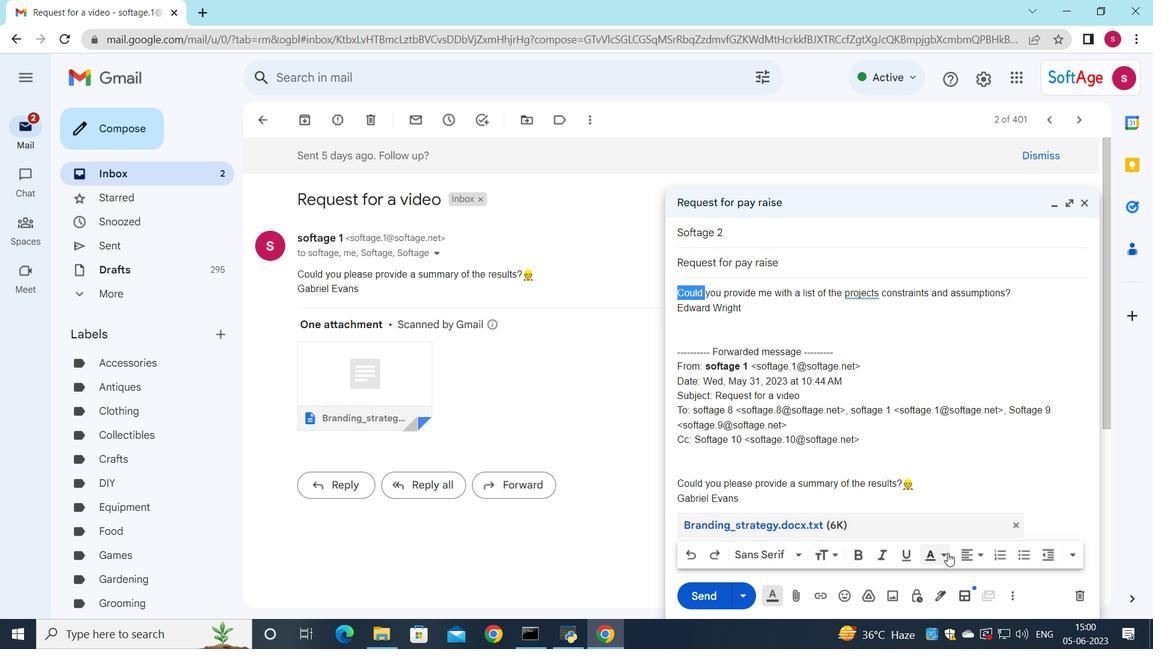 
Action: Mouse moved to (909, 448)
Screenshot: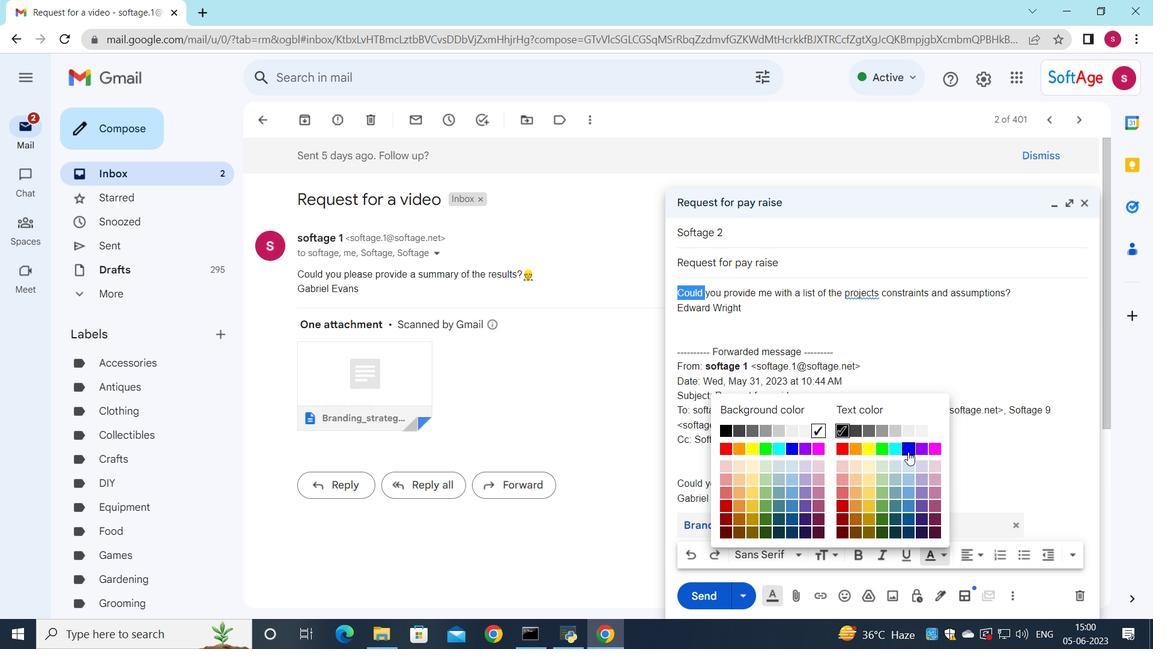 
Action: Mouse pressed left at (909, 448)
Screenshot: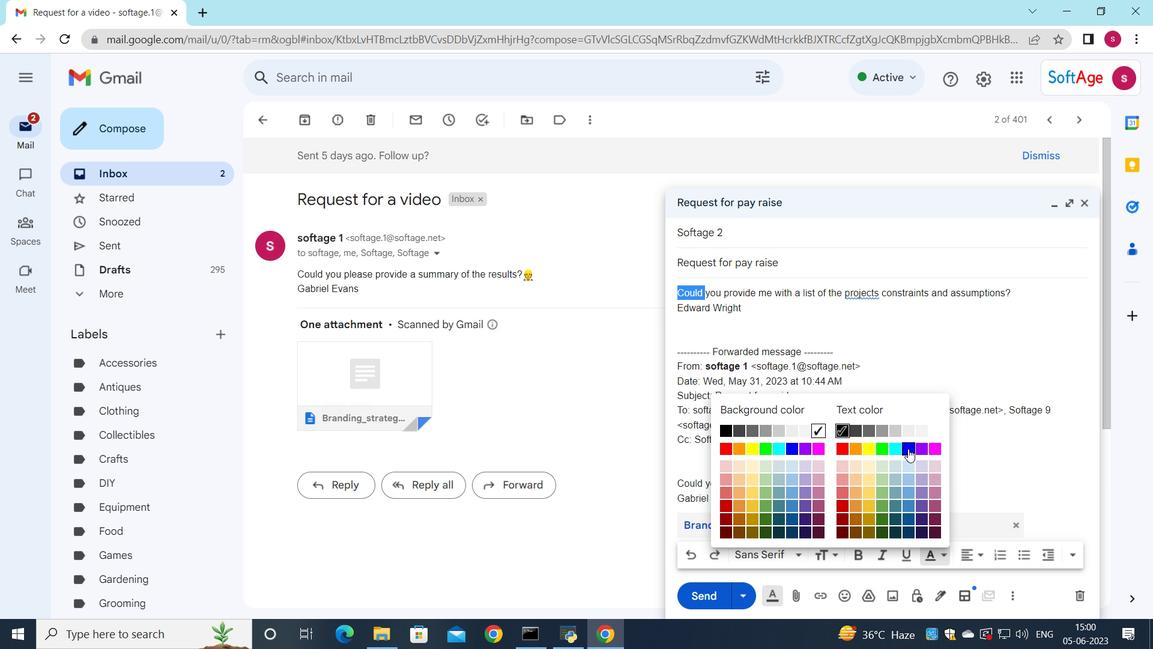 
Action: Mouse moved to (941, 560)
Screenshot: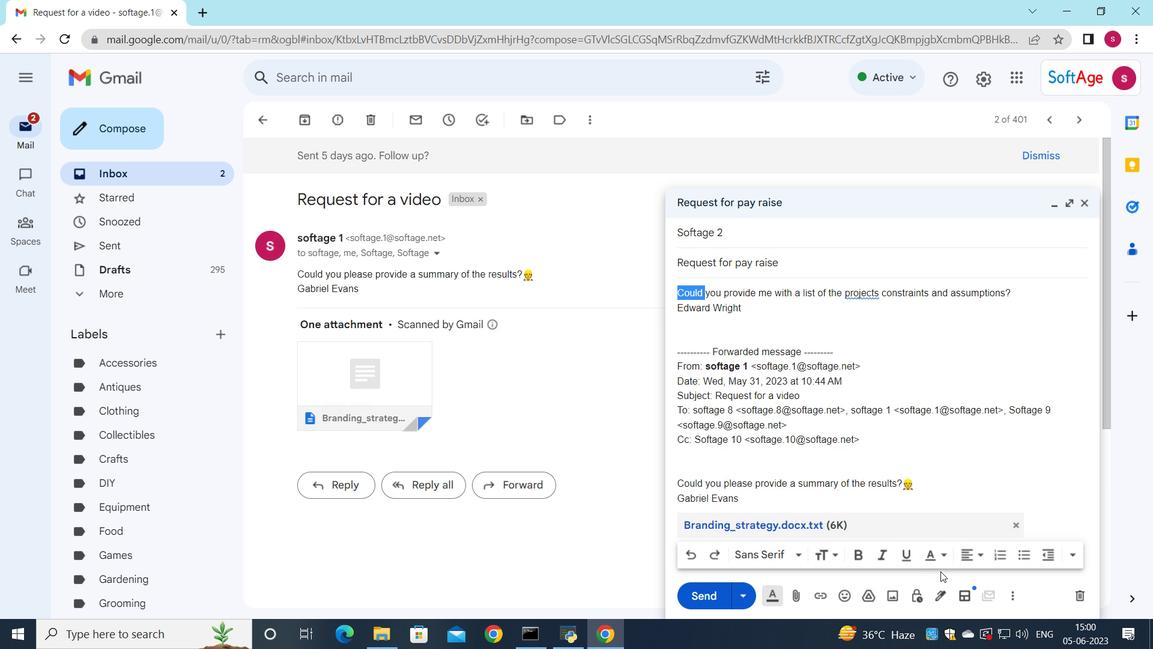 
Action: Mouse pressed left at (941, 560)
Screenshot: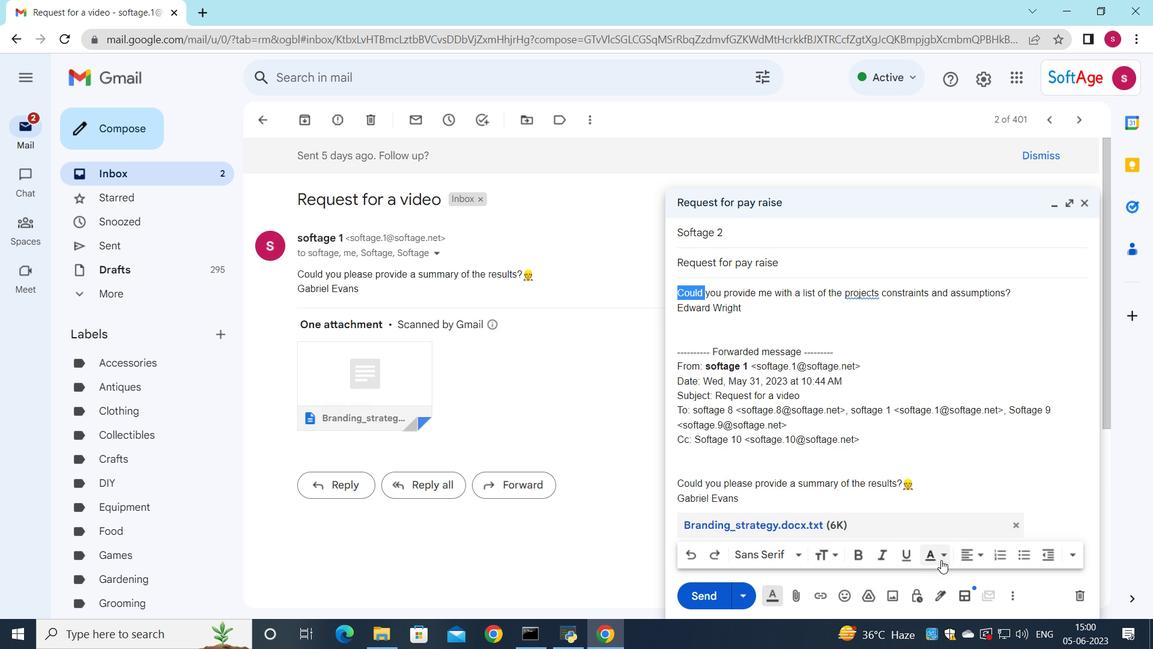 
Action: Mouse moved to (825, 450)
Screenshot: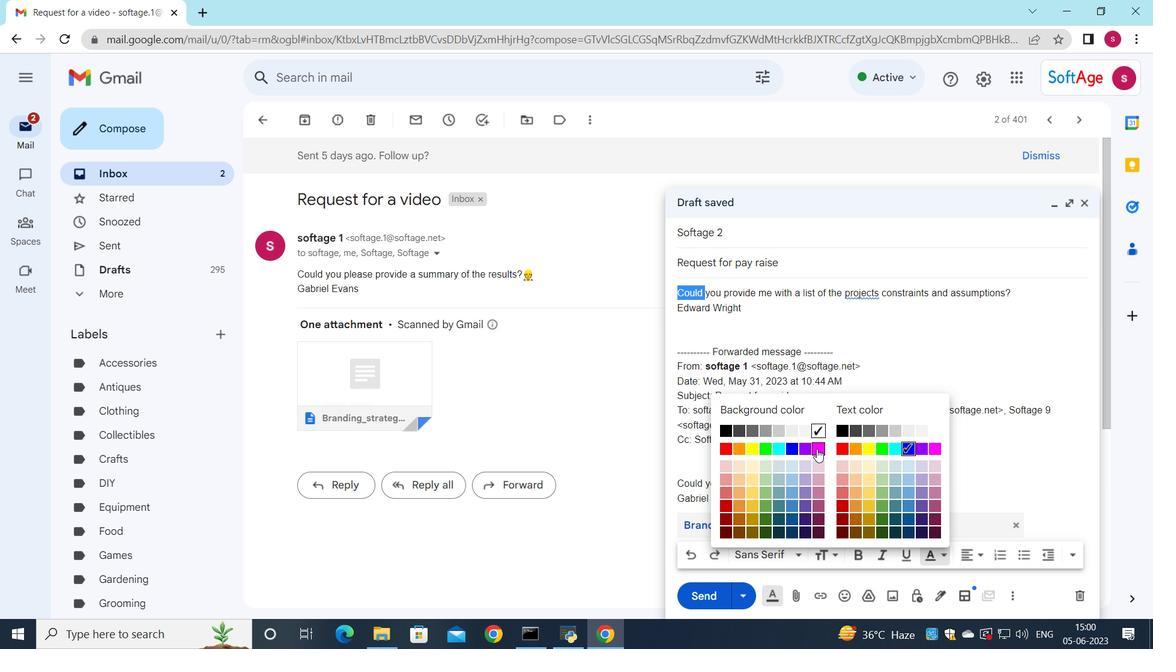 
Action: Mouse pressed left at (825, 450)
Screenshot: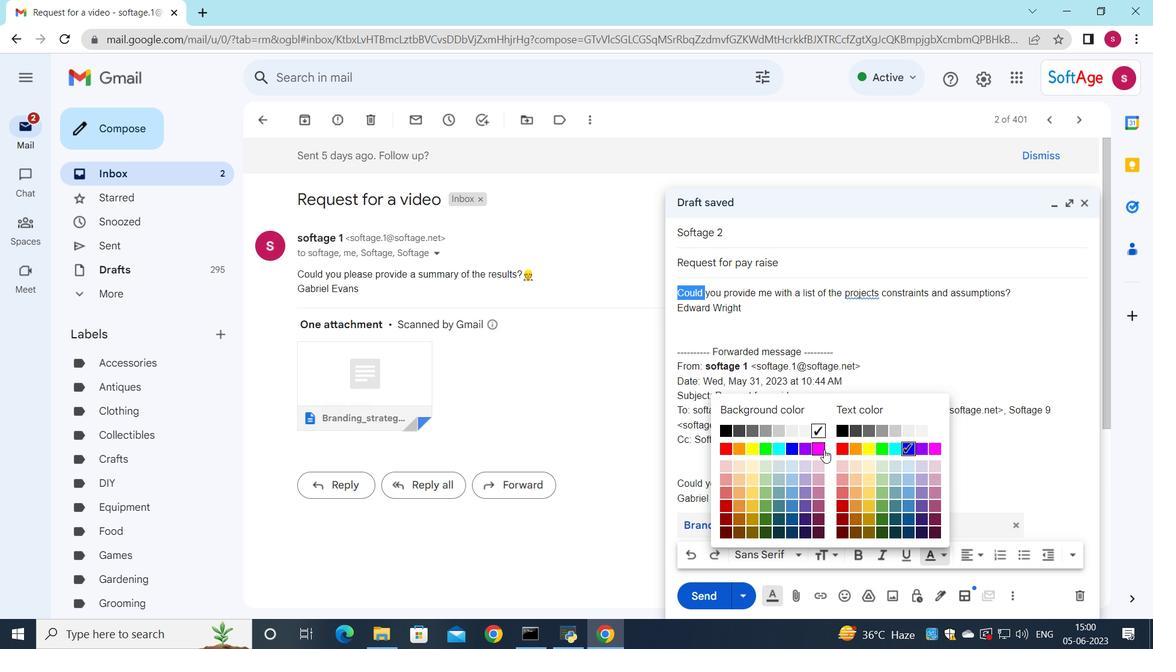 
Action: Mouse moved to (682, 591)
Screenshot: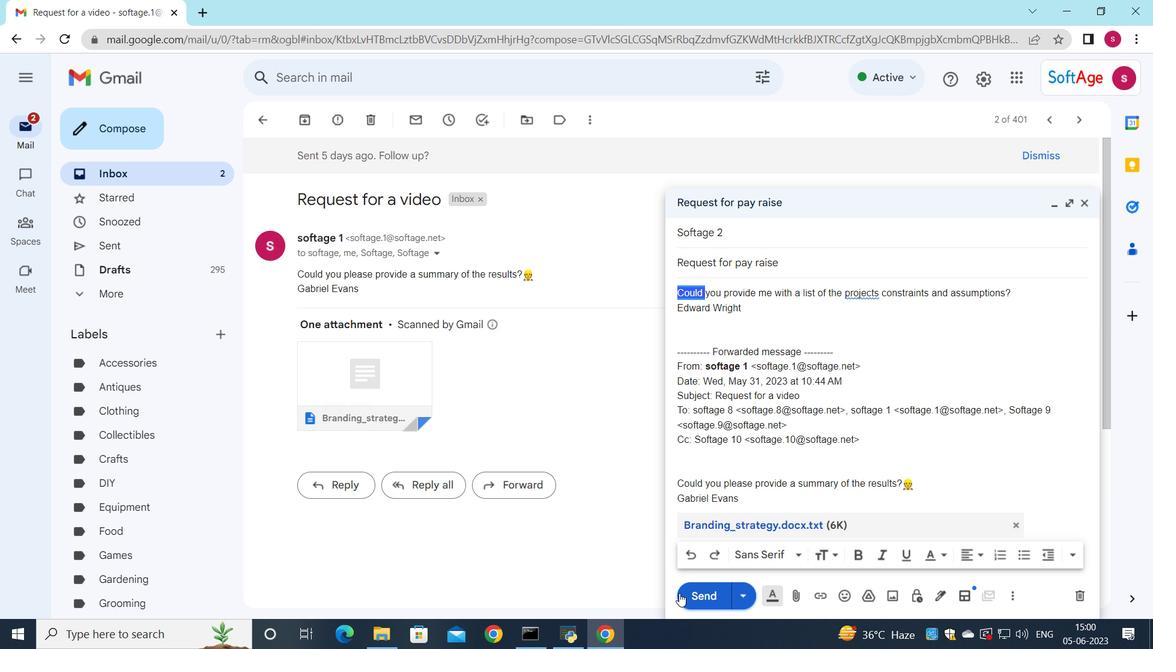 
Action: Mouse pressed left at (682, 591)
Screenshot: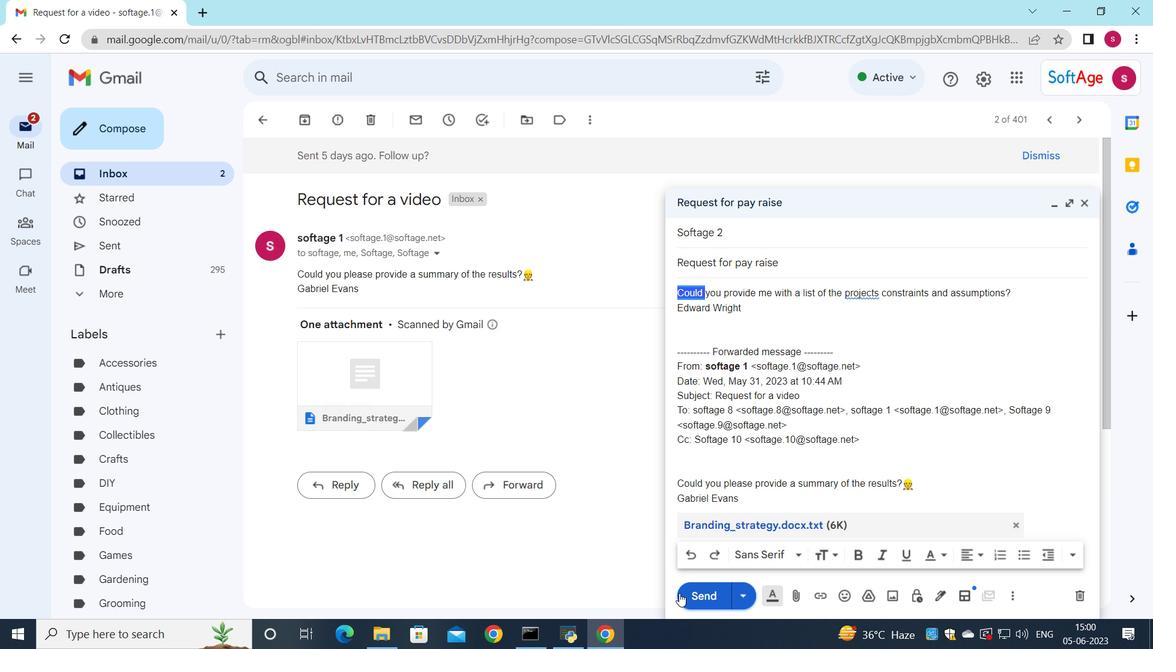 
Action: Mouse moved to (706, 523)
Screenshot: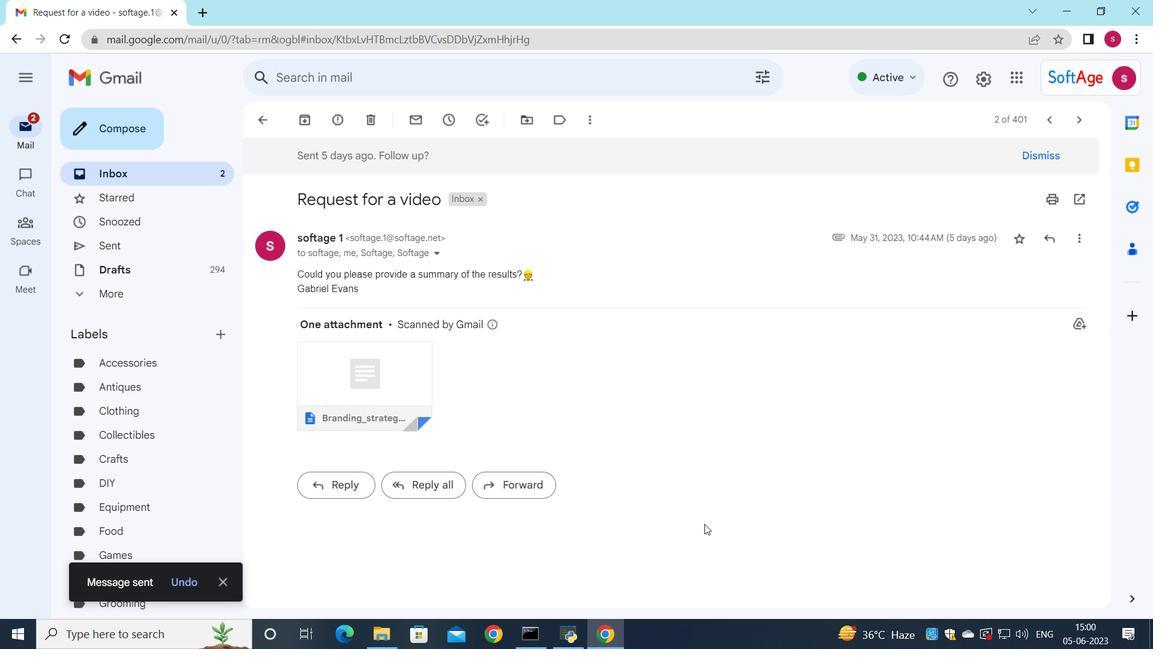 
